 Task: Search one way flight ticket for 4 adults, 2 children, 2 infants in seat and 1 infant on lap in premium economy from Aguadilla: Rafael Hernndez Airport to Greenville: Pitt-greenville Airport on 5-2-2023. Choice of flights is Westjet. Number of bags: 2 carry on bags. Outbound departure time preference is 19:45.
Action: Mouse moved to (268, 410)
Screenshot: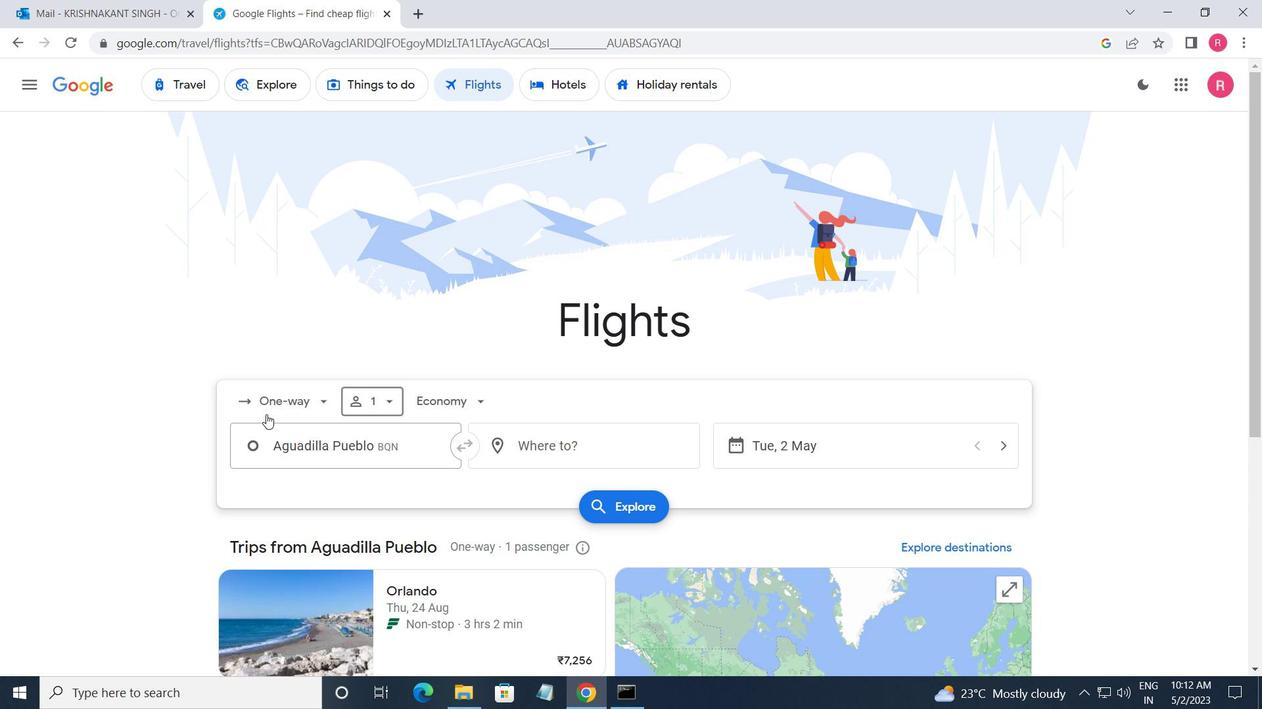 
Action: Mouse pressed left at (268, 410)
Screenshot: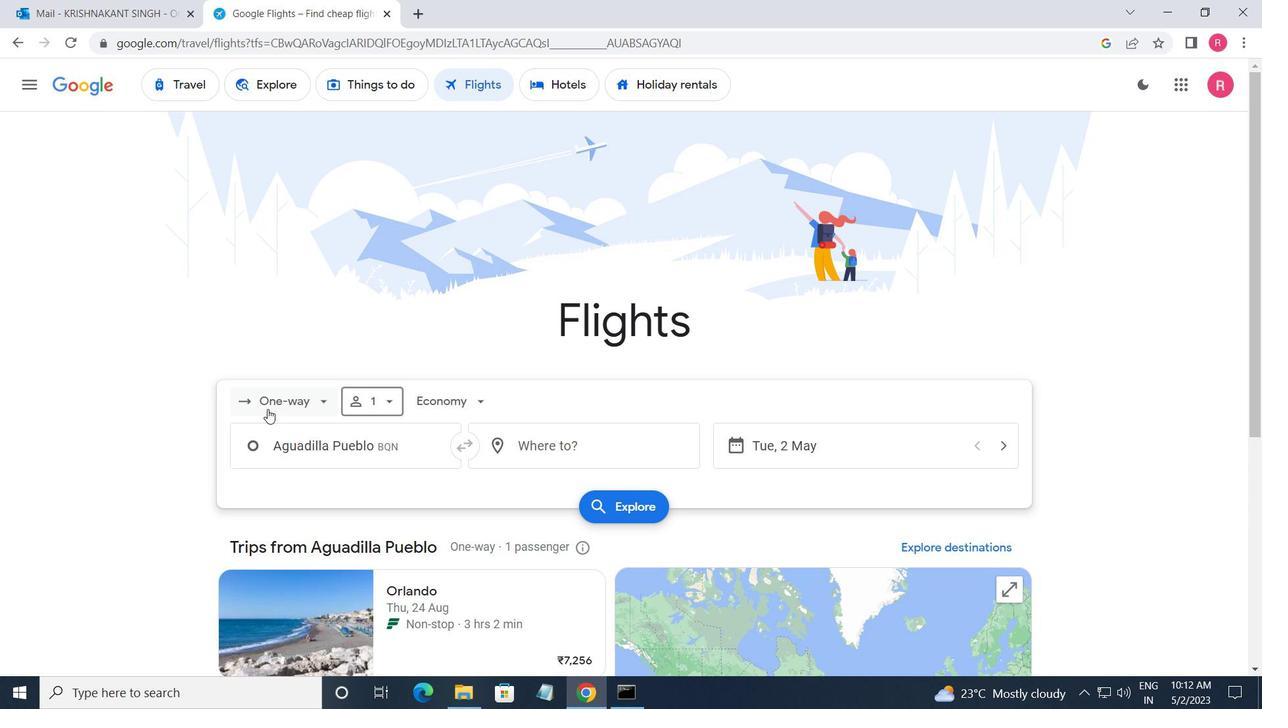 
Action: Mouse moved to (283, 474)
Screenshot: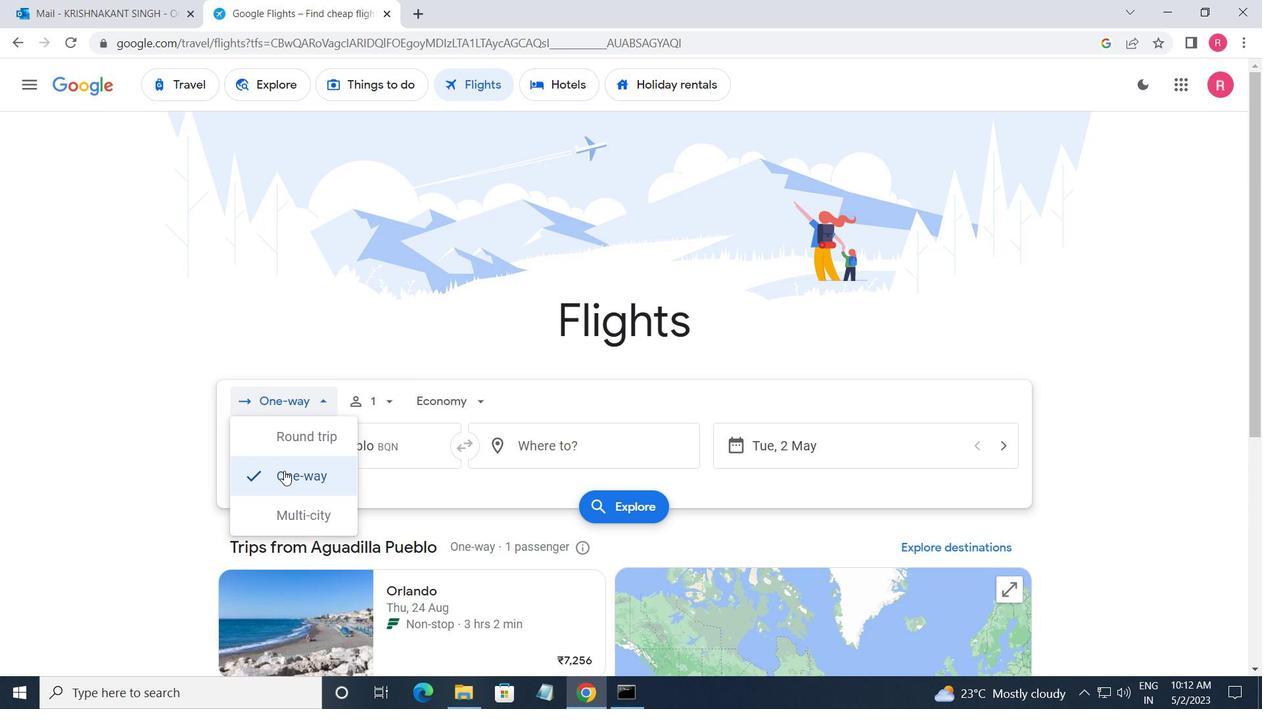
Action: Mouse pressed left at (283, 474)
Screenshot: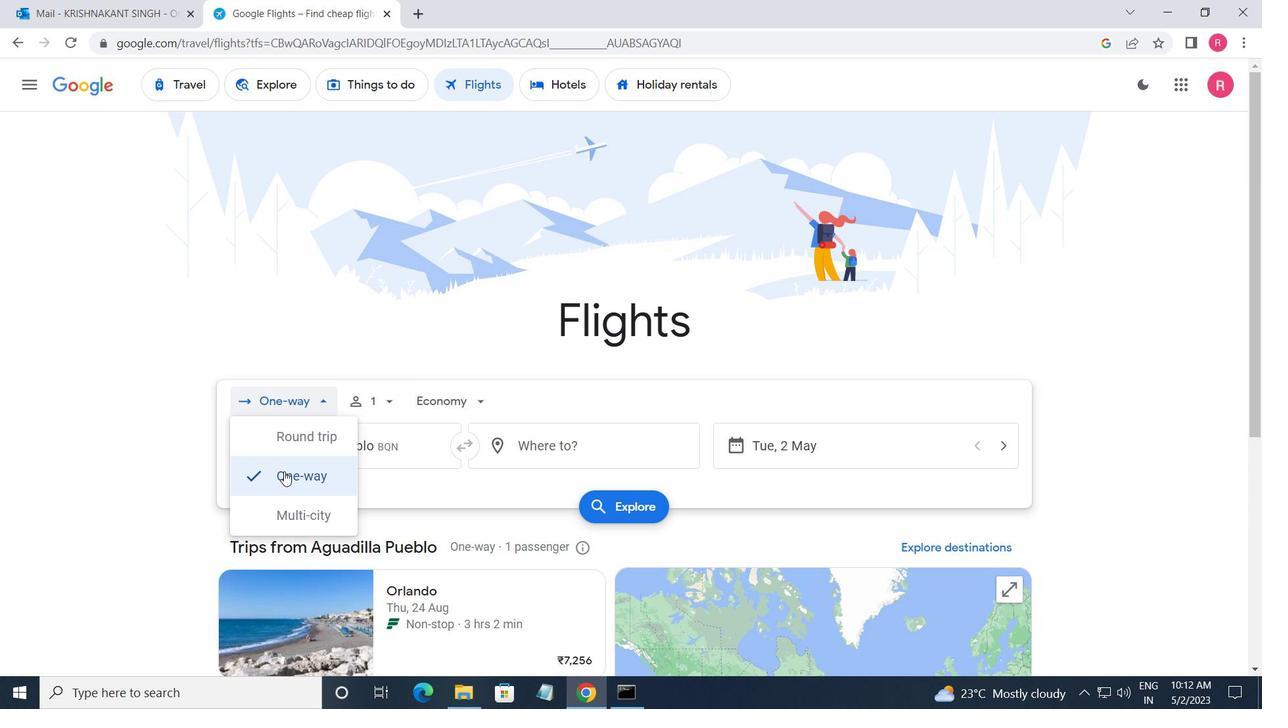 
Action: Mouse moved to (367, 406)
Screenshot: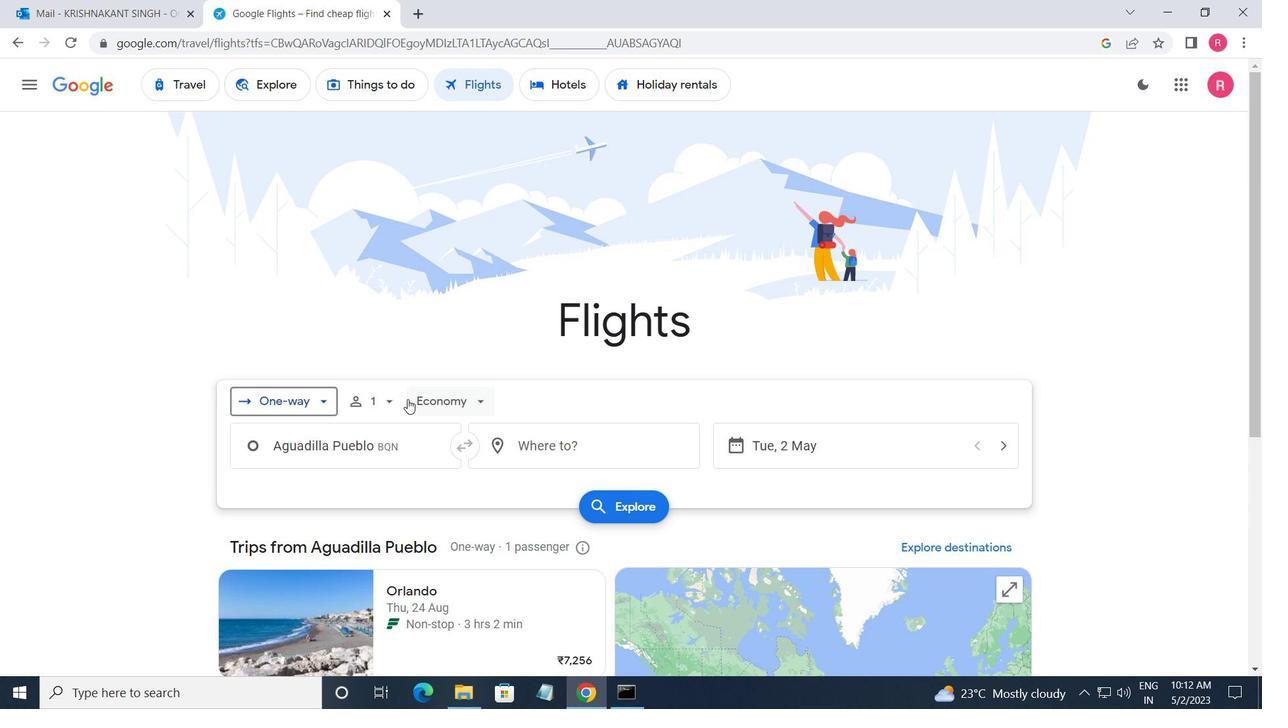 
Action: Mouse pressed left at (367, 406)
Screenshot: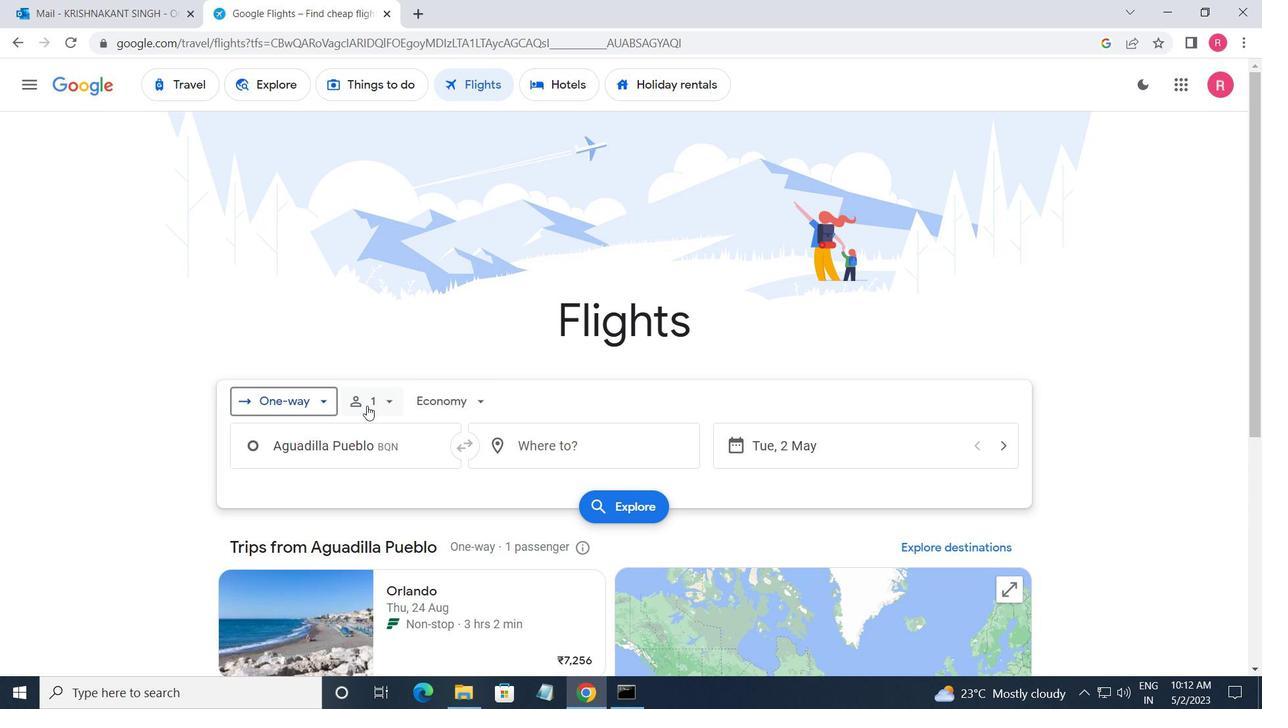 
Action: Mouse moved to (501, 451)
Screenshot: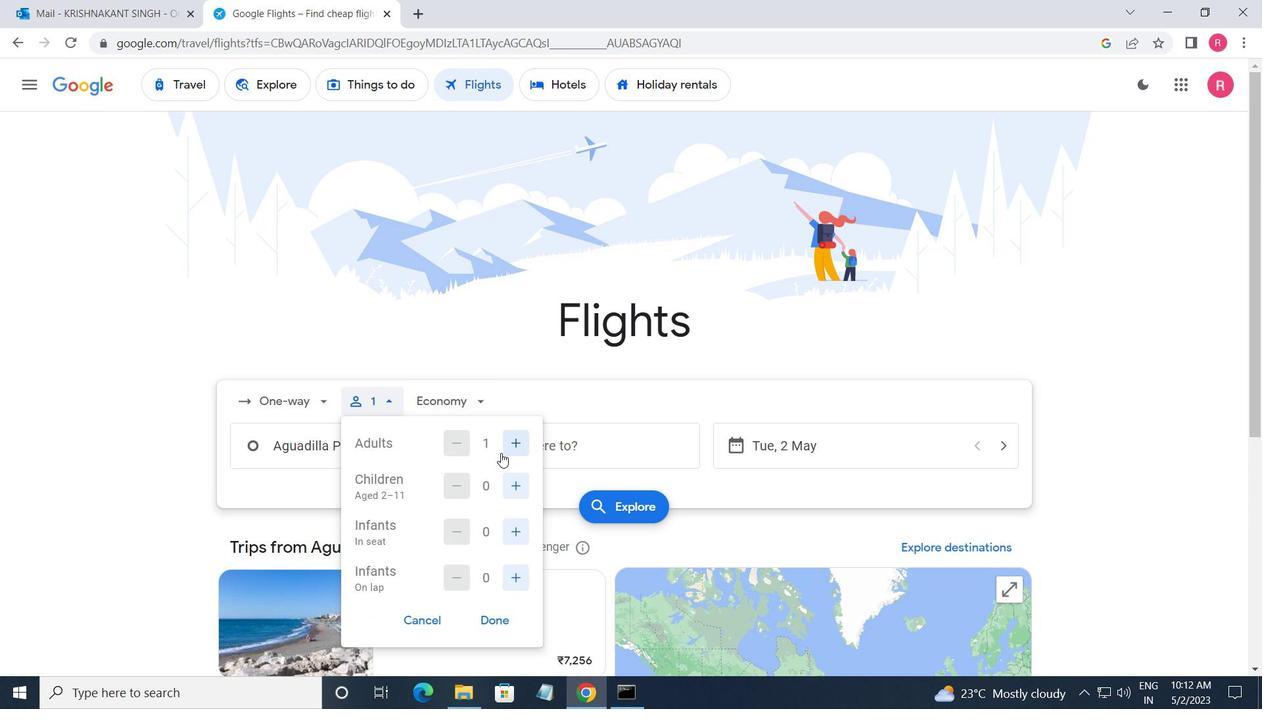 
Action: Mouse pressed left at (501, 451)
Screenshot: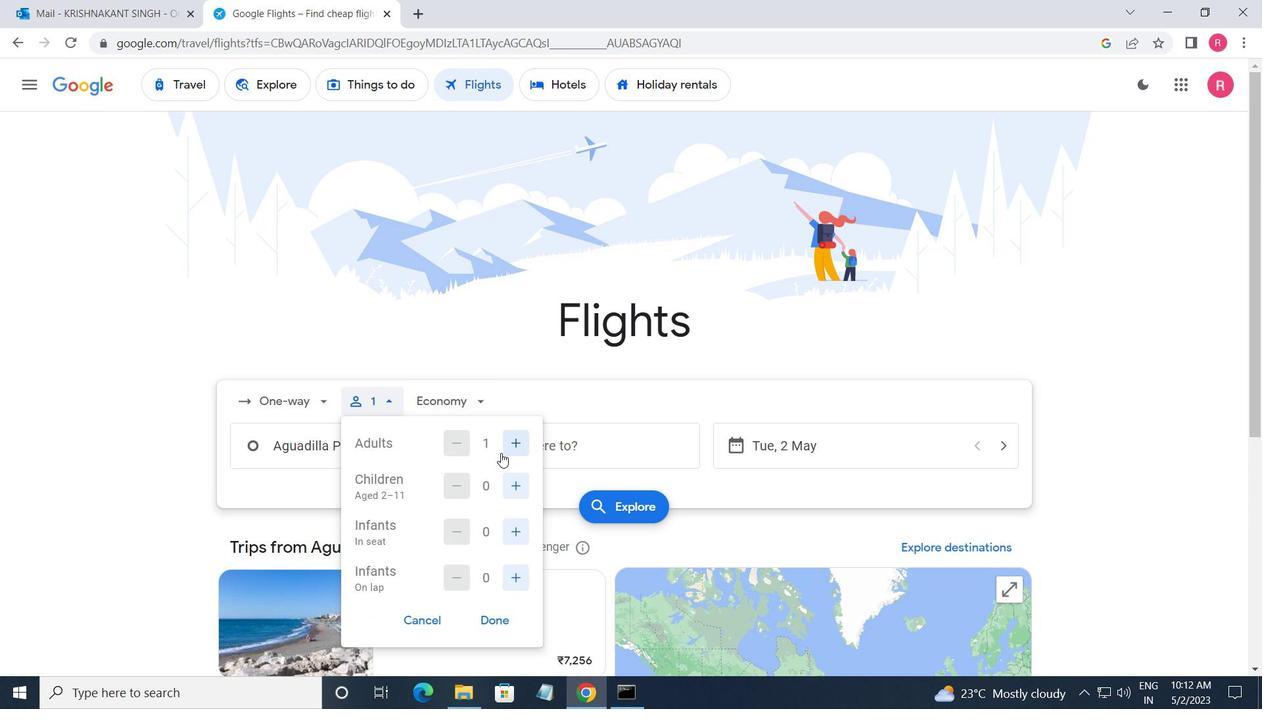 
Action: Mouse moved to (504, 447)
Screenshot: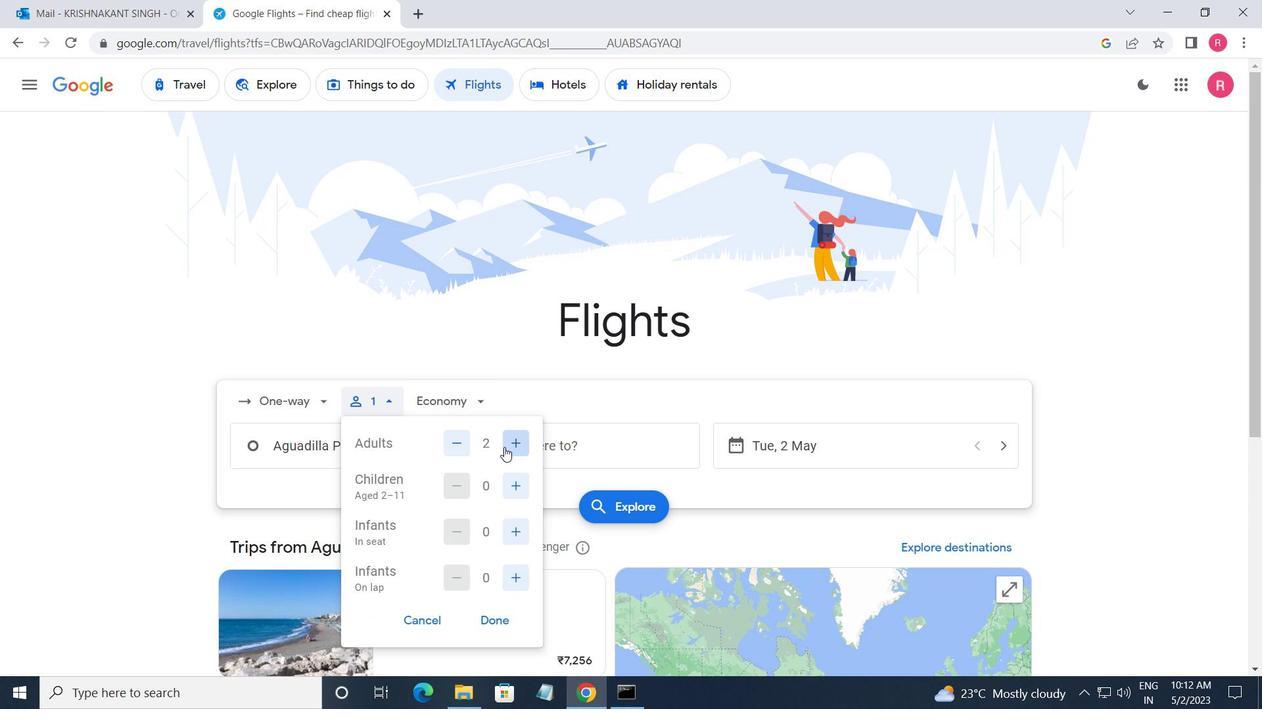 
Action: Mouse pressed left at (504, 447)
Screenshot: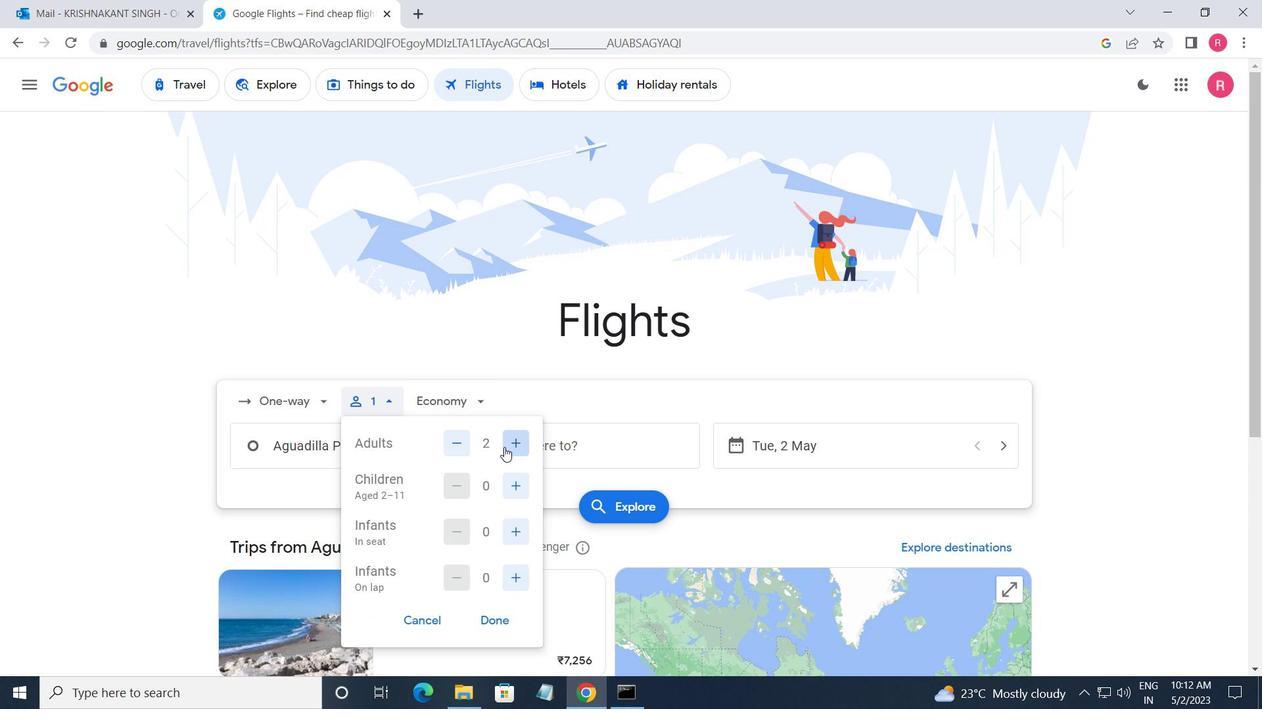
Action: Mouse pressed left at (504, 447)
Screenshot: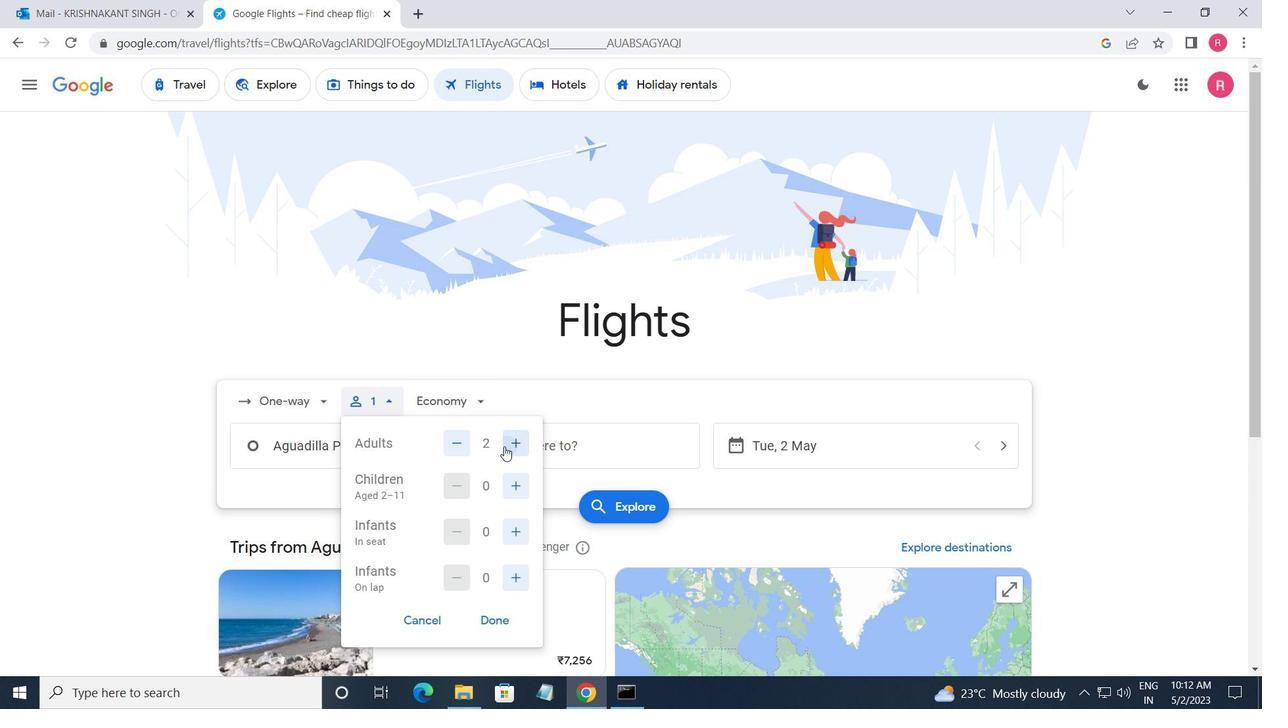 
Action: Mouse moved to (514, 492)
Screenshot: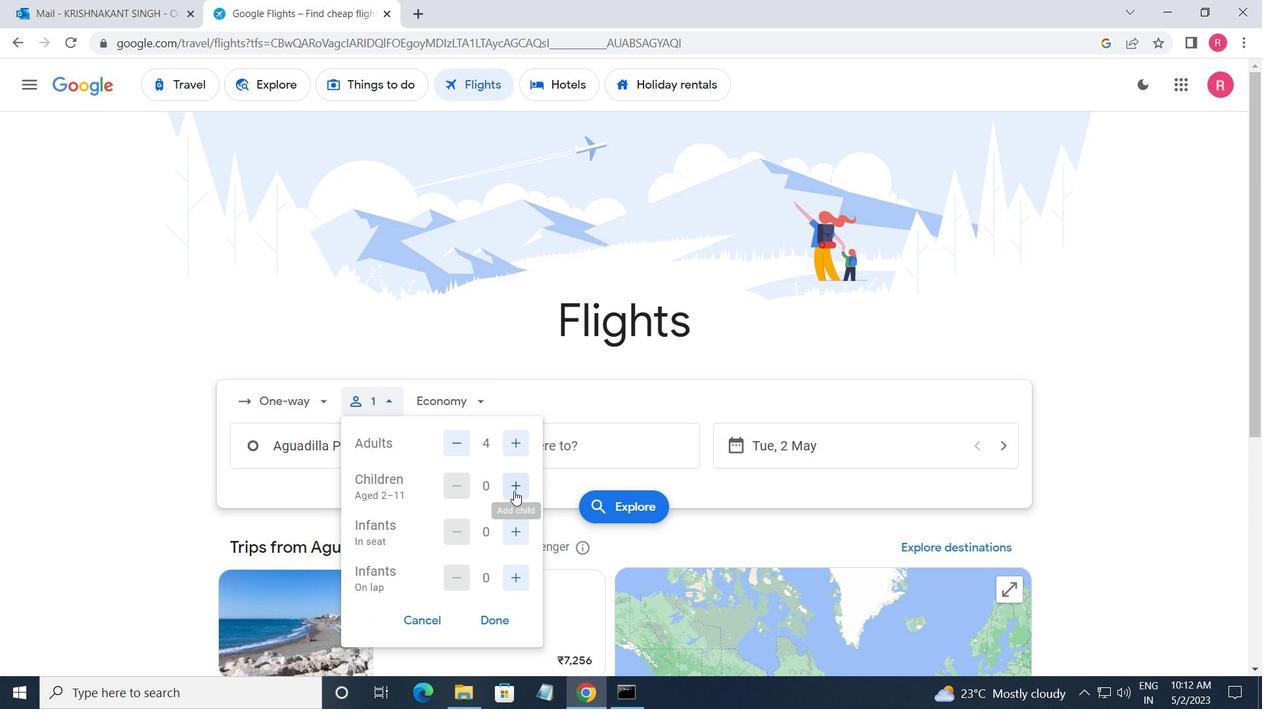
Action: Mouse pressed left at (514, 492)
Screenshot: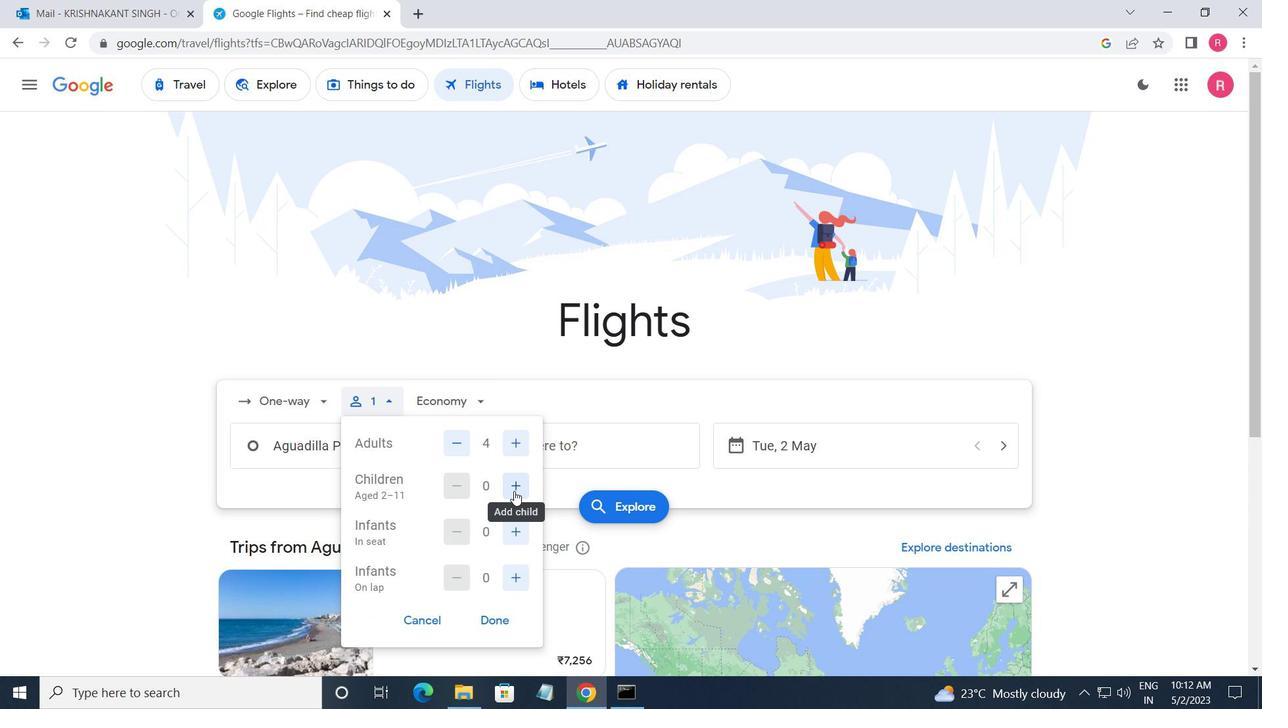 
Action: Mouse pressed left at (514, 492)
Screenshot: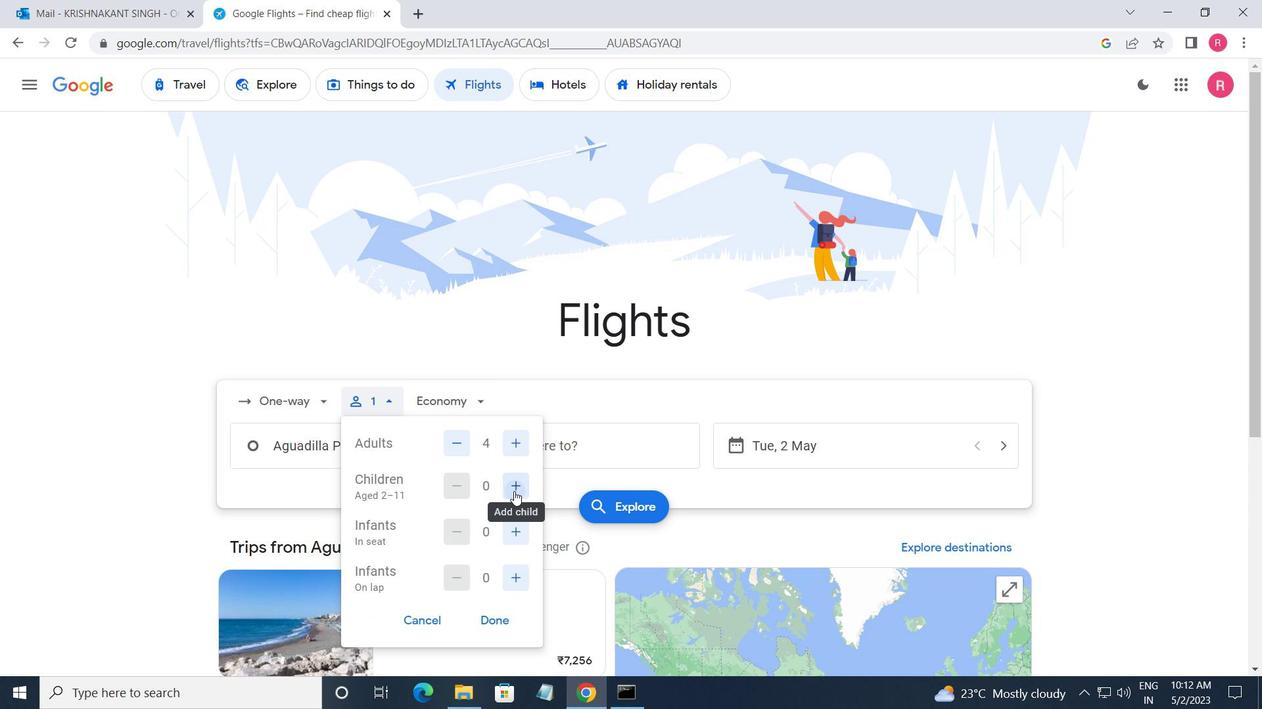 
Action: Mouse moved to (517, 535)
Screenshot: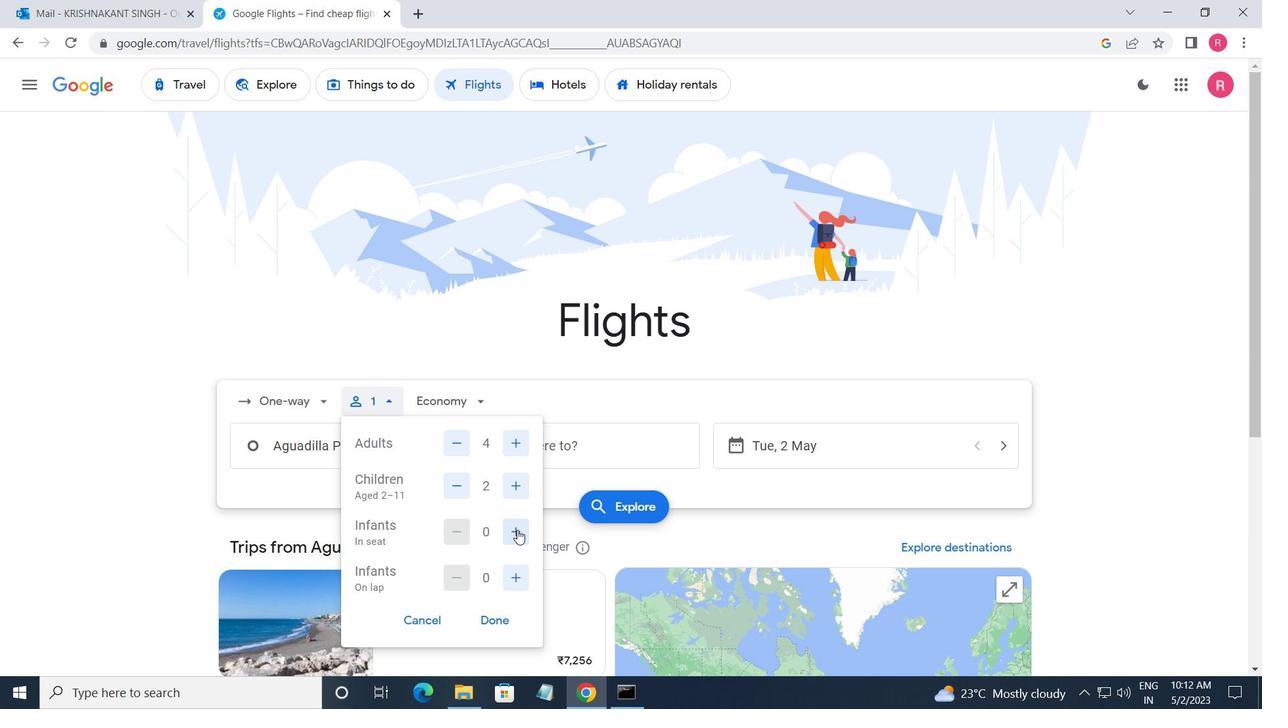 
Action: Mouse pressed left at (517, 535)
Screenshot: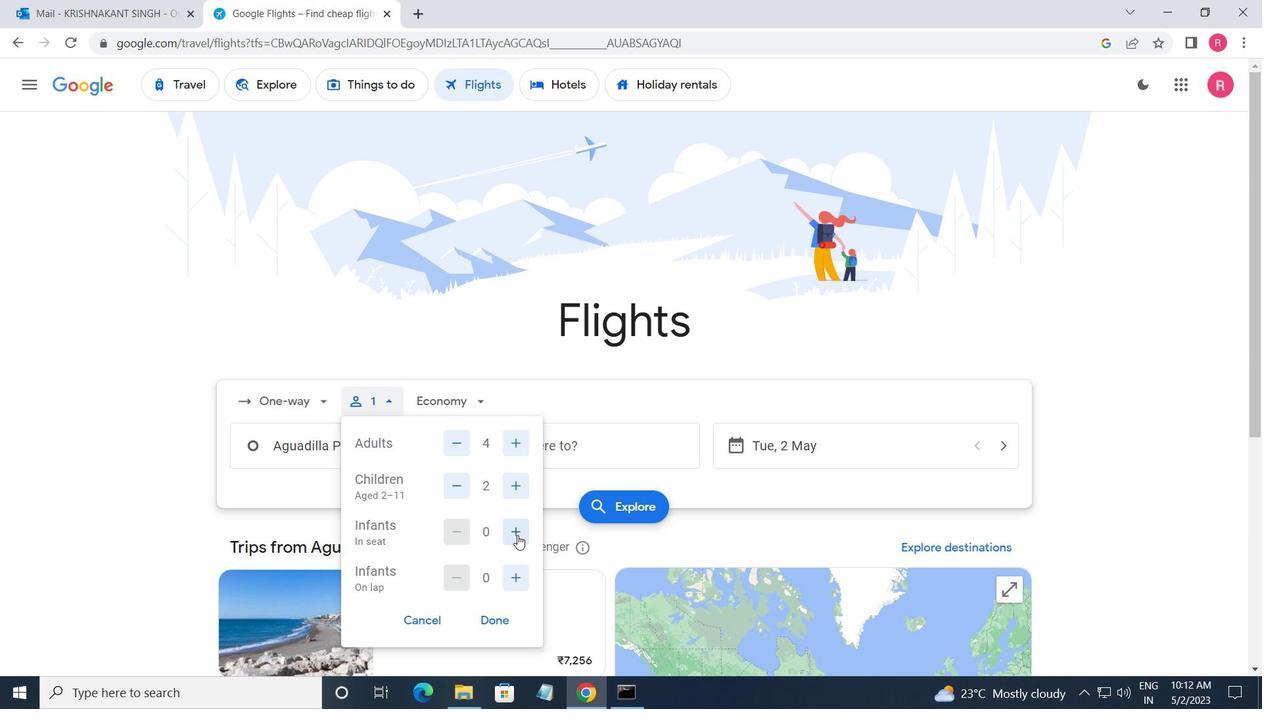 
Action: Mouse pressed left at (517, 535)
Screenshot: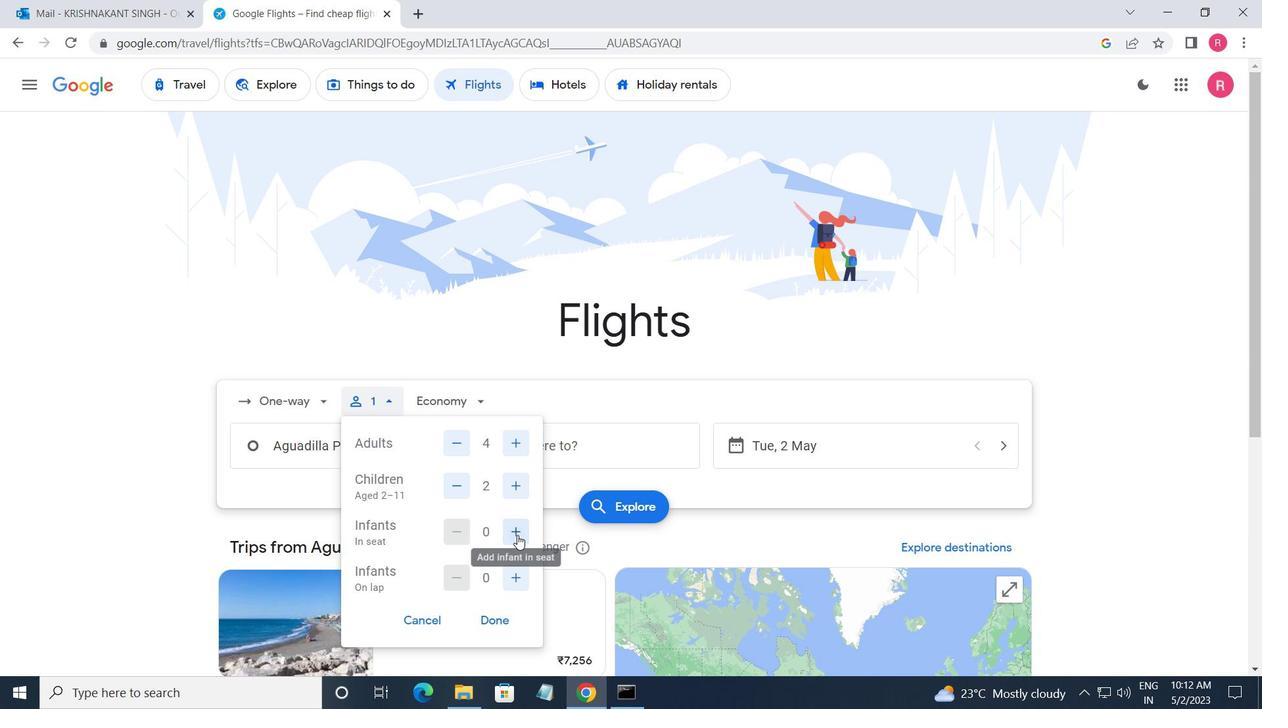 
Action: Mouse moved to (517, 587)
Screenshot: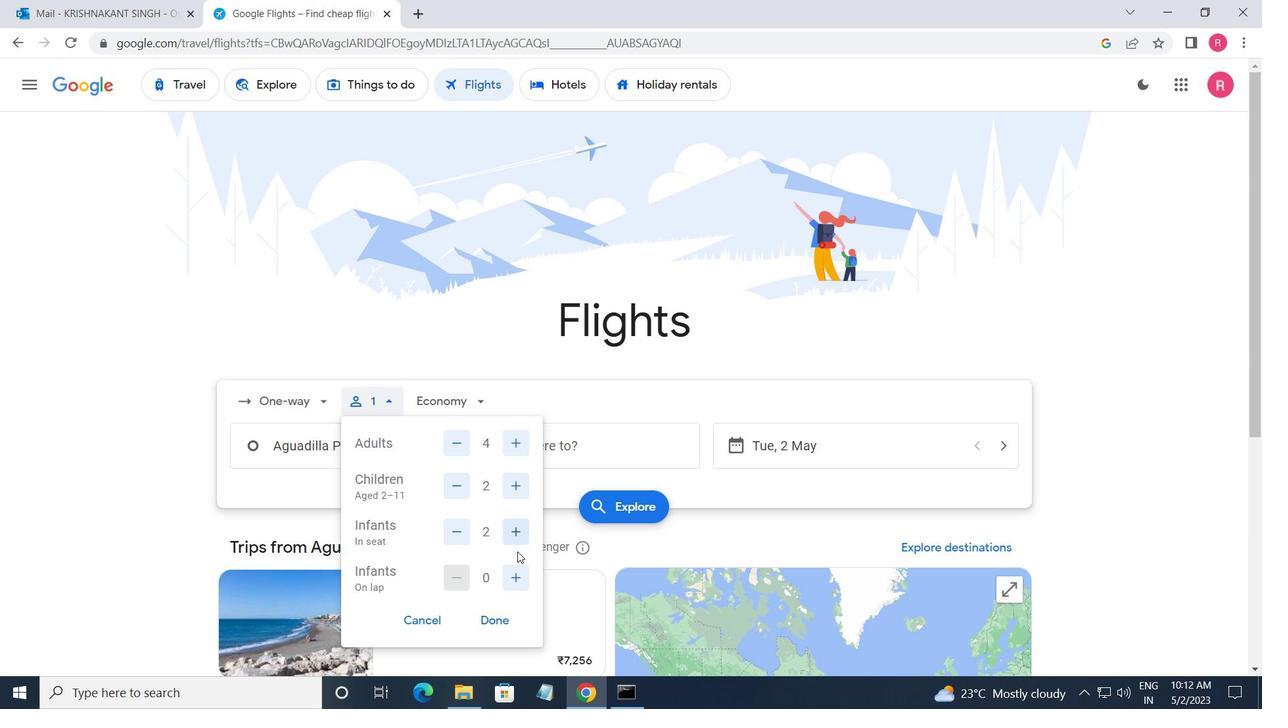 
Action: Mouse pressed left at (517, 587)
Screenshot: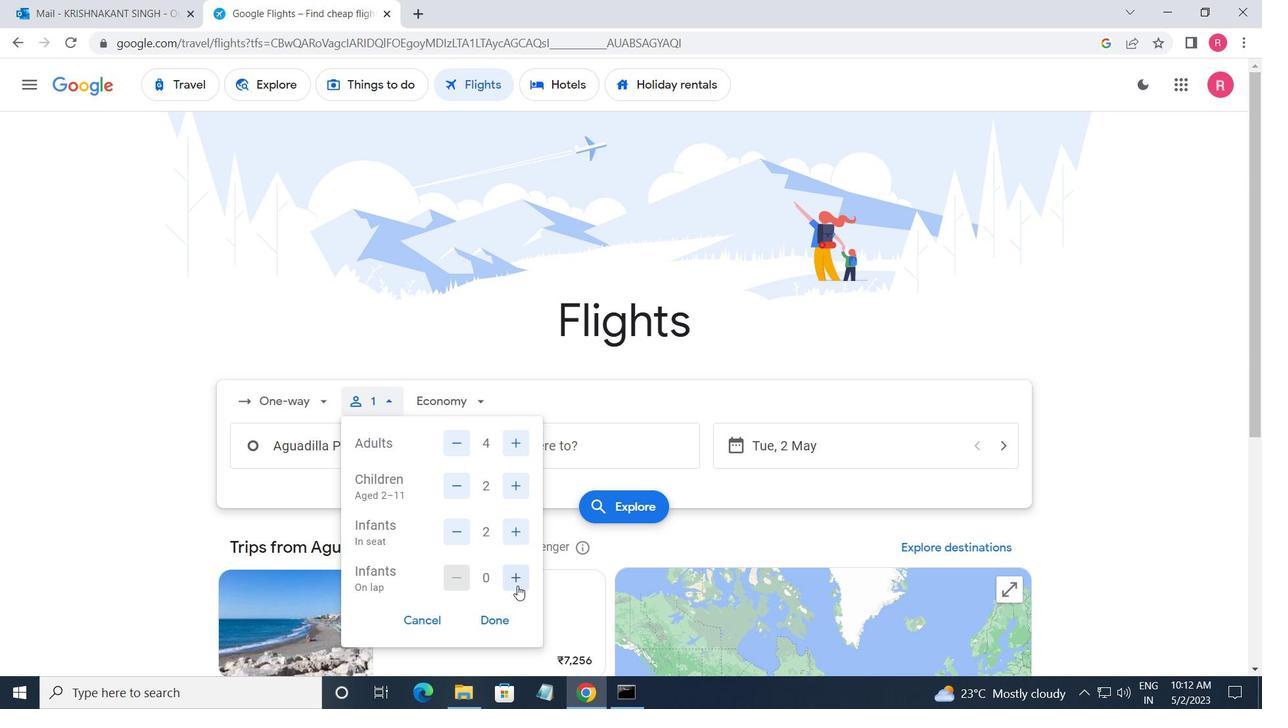 
Action: Mouse moved to (504, 614)
Screenshot: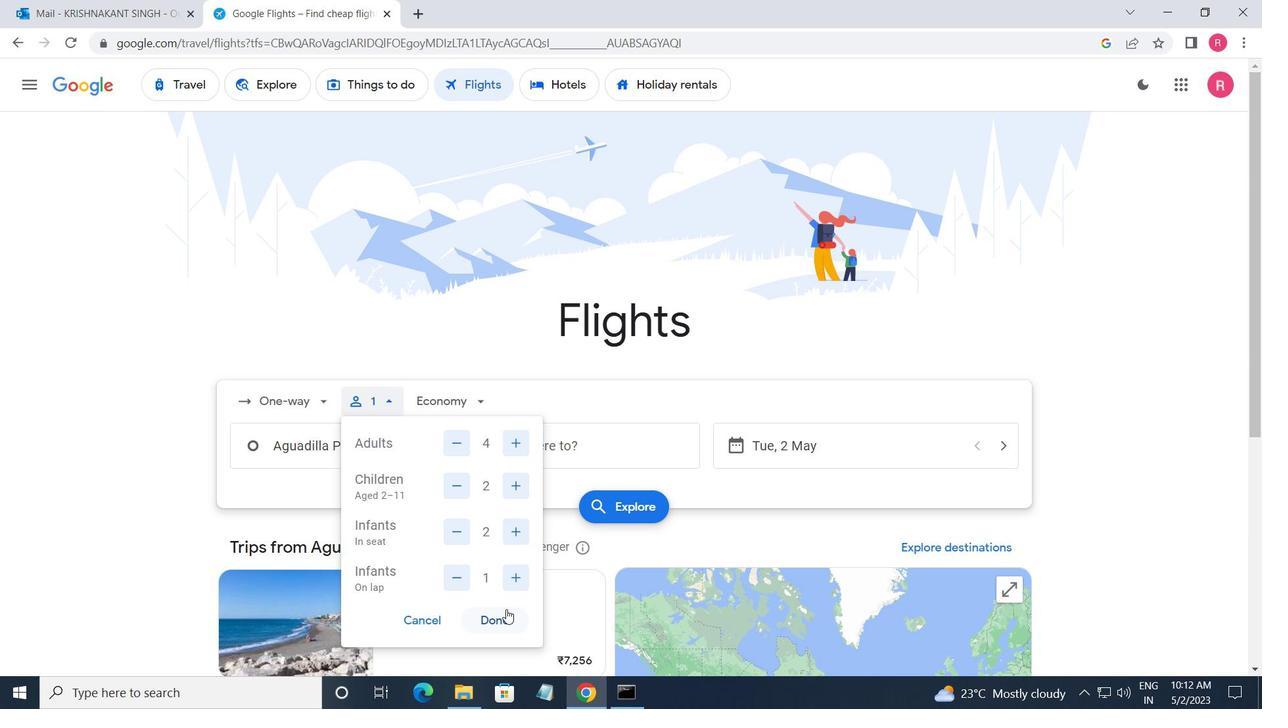 
Action: Mouse pressed left at (504, 614)
Screenshot: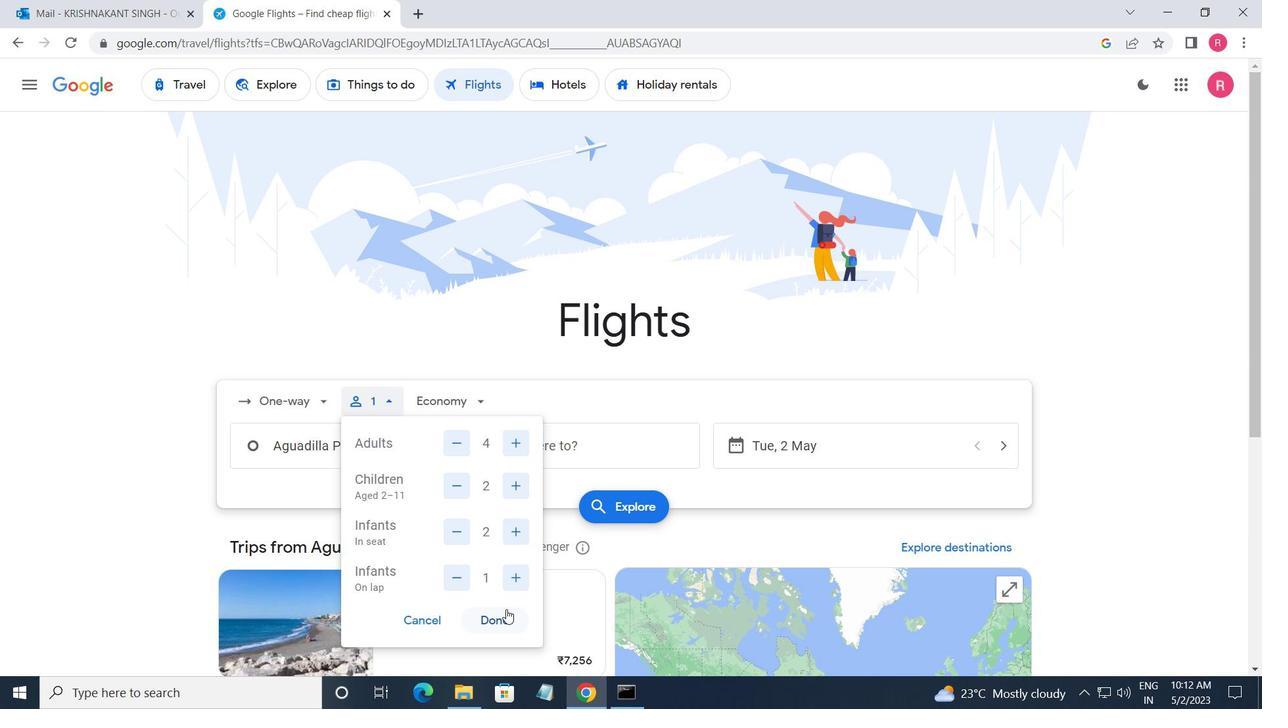 
Action: Mouse moved to (471, 418)
Screenshot: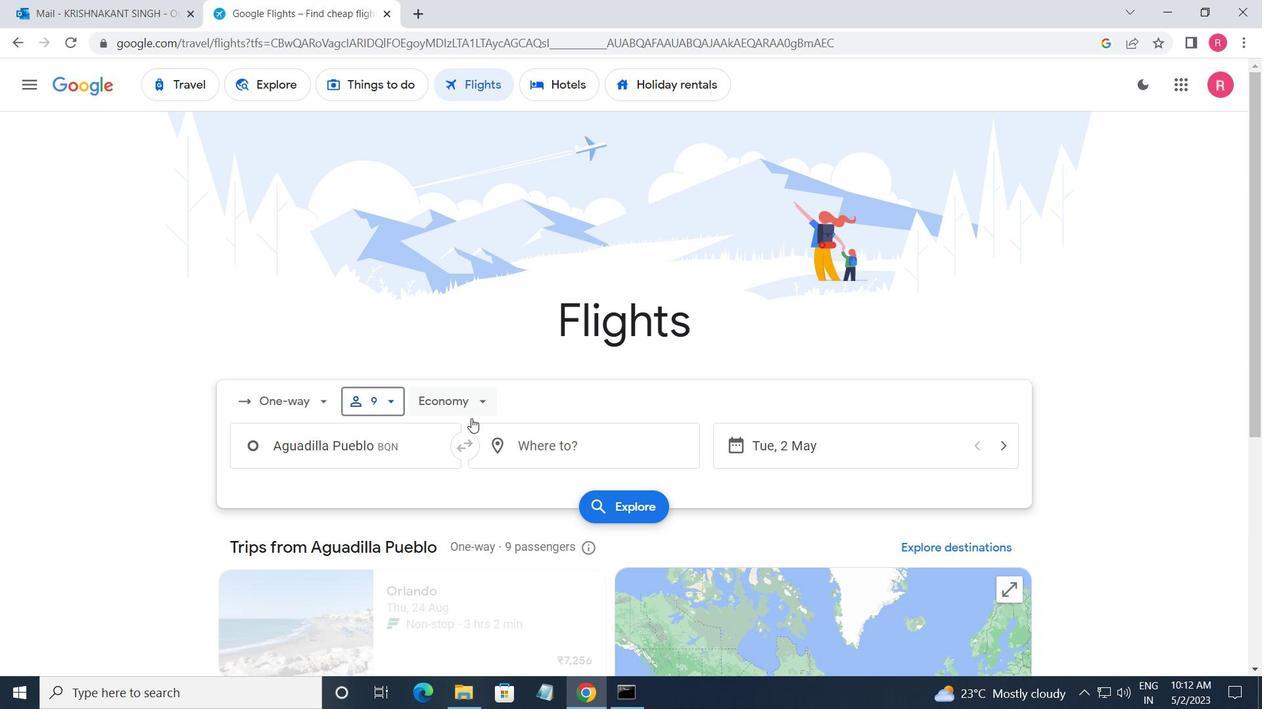 
Action: Mouse pressed left at (471, 418)
Screenshot: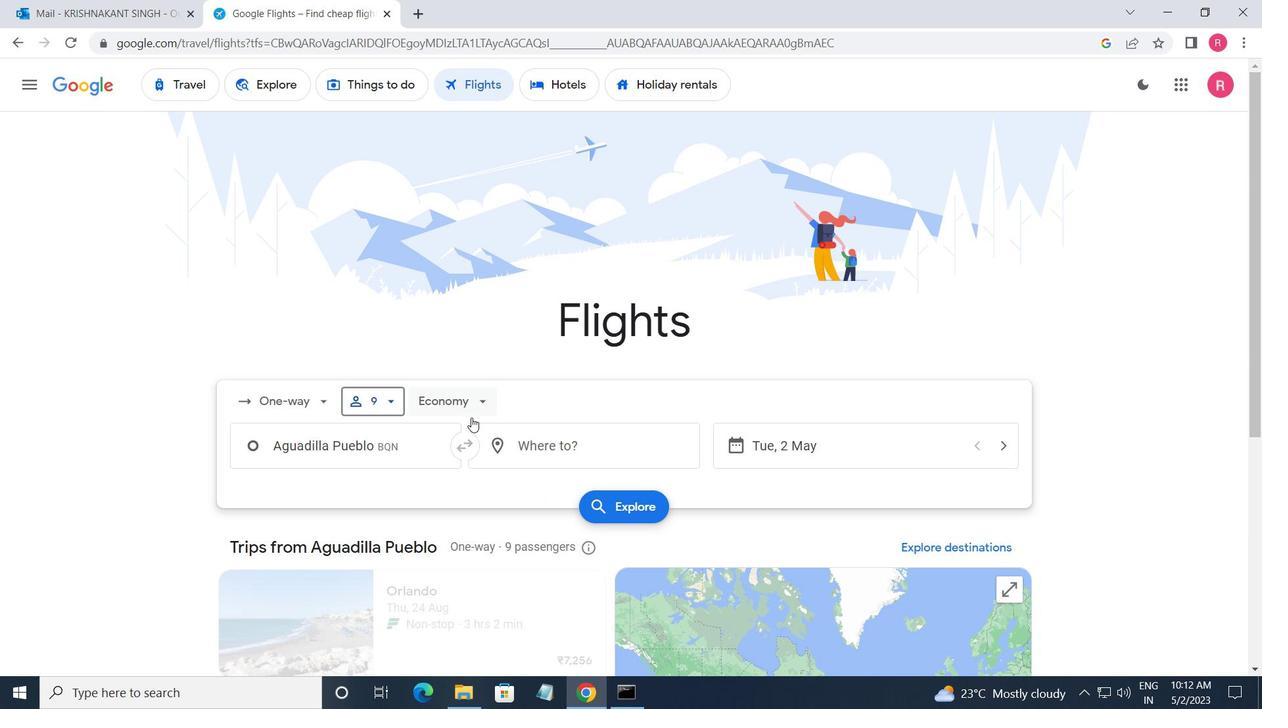 
Action: Mouse moved to (466, 474)
Screenshot: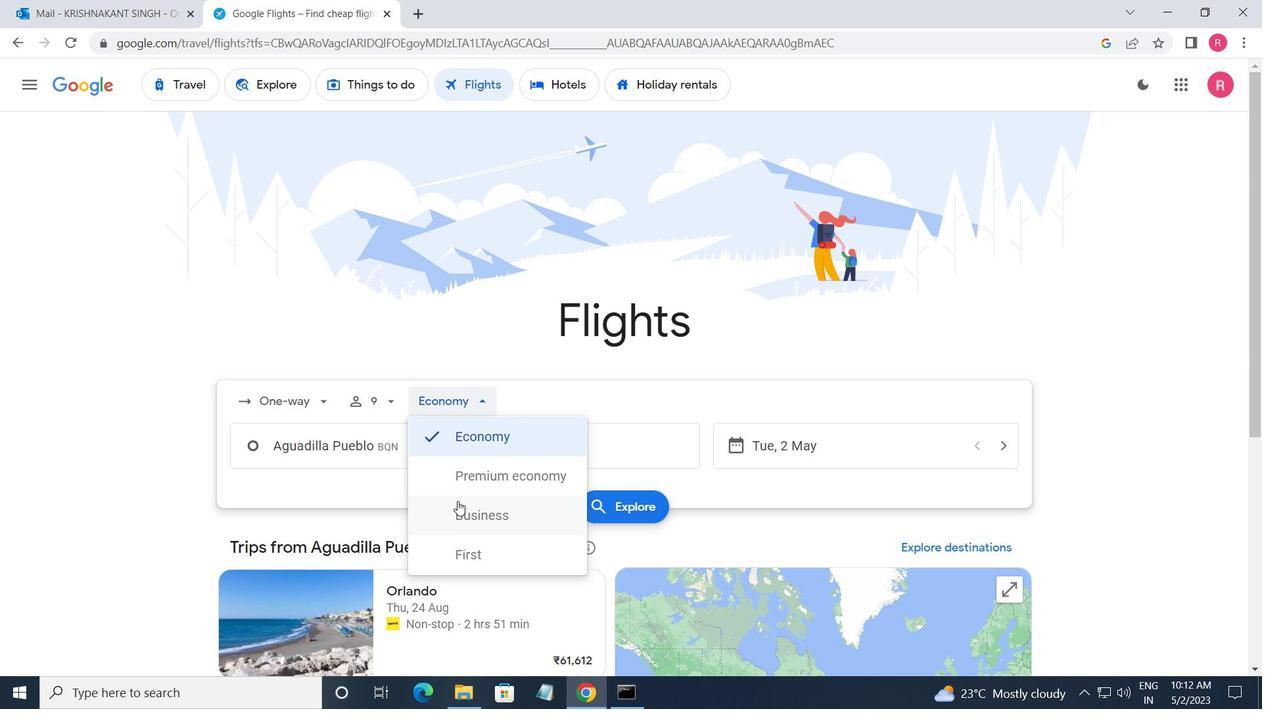 
Action: Mouse pressed left at (466, 474)
Screenshot: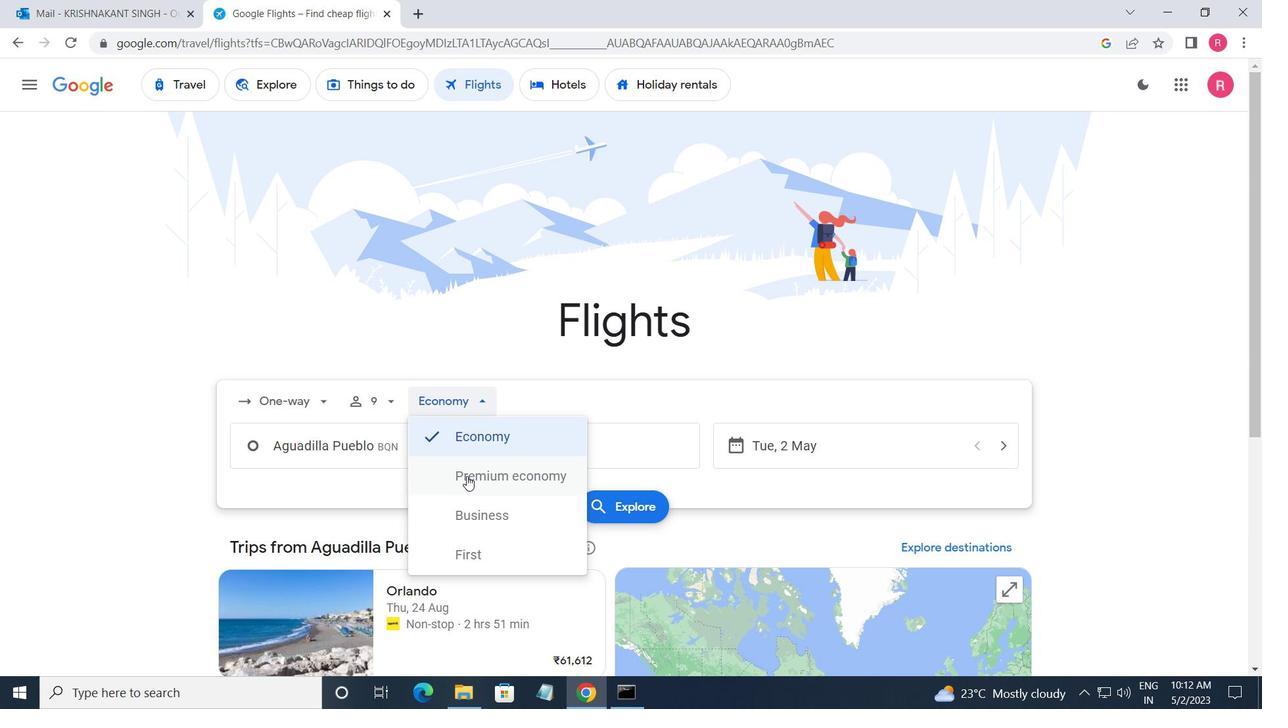 
Action: Mouse moved to (421, 453)
Screenshot: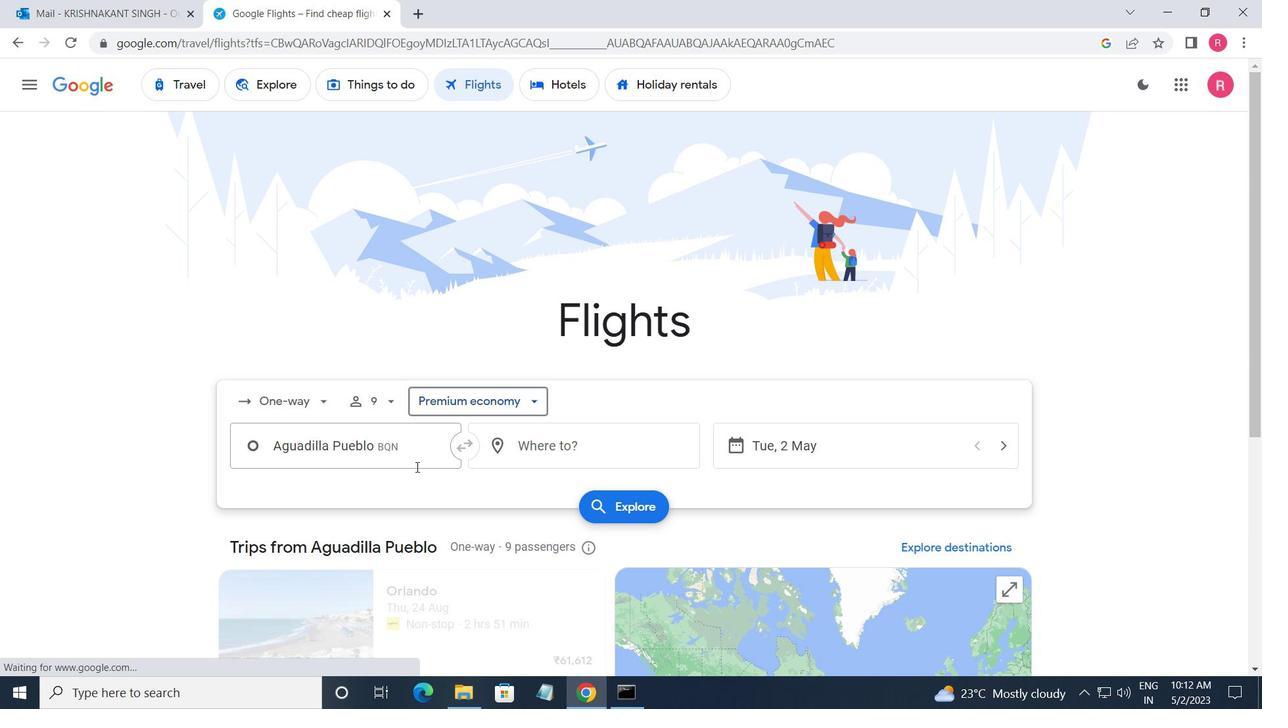 
Action: Mouse pressed left at (421, 453)
Screenshot: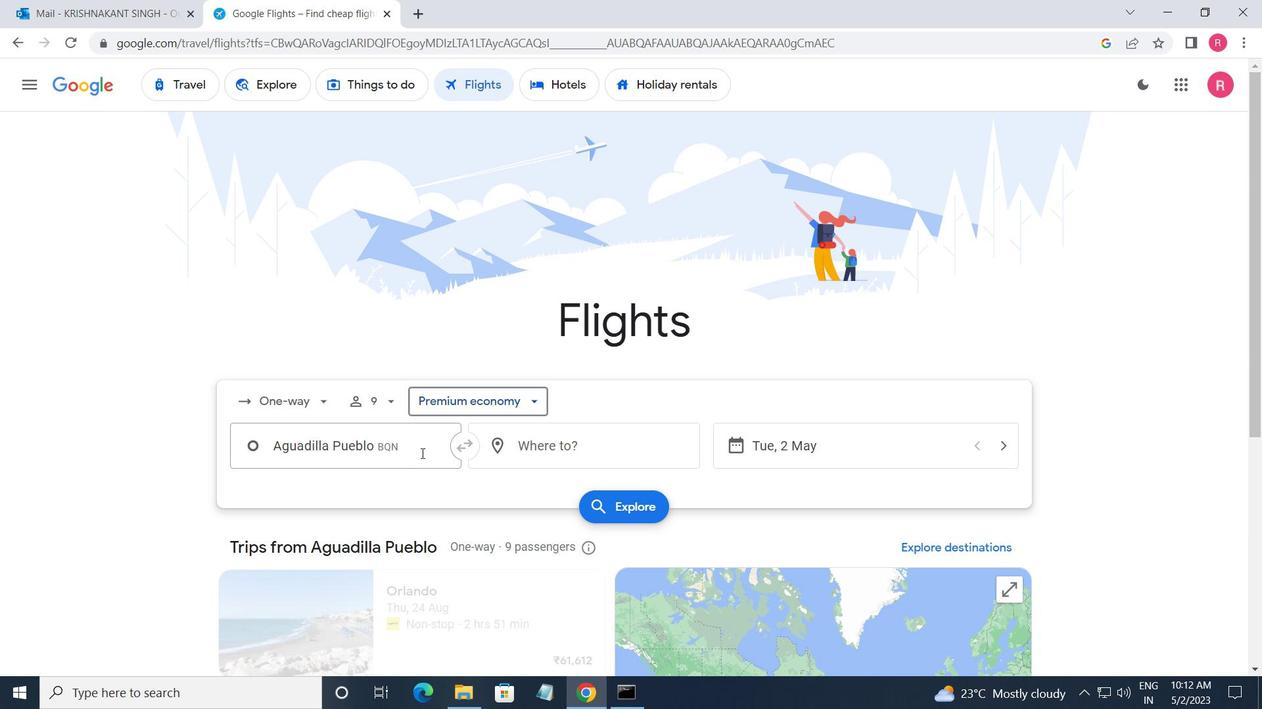 
Action: Mouse moved to (414, 519)
Screenshot: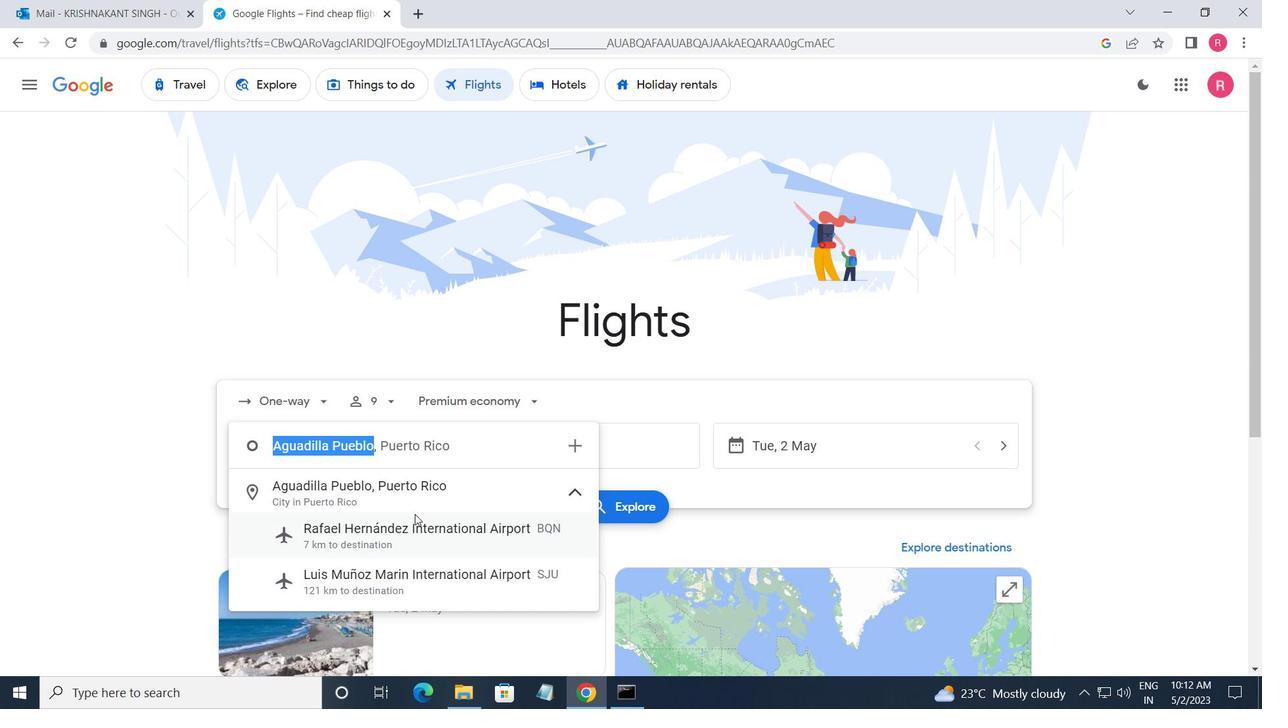 
Action: Mouse pressed left at (414, 519)
Screenshot: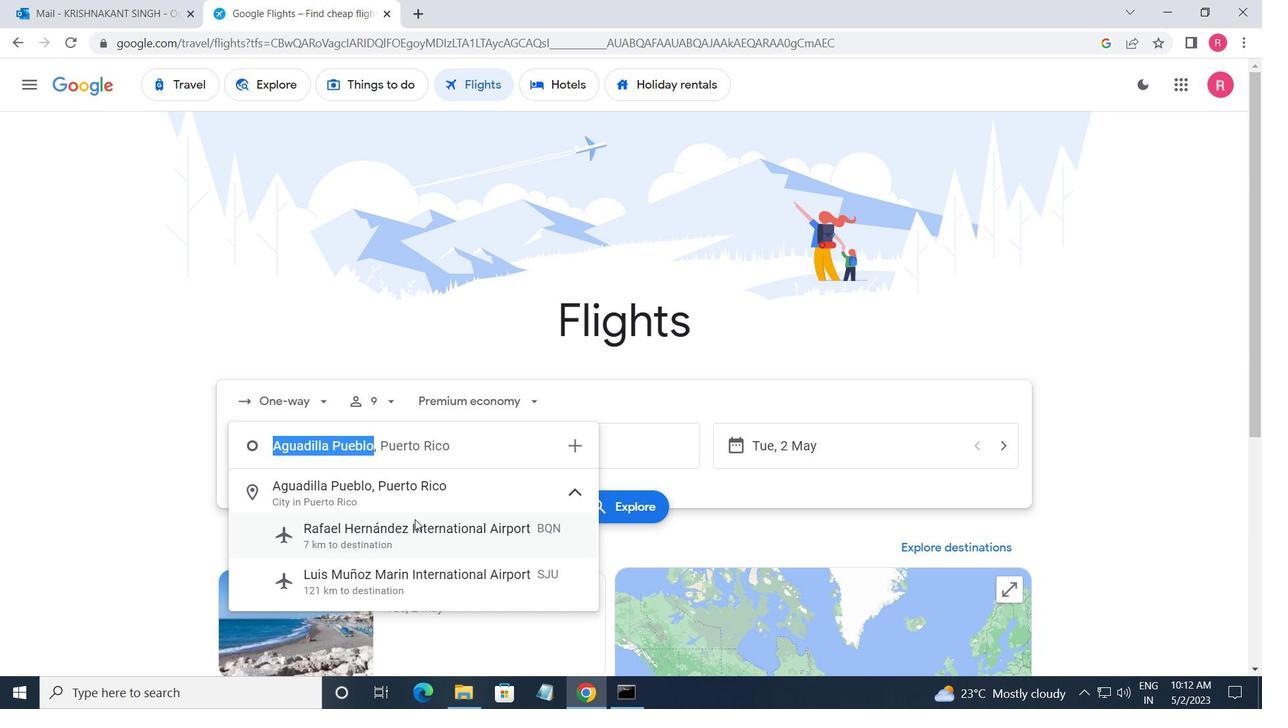 
Action: Mouse moved to (548, 433)
Screenshot: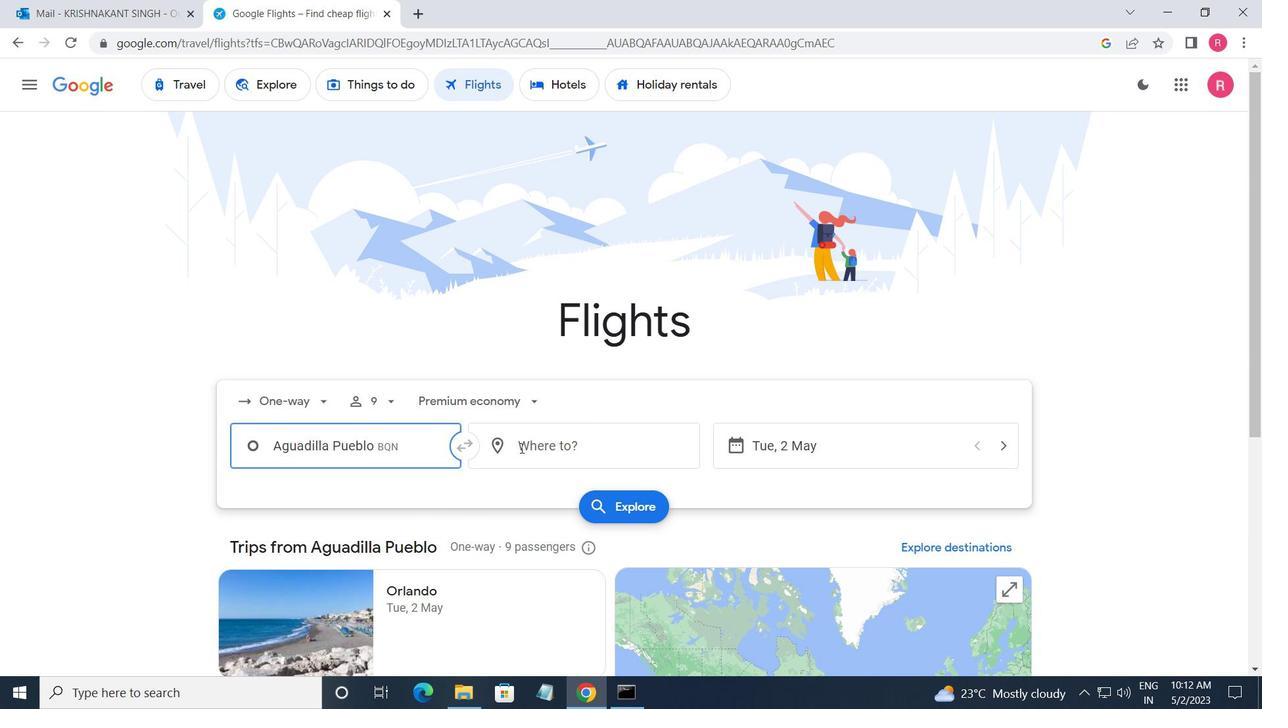 
Action: Mouse pressed left at (548, 433)
Screenshot: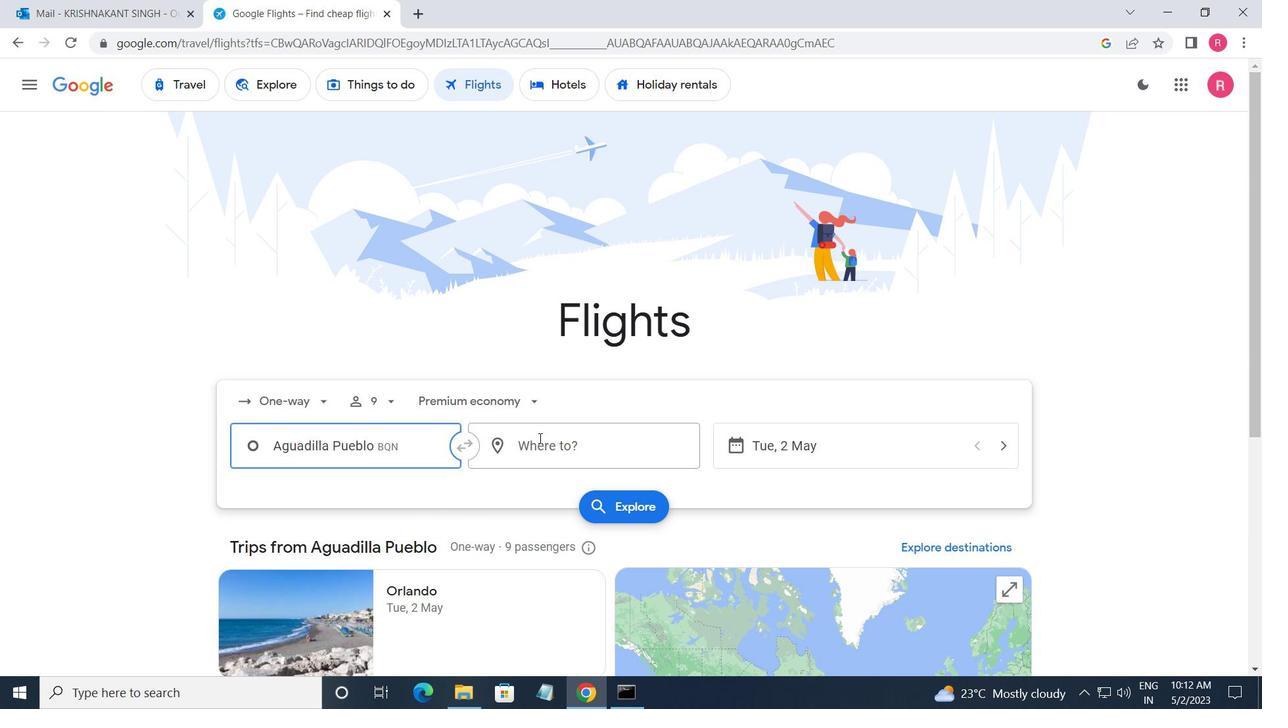 
Action: Mouse moved to (562, 573)
Screenshot: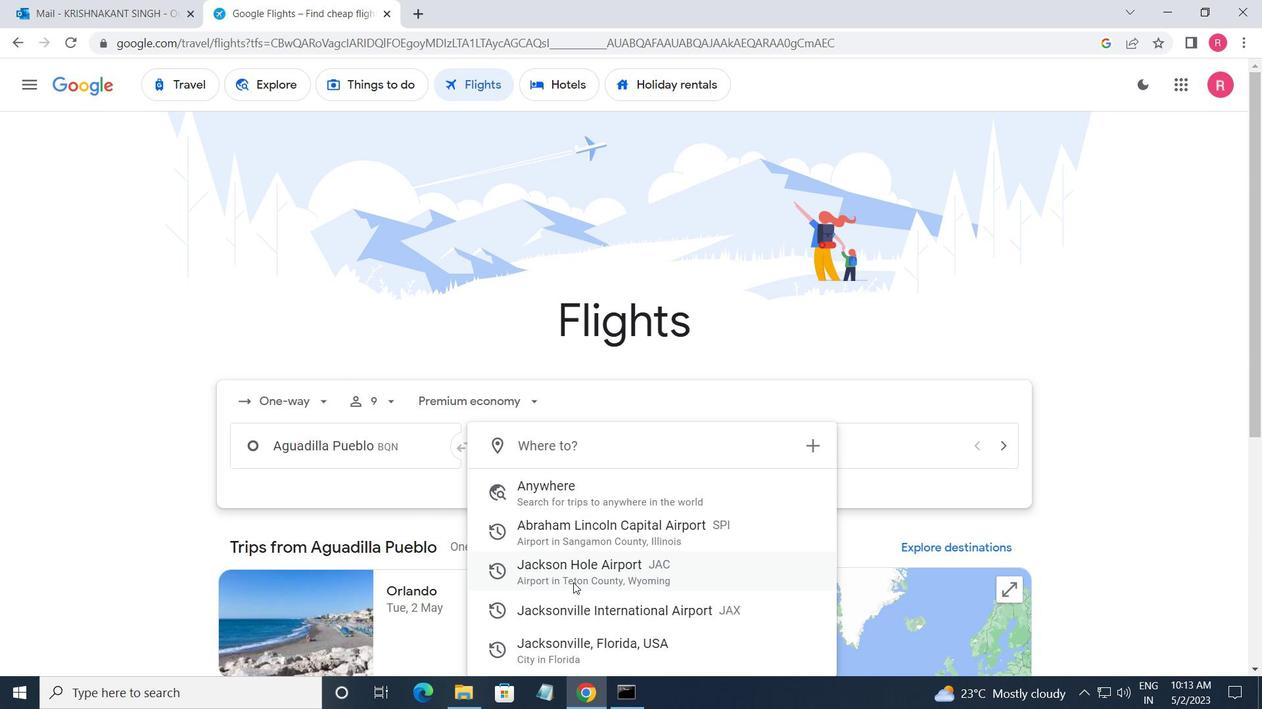 
Action: Mouse scrolled (562, 573) with delta (0, 0)
Screenshot: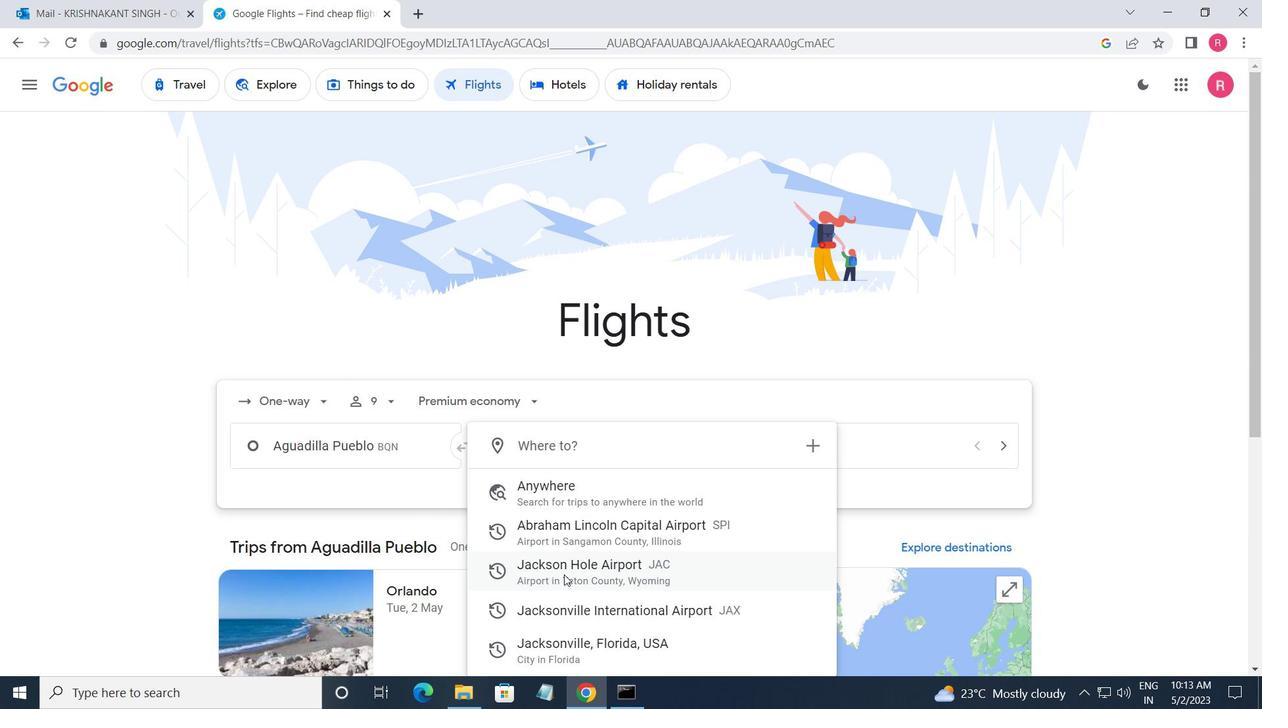 
Action: Mouse moved to (554, 567)
Screenshot: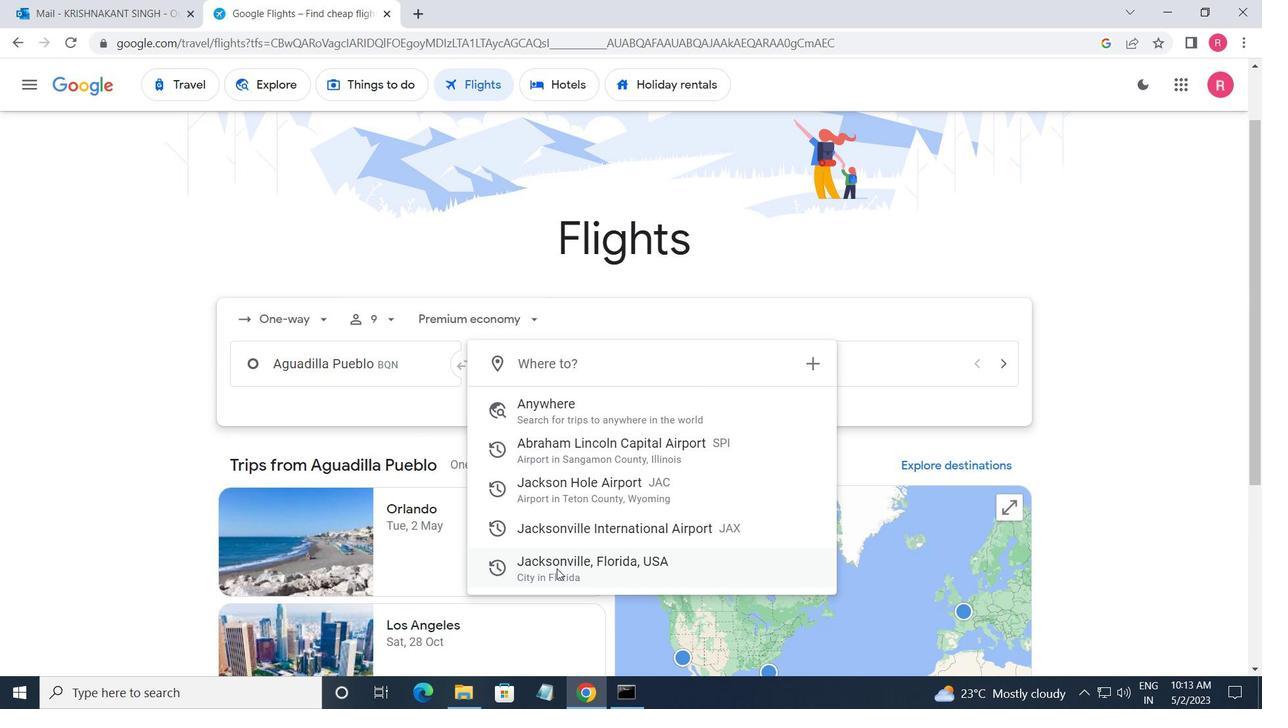 
Action: Key pressed <Key.shift_r>Pitt-
Screenshot: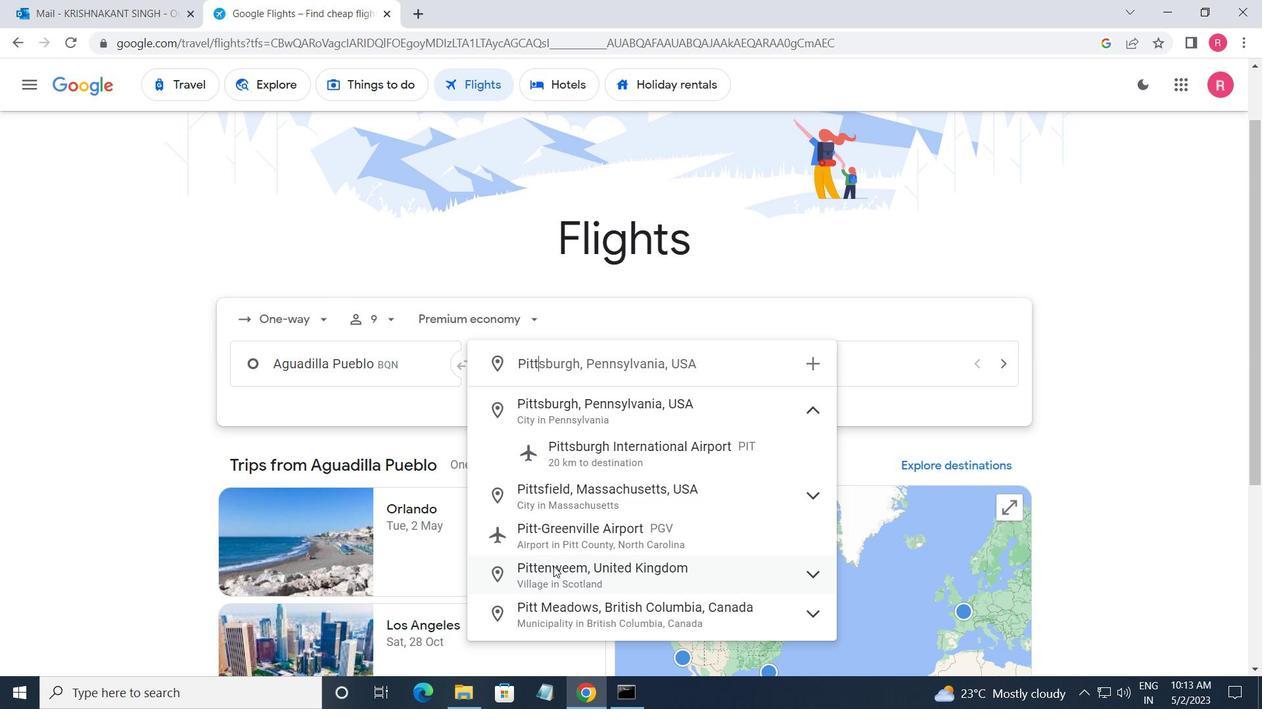 
Action: Mouse moved to (587, 406)
Screenshot: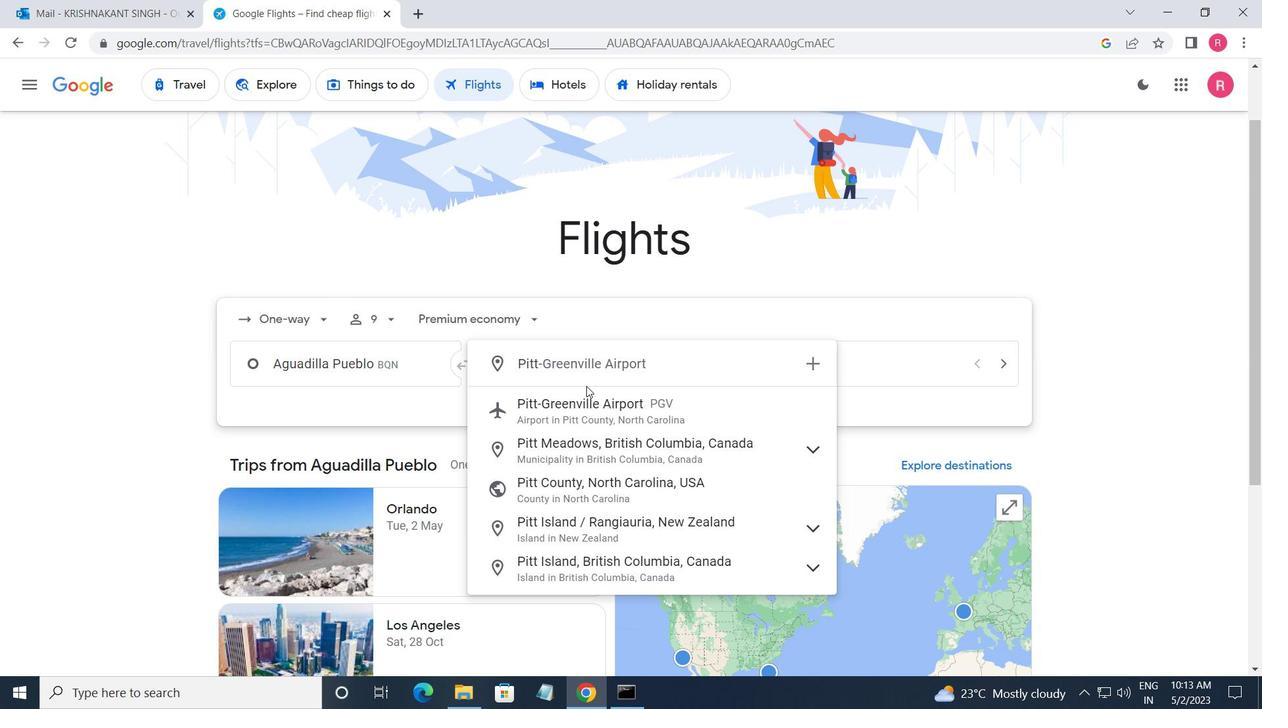 
Action: Mouse pressed left at (587, 406)
Screenshot: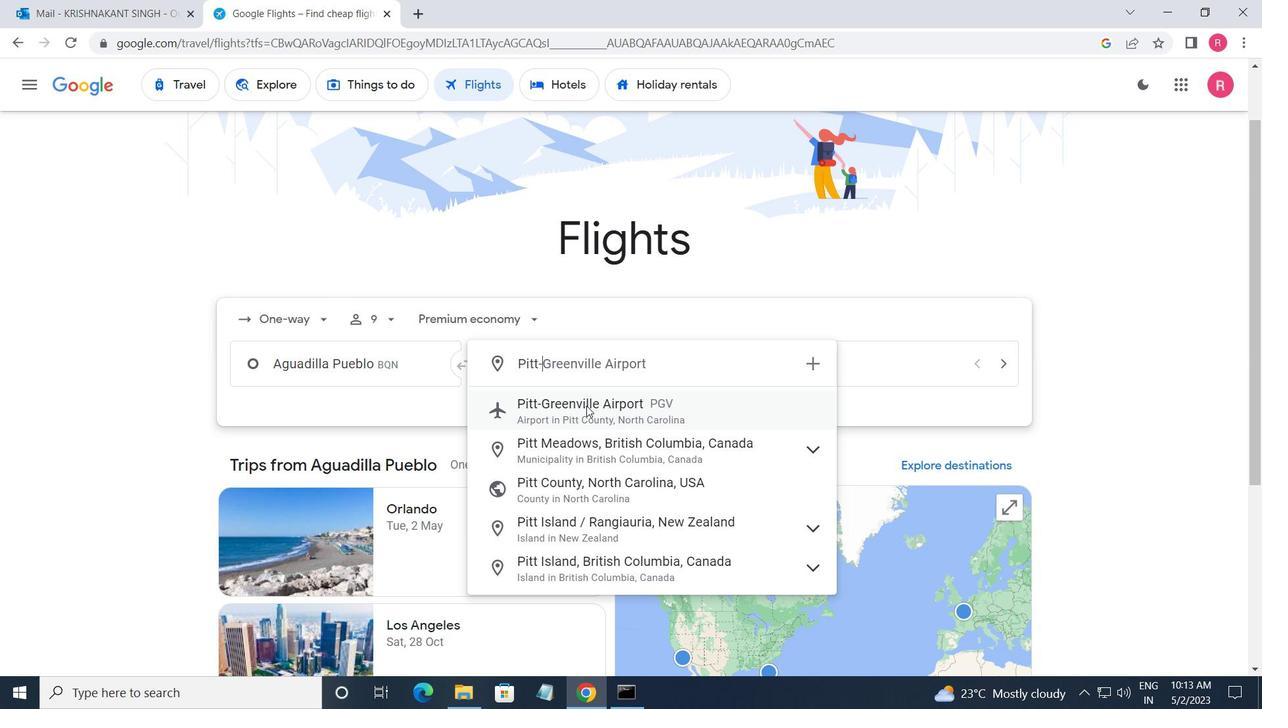 
Action: Mouse moved to (846, 372)
Screenshot: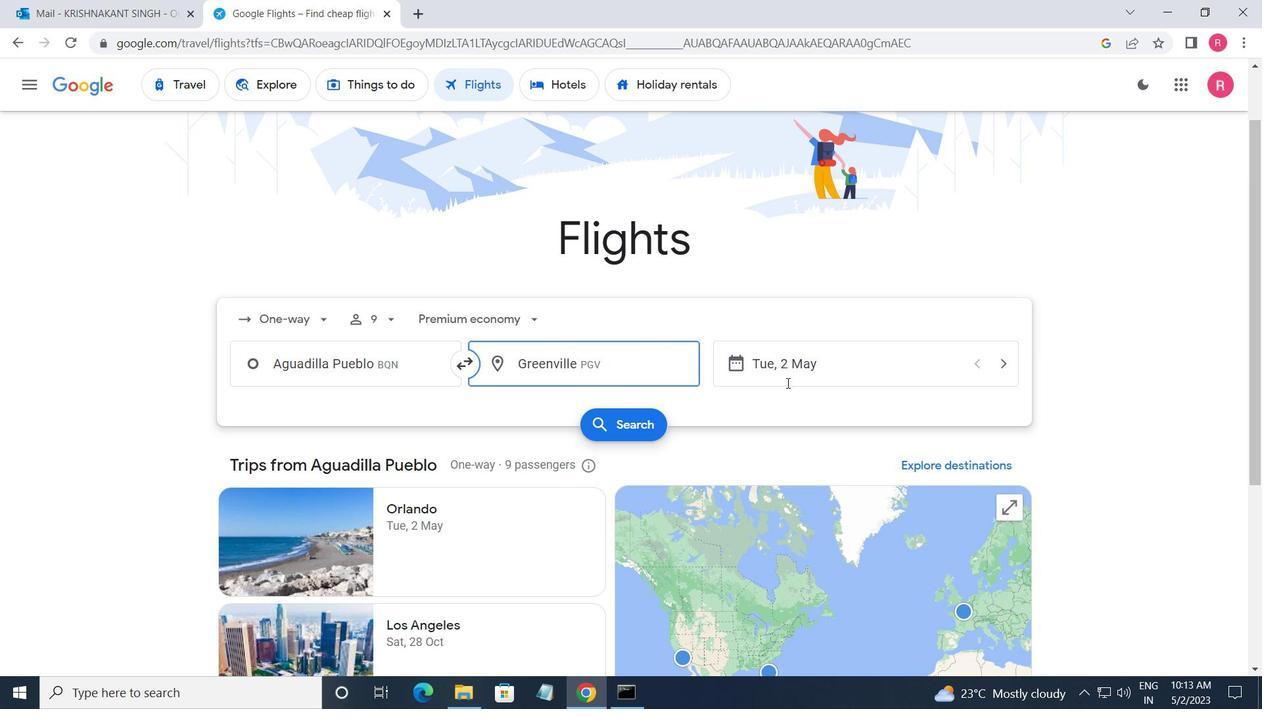 
Action: Mouse pressed left at (846, 372)
Screenshot: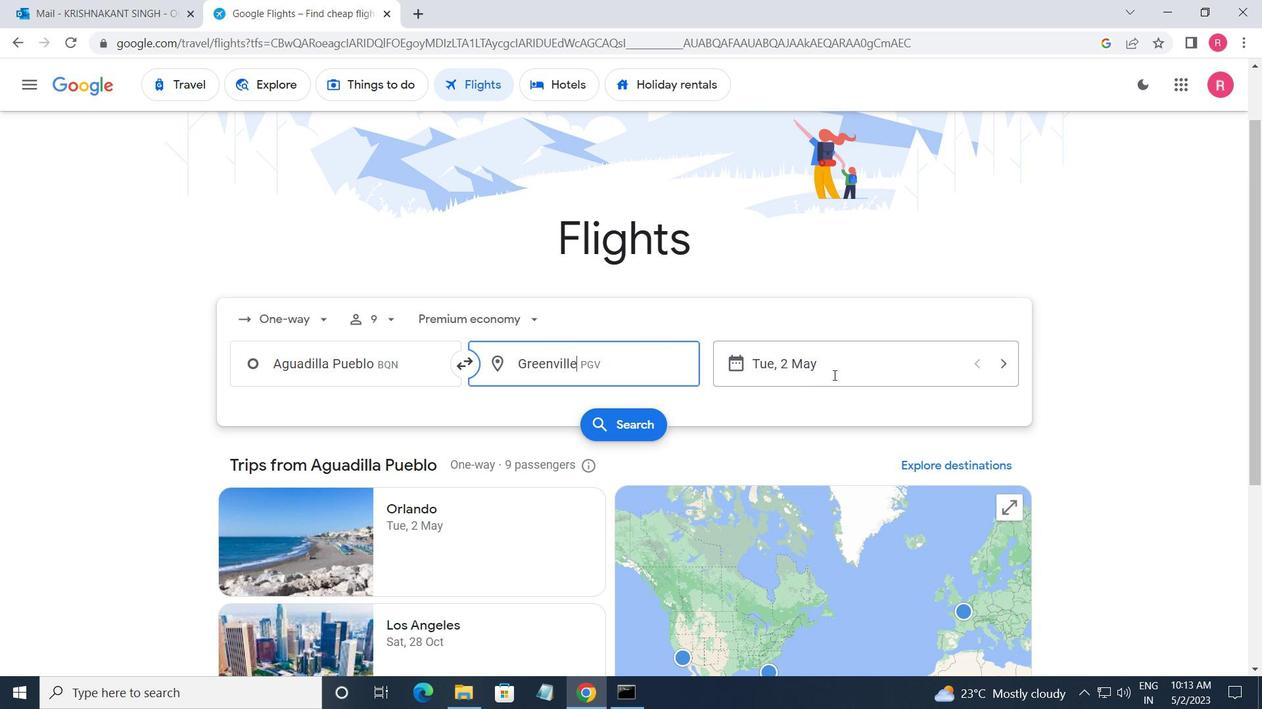 
Action: Mouse moved to (518, 373)
Screenshot: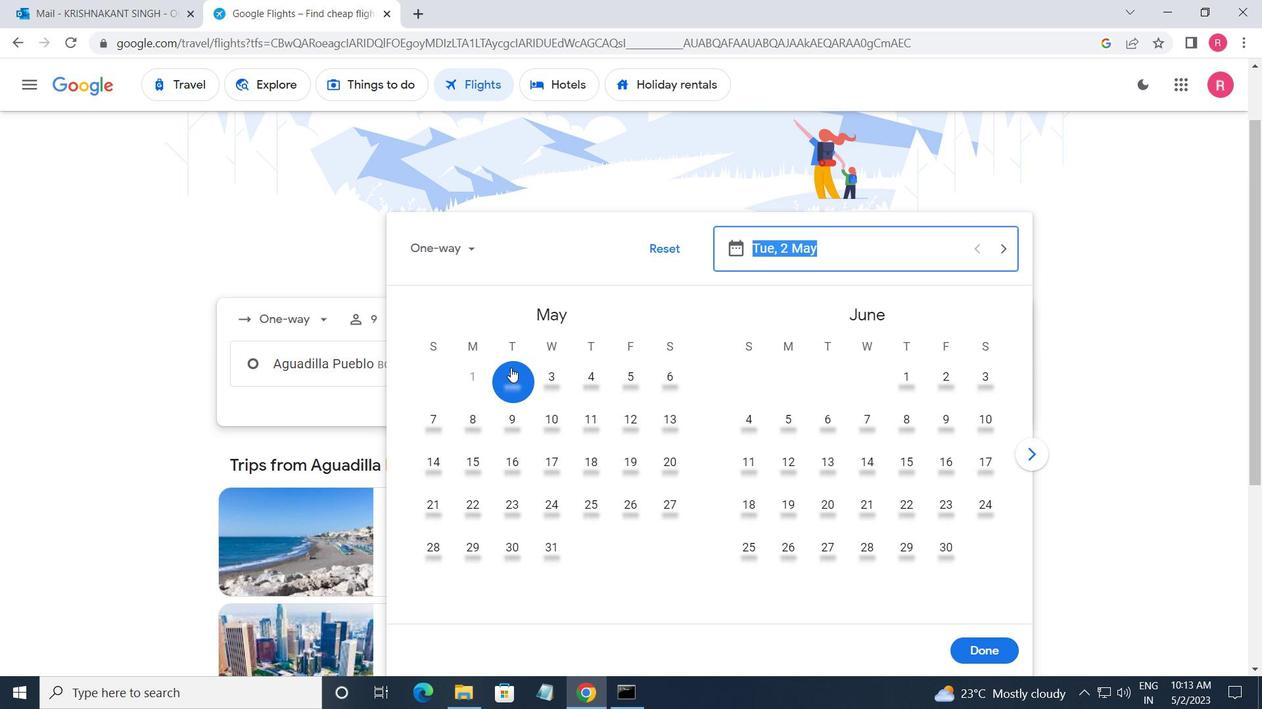 
Action: Mouse pressed left at (518, 373)
Screenshot: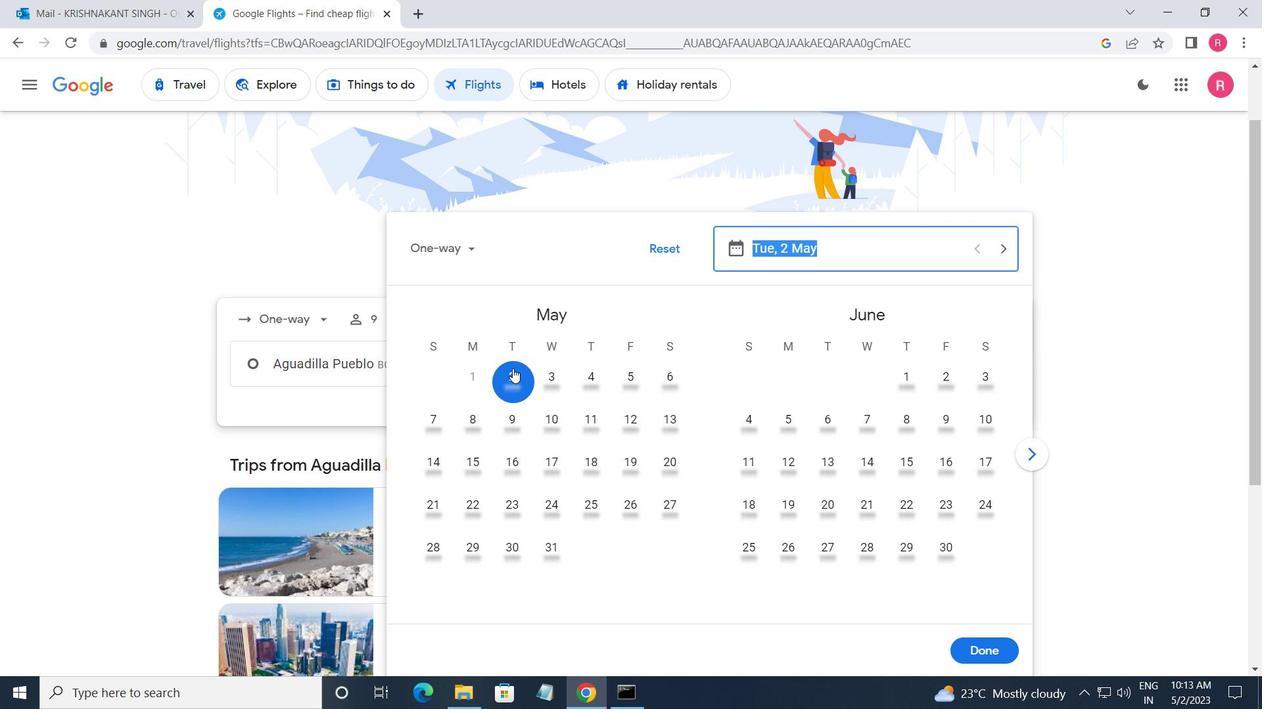 
Action: Mouse moved to (988, 652)
Screenshot: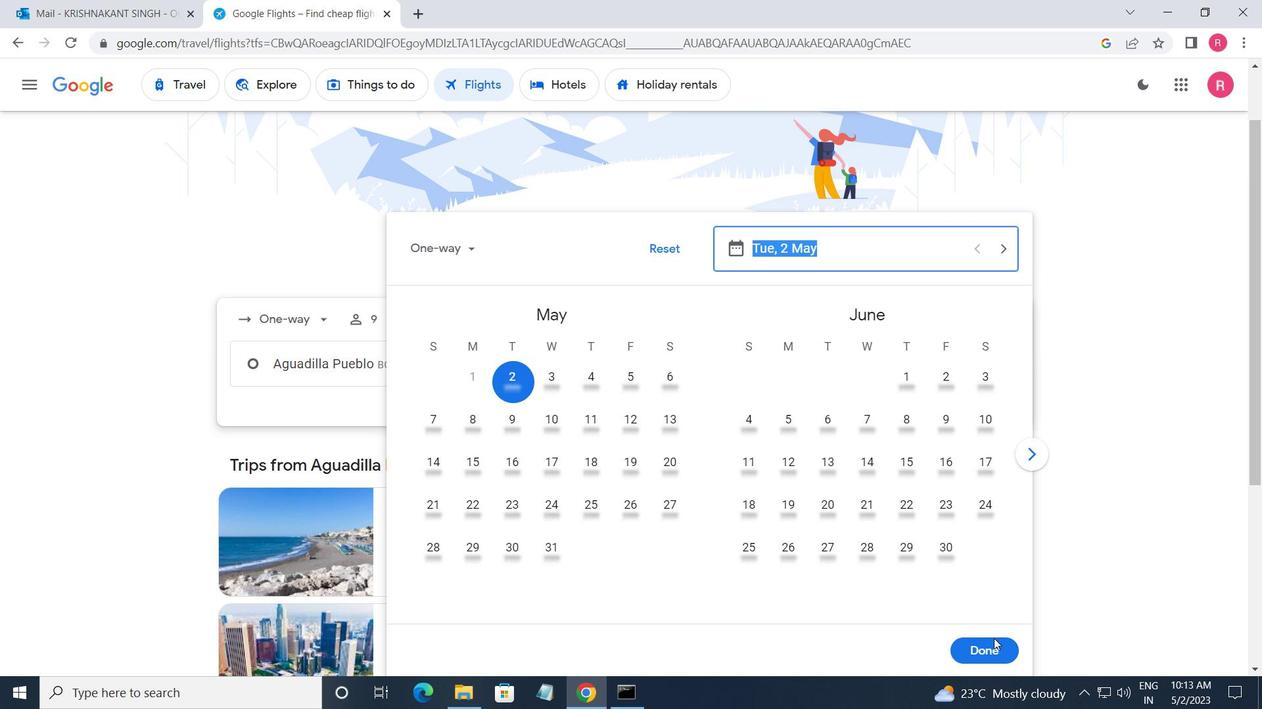 
Action: Mouse pressed left at (988, 652)
Screenshot: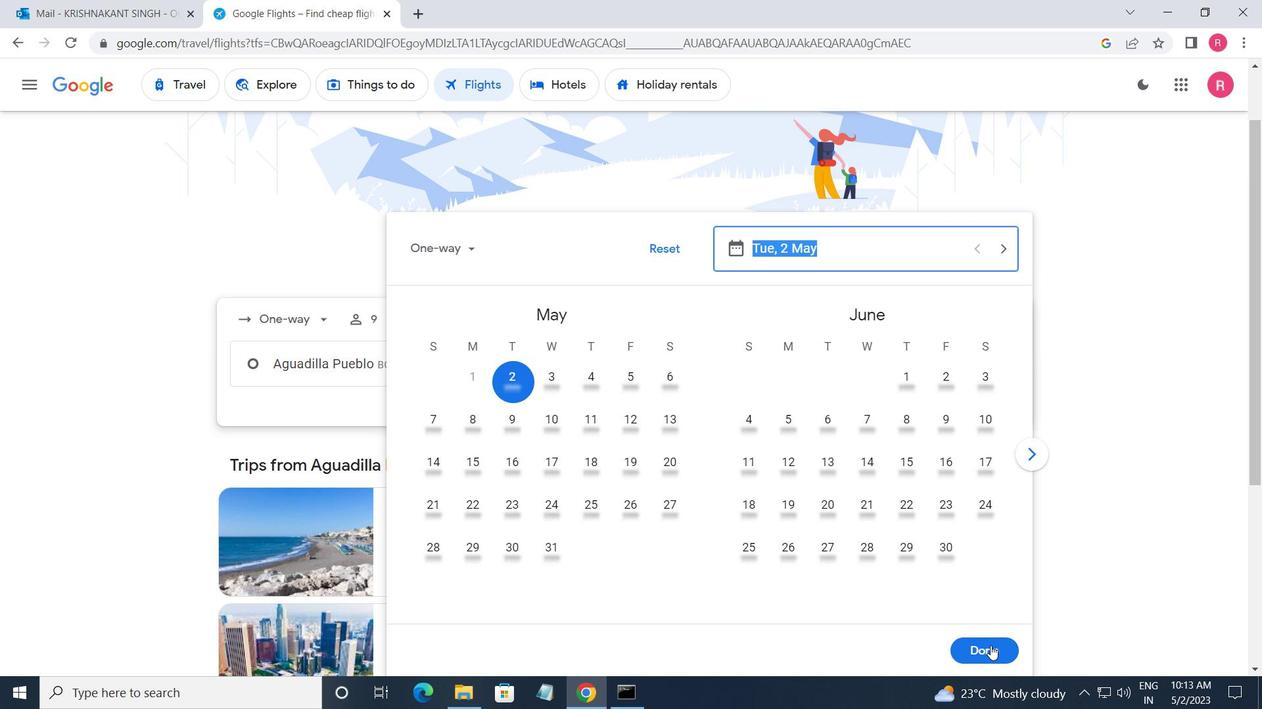 
Action: Mouse moved to (629, 437)
Screenshot: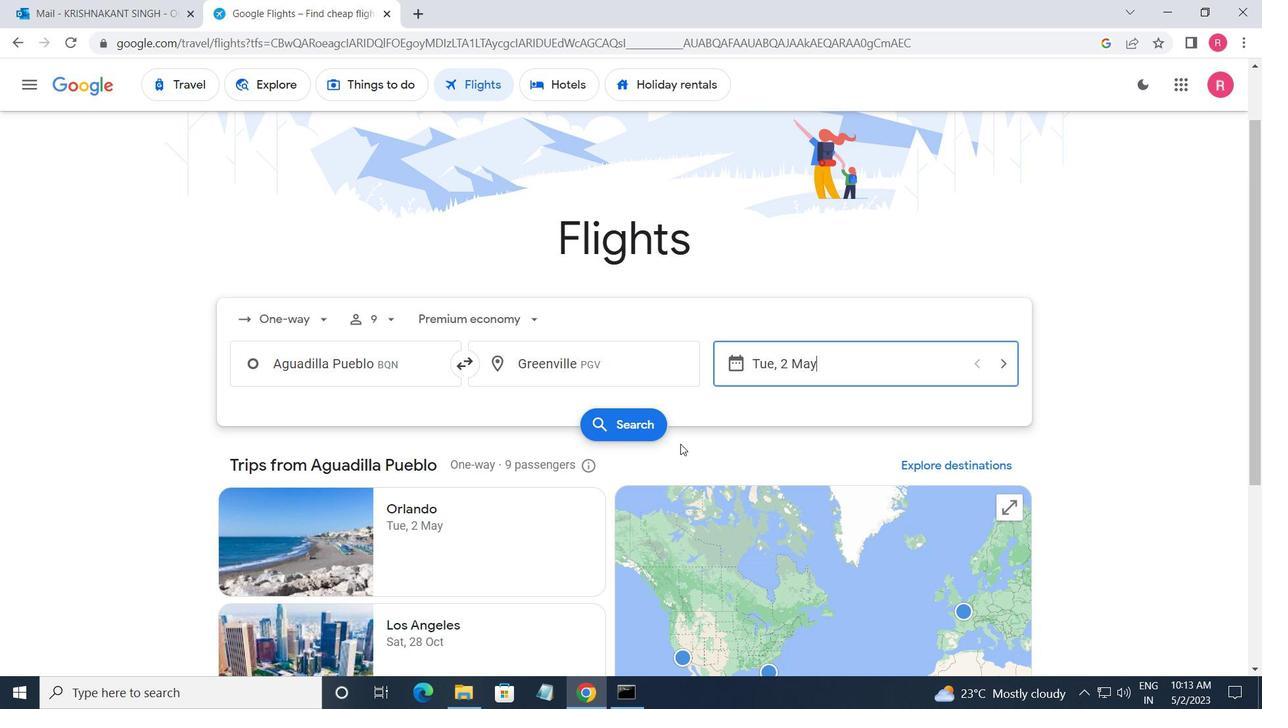 
Action: Mouse pressed left at (629, 437)
Screenshot: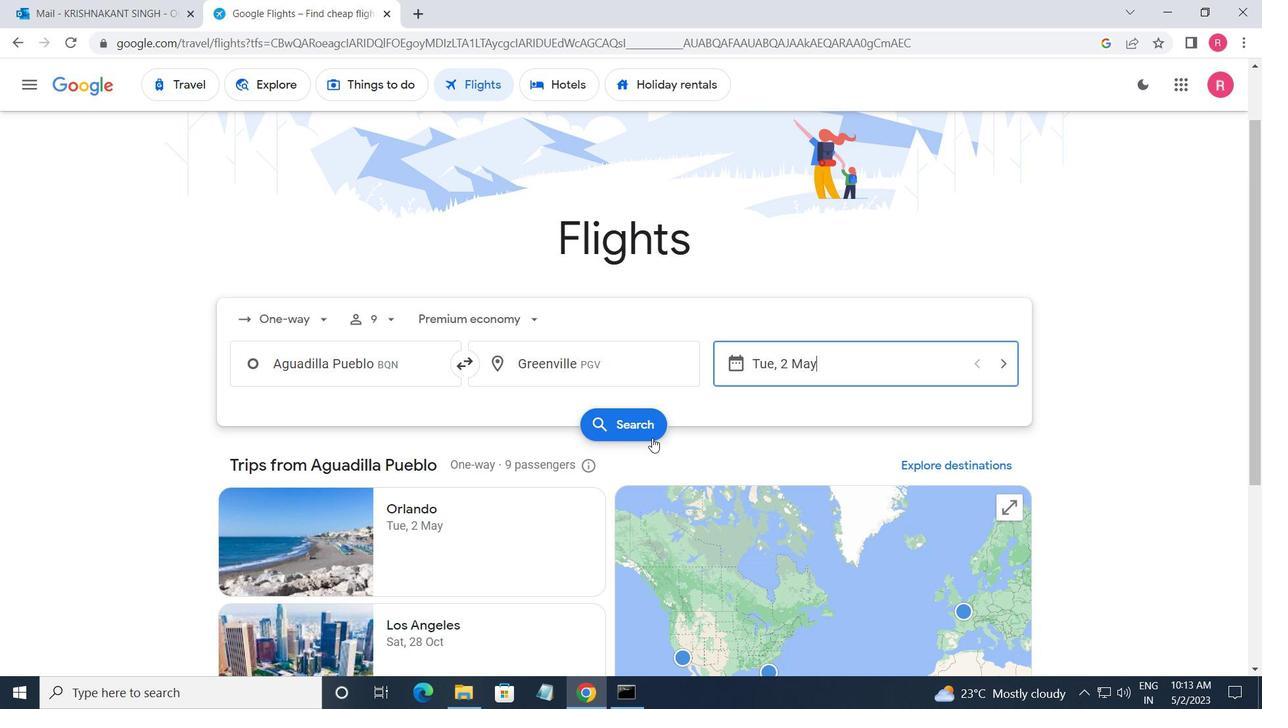 
Action: Mouse moved to (231, 228)
Screenshot: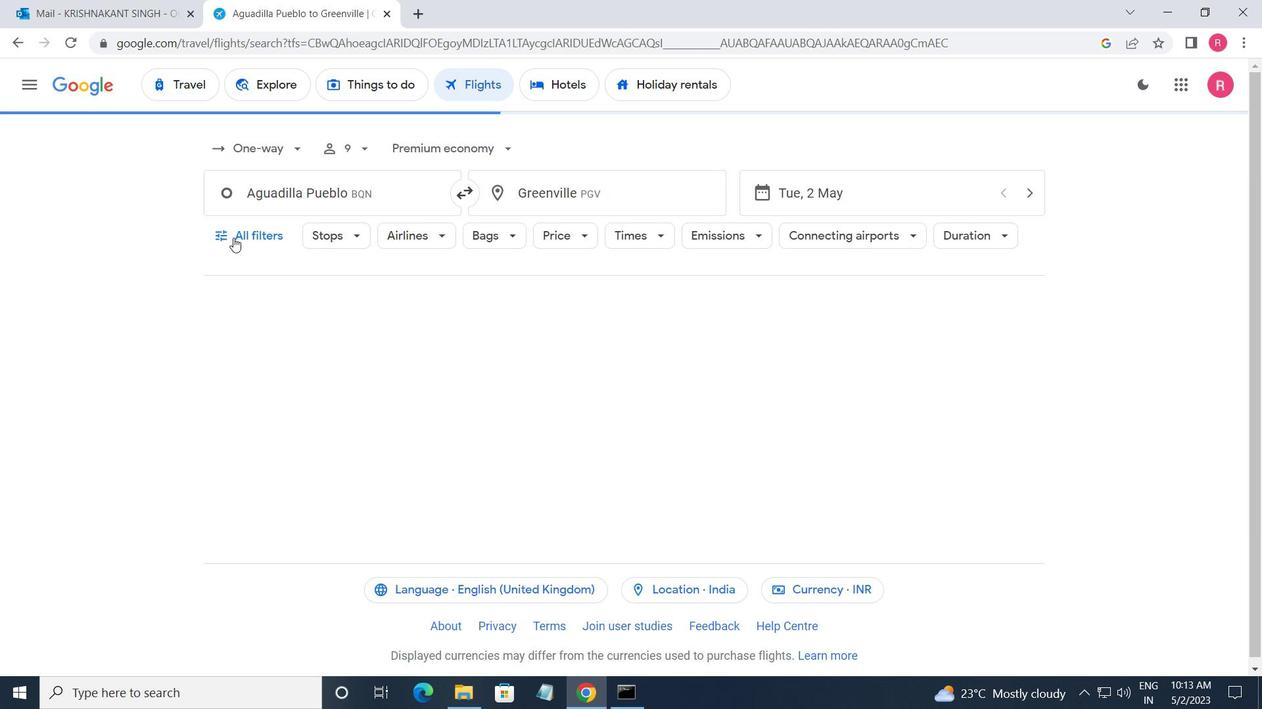 
Action: Mouse pressed left at (231, 228)
Screenshot: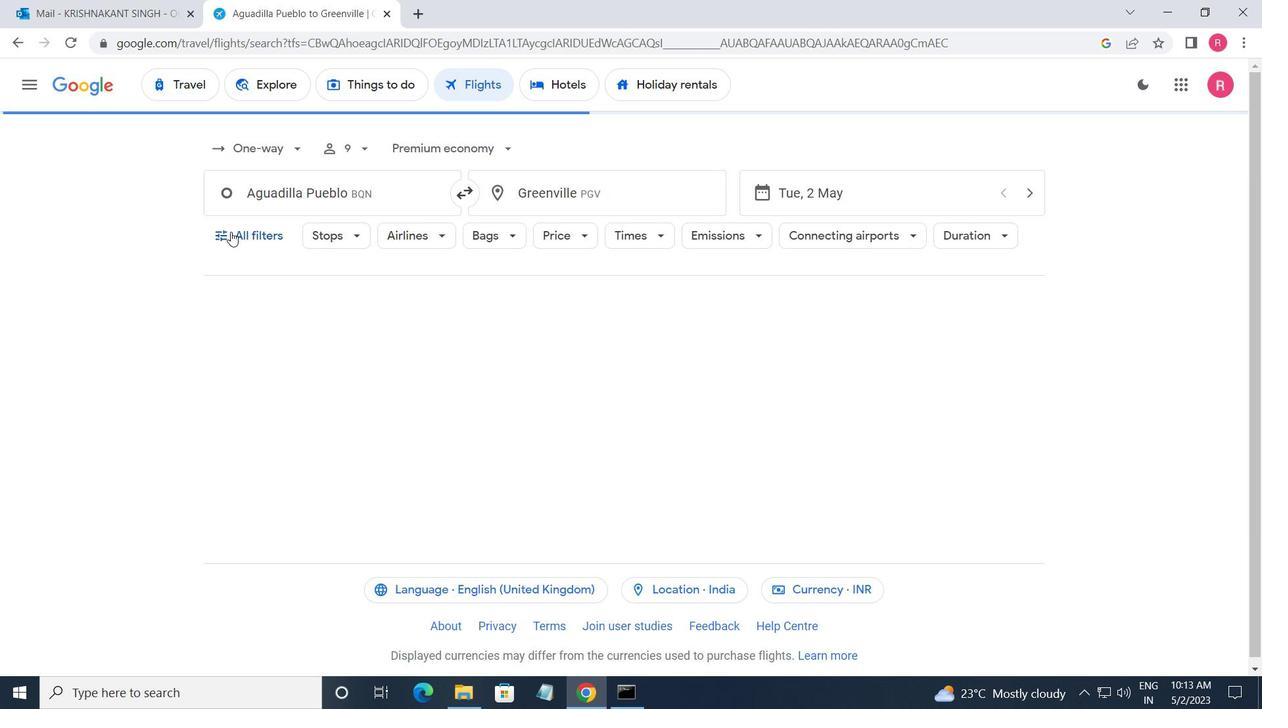 
Action: Mouse moved to (273, 427)
Screenshot: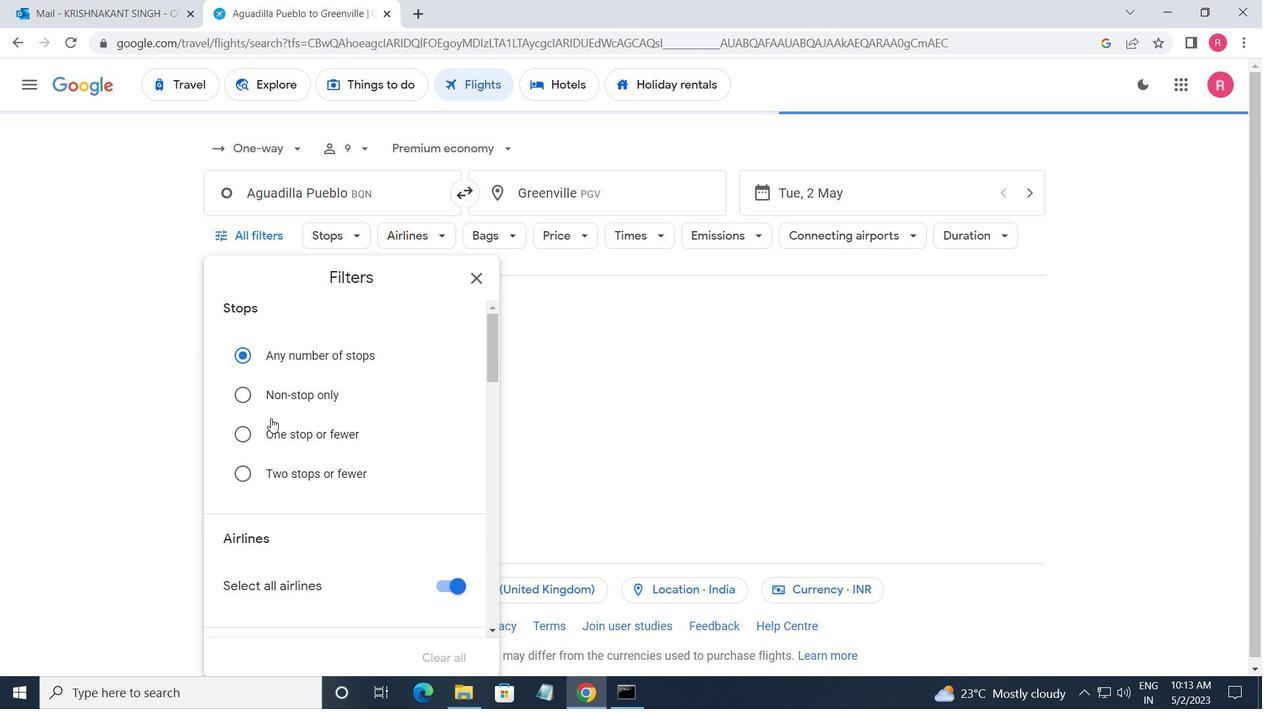 
Action: Mouse scrolled (273, 426) with delta (0, 0)
Screenshot: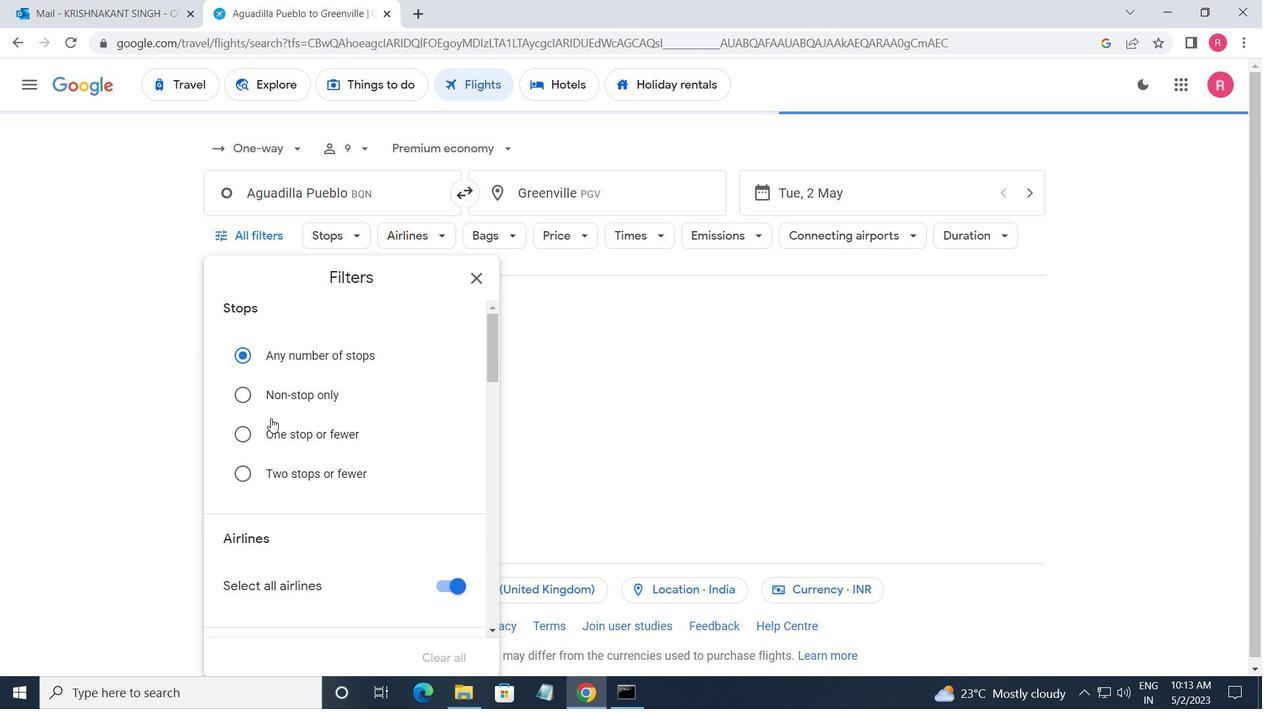 
Action: Mouse scrolled (273, 426) with delta (0, 0)
Screenshot: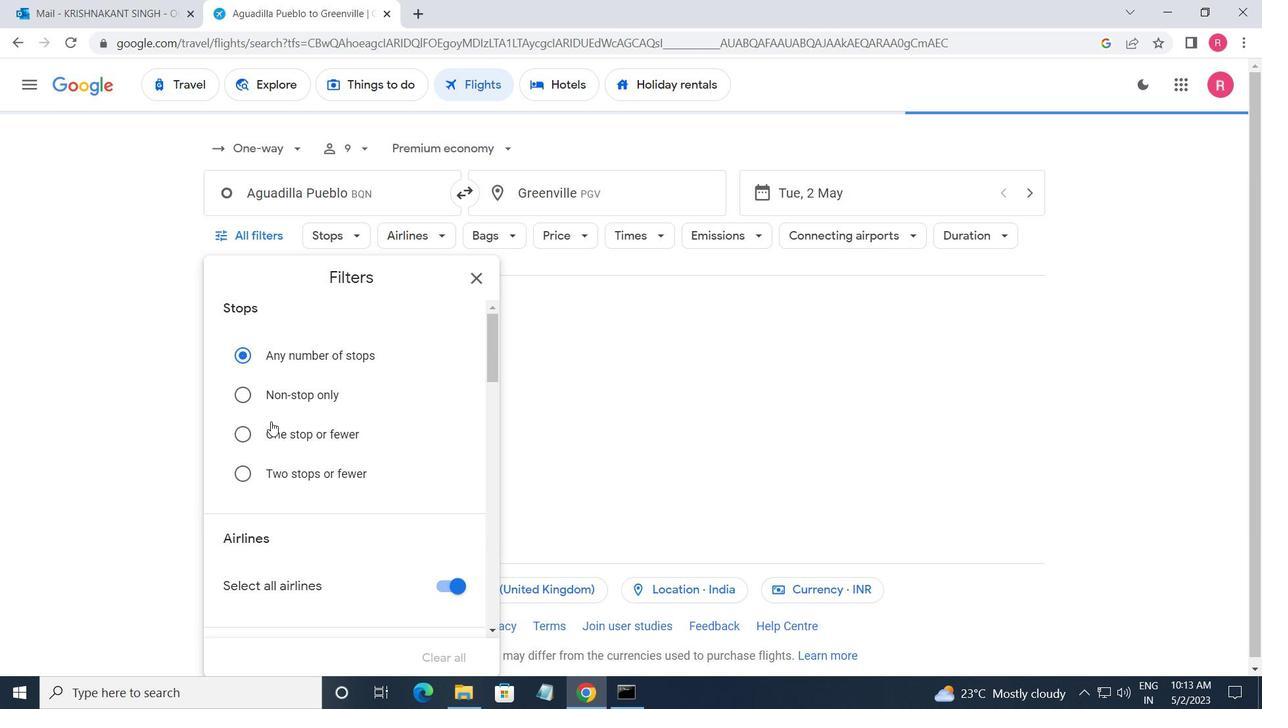 
Action: Mouse scrolled (273, 426) with delta (0, 0)
Screenshot: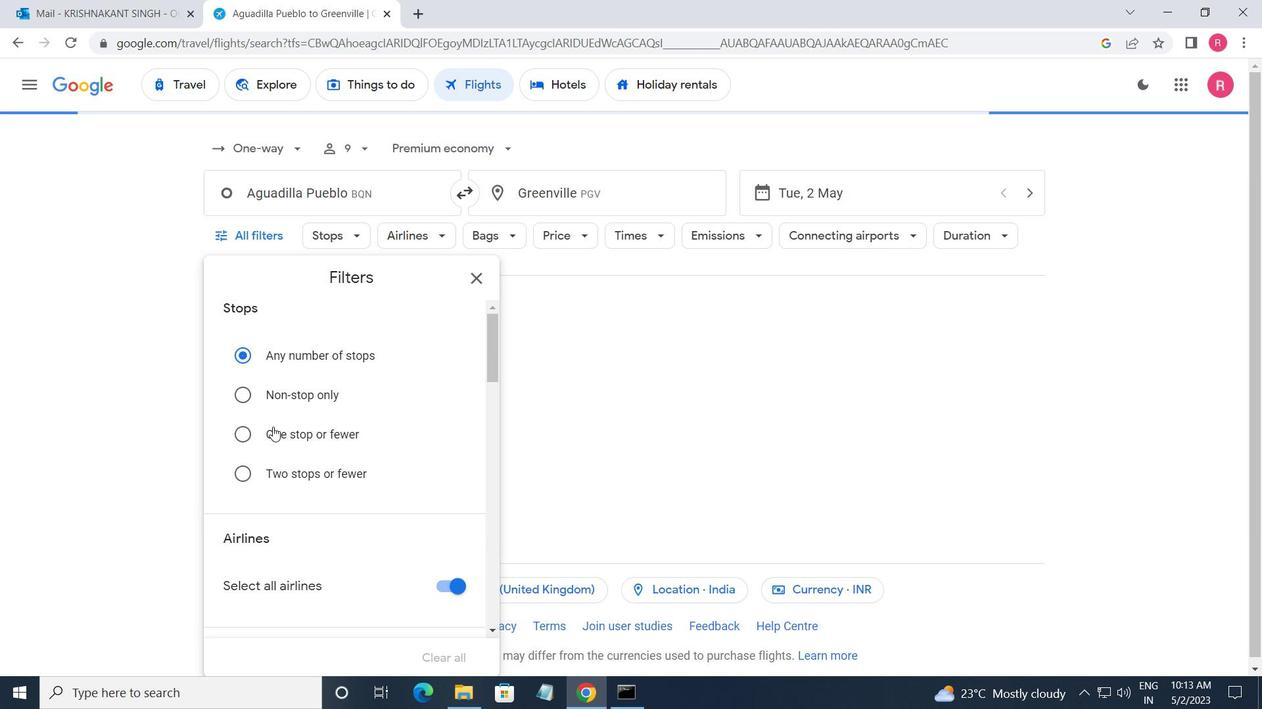 
Action: Mouse scrolled (273, 426) with delta (0, 0)
Screenshot: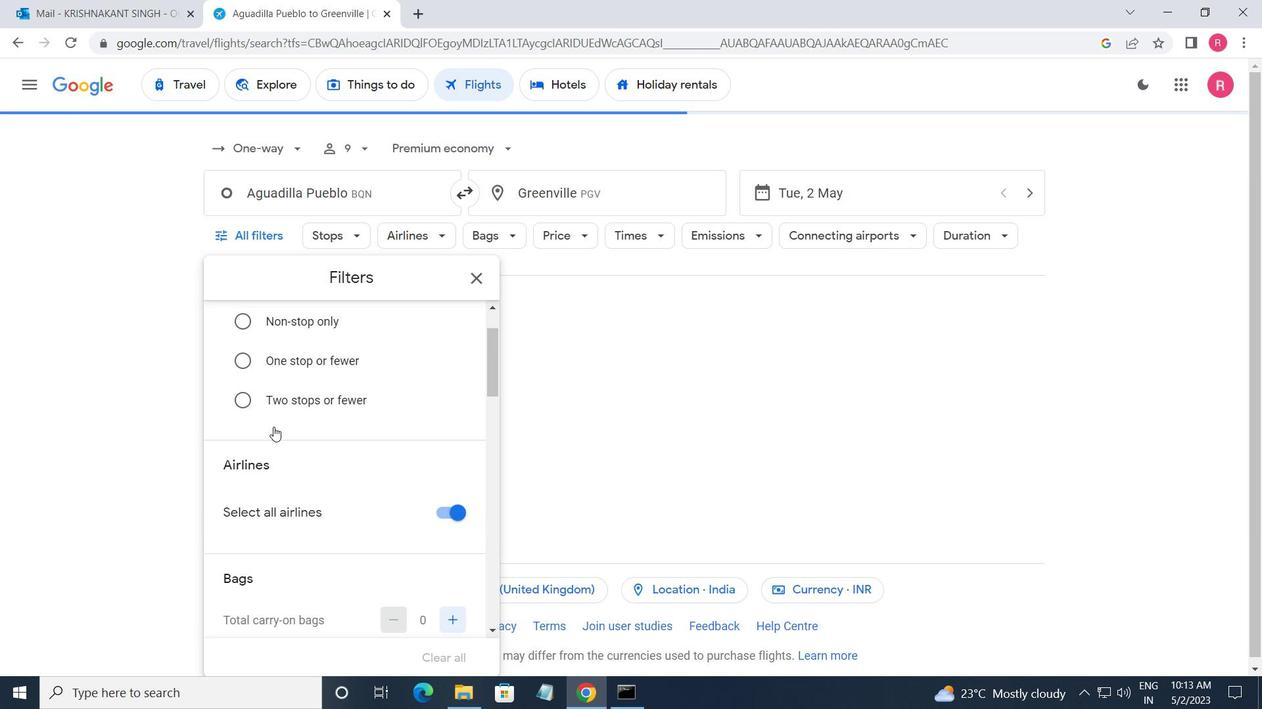 
Action: Mouse scrolled (273, 426) with delta (0, 0)
Screenshot: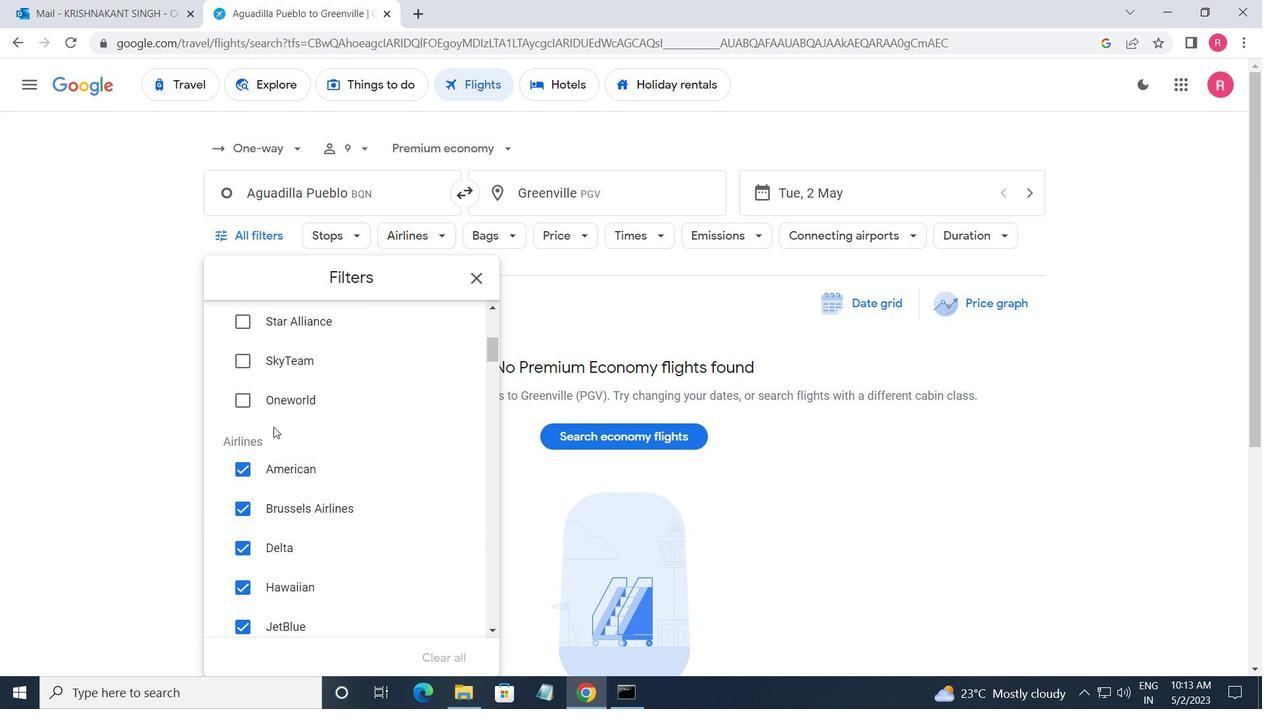 
Action: Mouse scrolled (273, 426) with delta (0, 0)
Screenshot: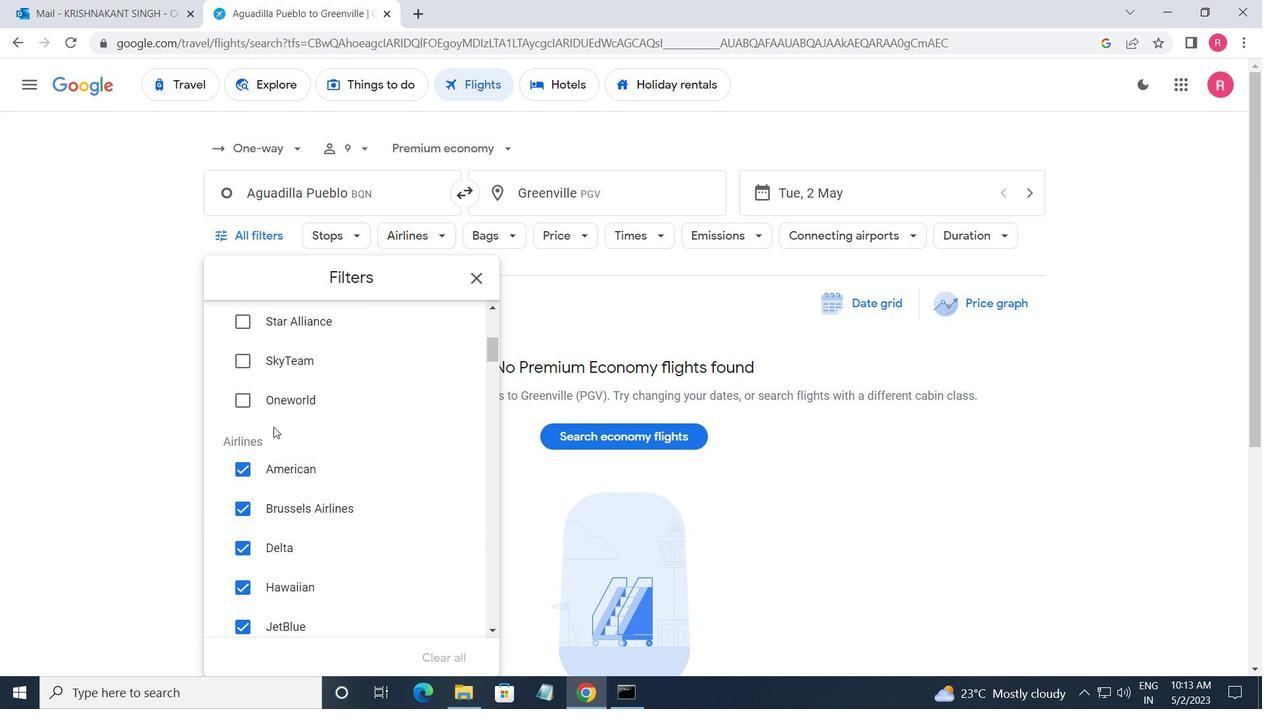
Action: Mouse scrolled (273, 426) with delta (0, 0)
Screenshot: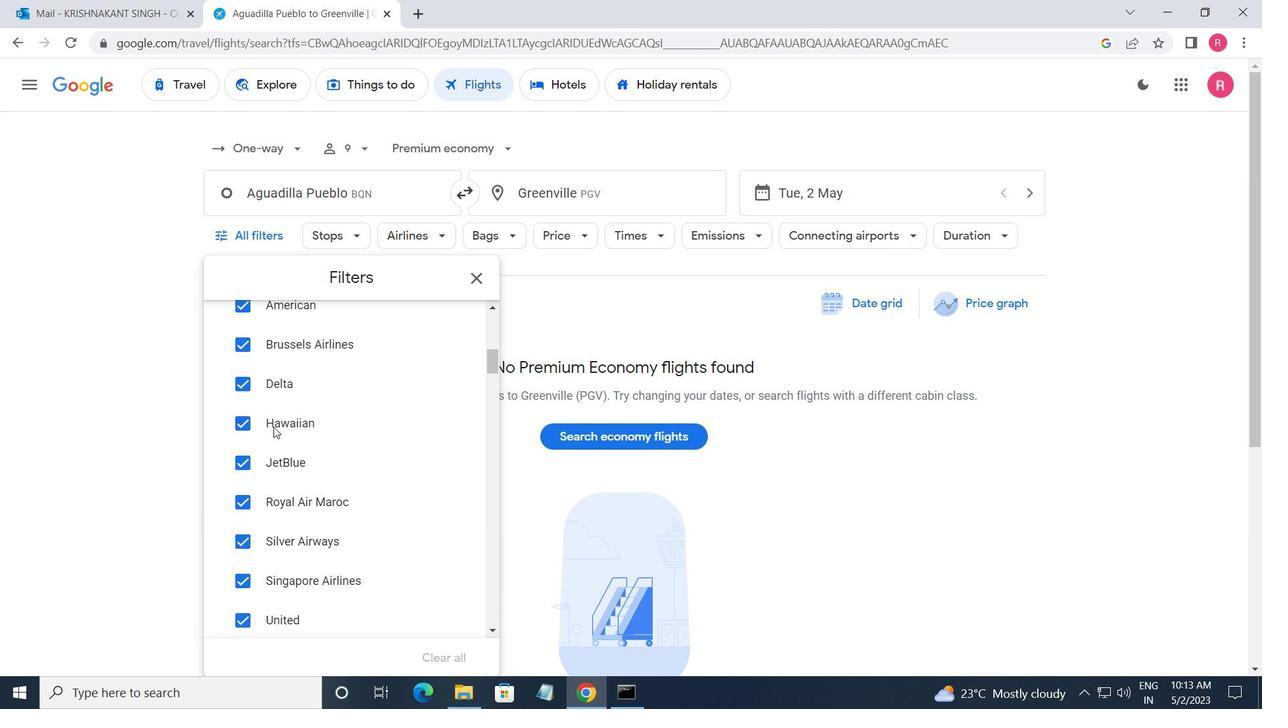 
Action: Mouse scrolled (273, 426) with delta (0, 0)
Screenshot: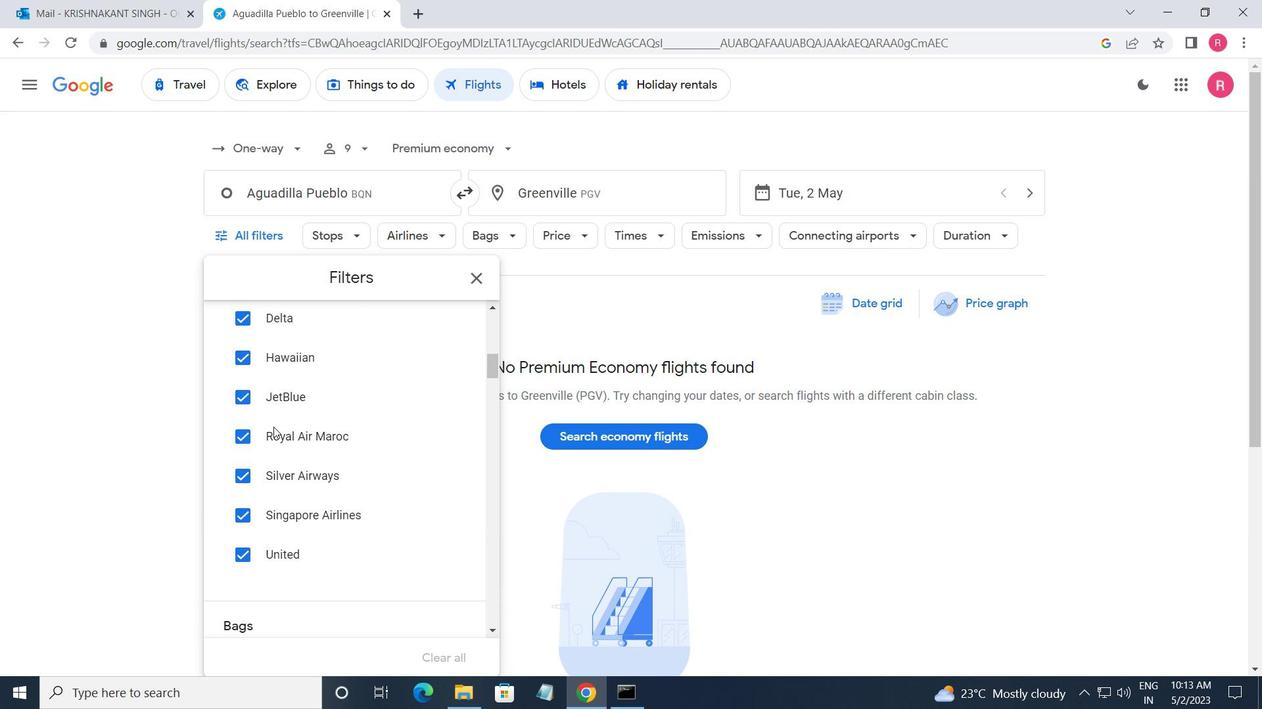 
Action: Mouse scrolled (273, 427) with delta (0, 0)
Screenshot: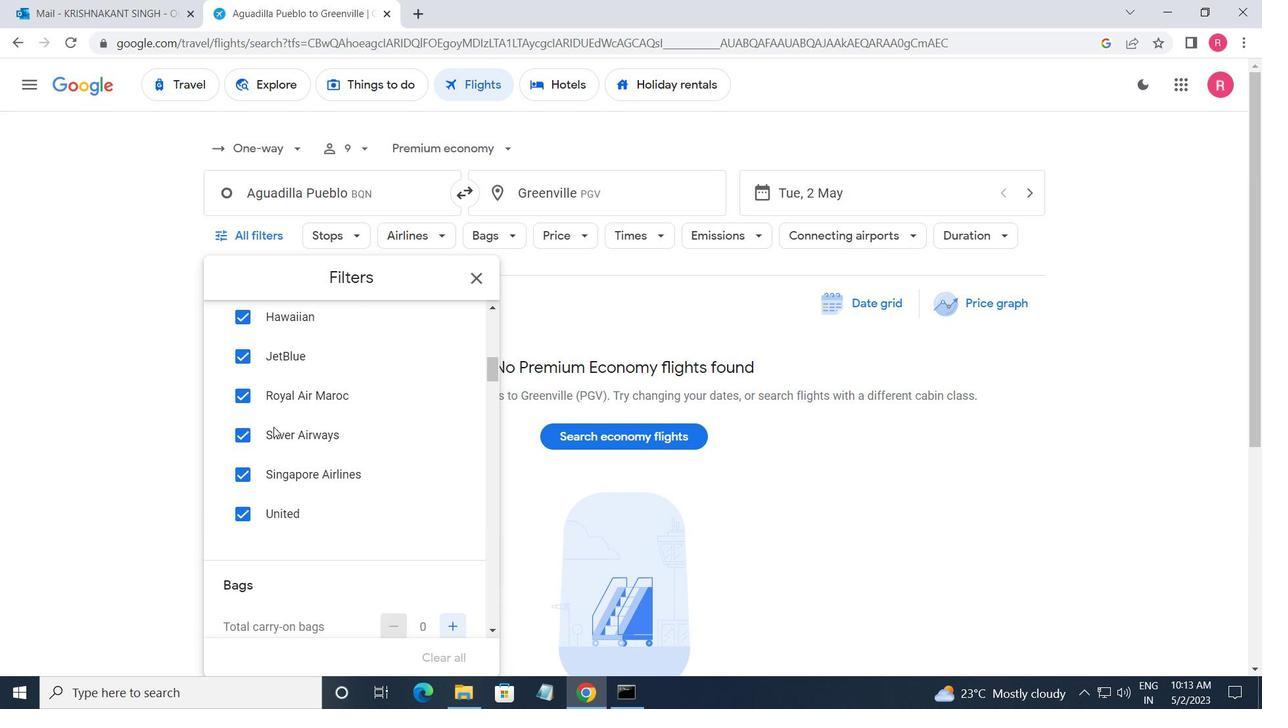
Action: Mouse scrolled (273, 427) with delta (0, 0)
Screenshot: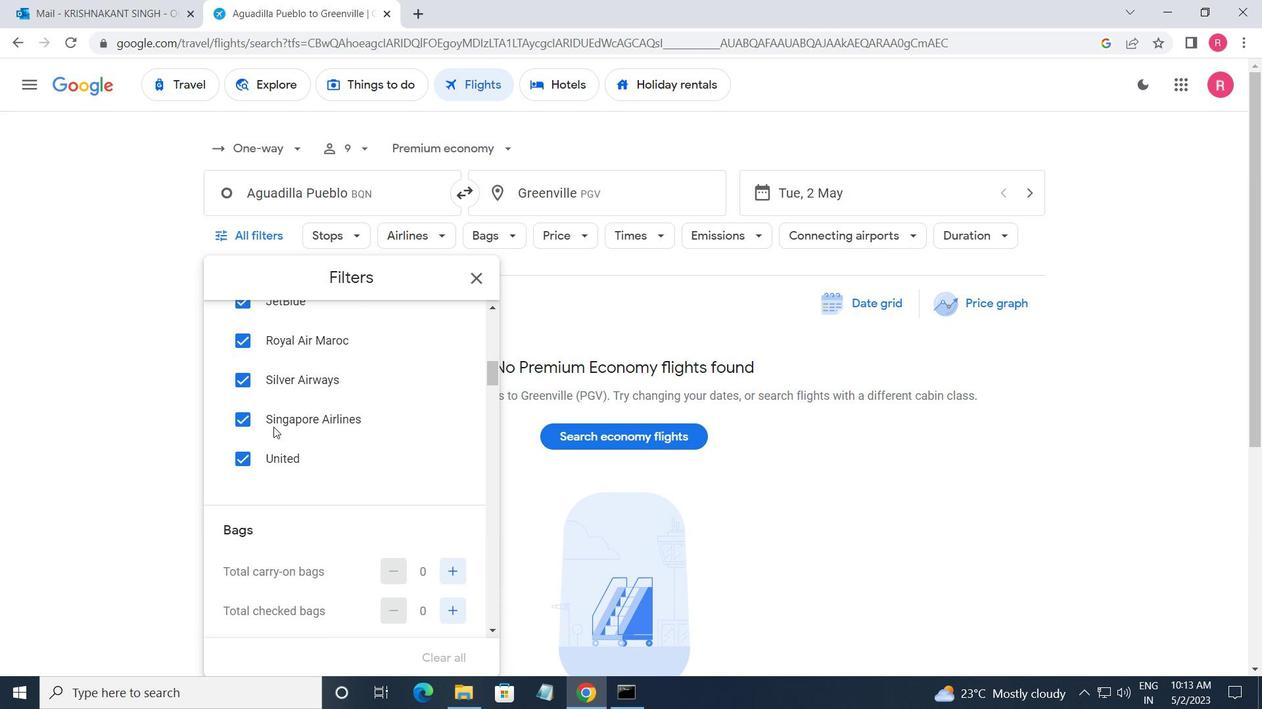 
Action: Mouse scrolled (273, 427) with delta (0, 0)
Screenshot: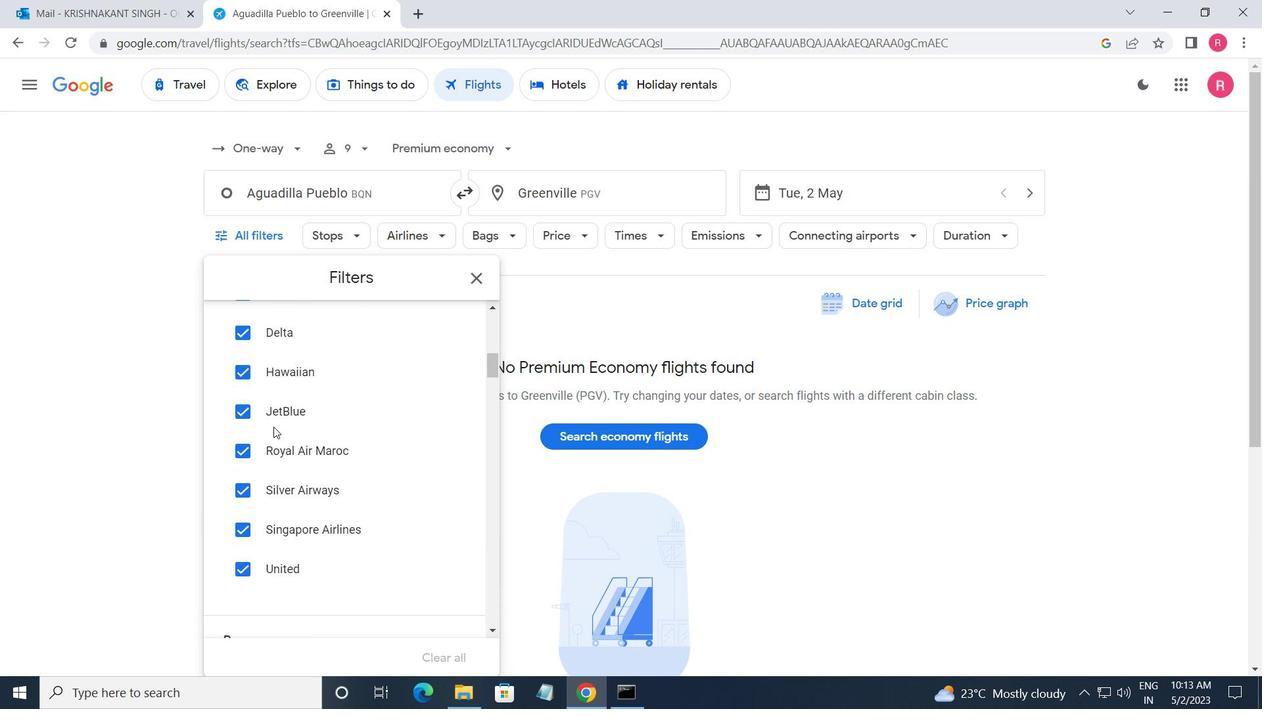
Action: Mouse scrolled (273, 427) with delta (0, 0)
Screenshot: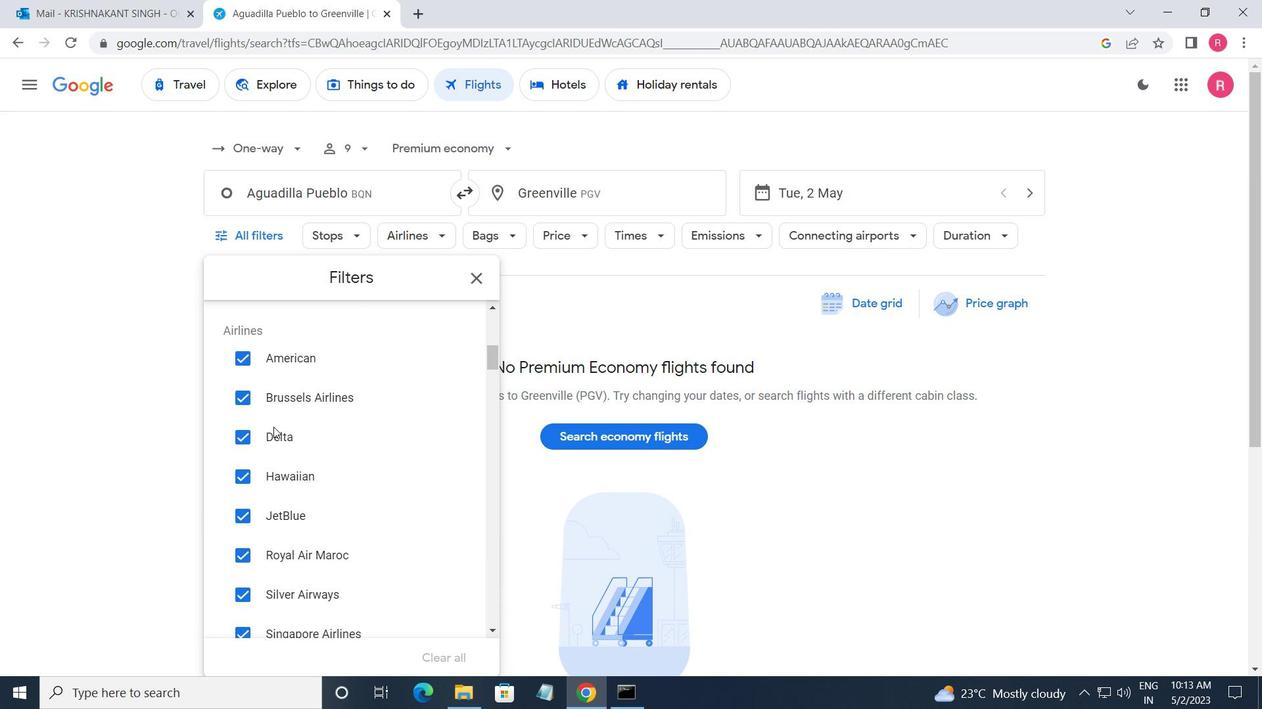 
Action: Mouse moved to (454, 391)
Screenshot: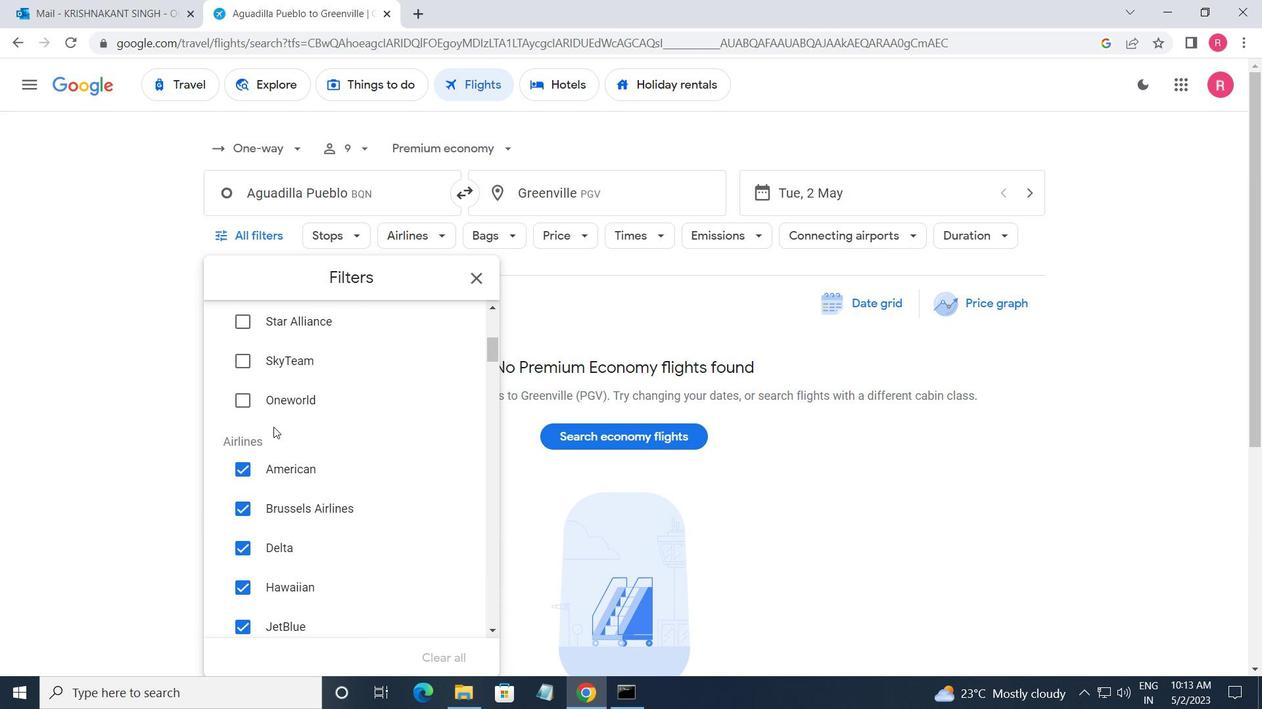 
Action: Mouse scrolled (454, 391) with delta (0, 0)
Screenshot: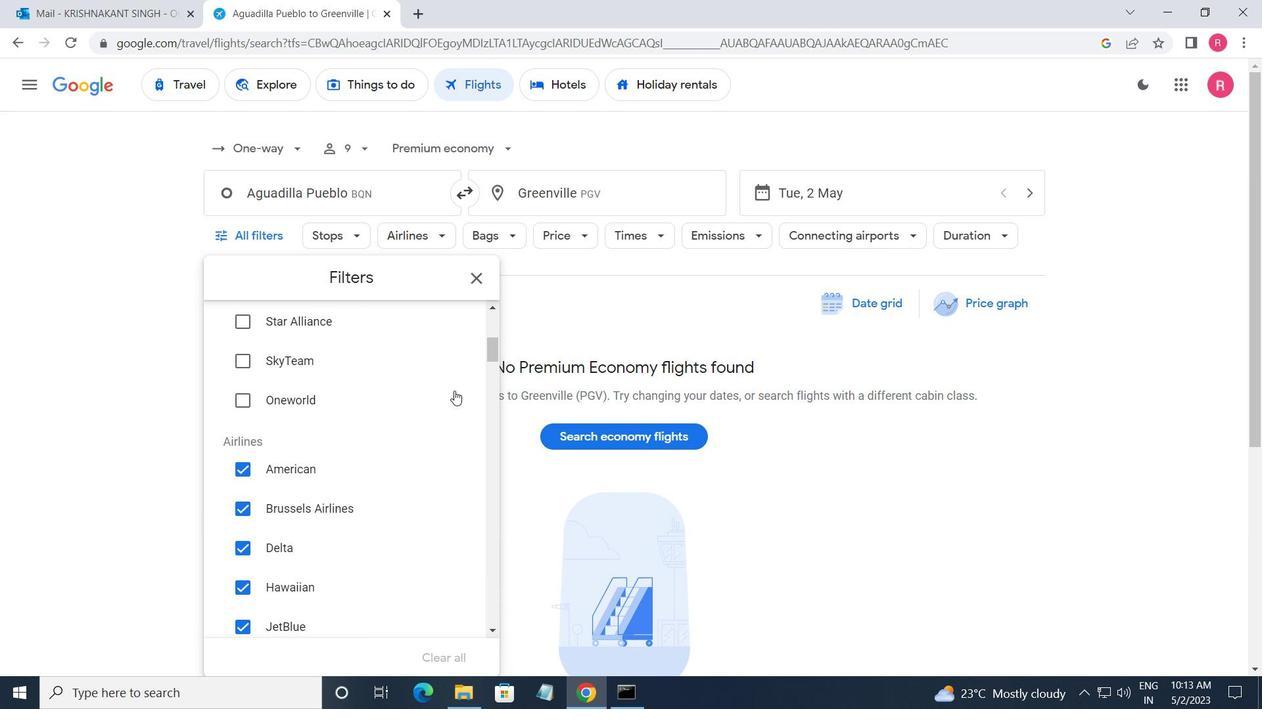 
Action: Mouse moved to (454, 351)
Screenshot: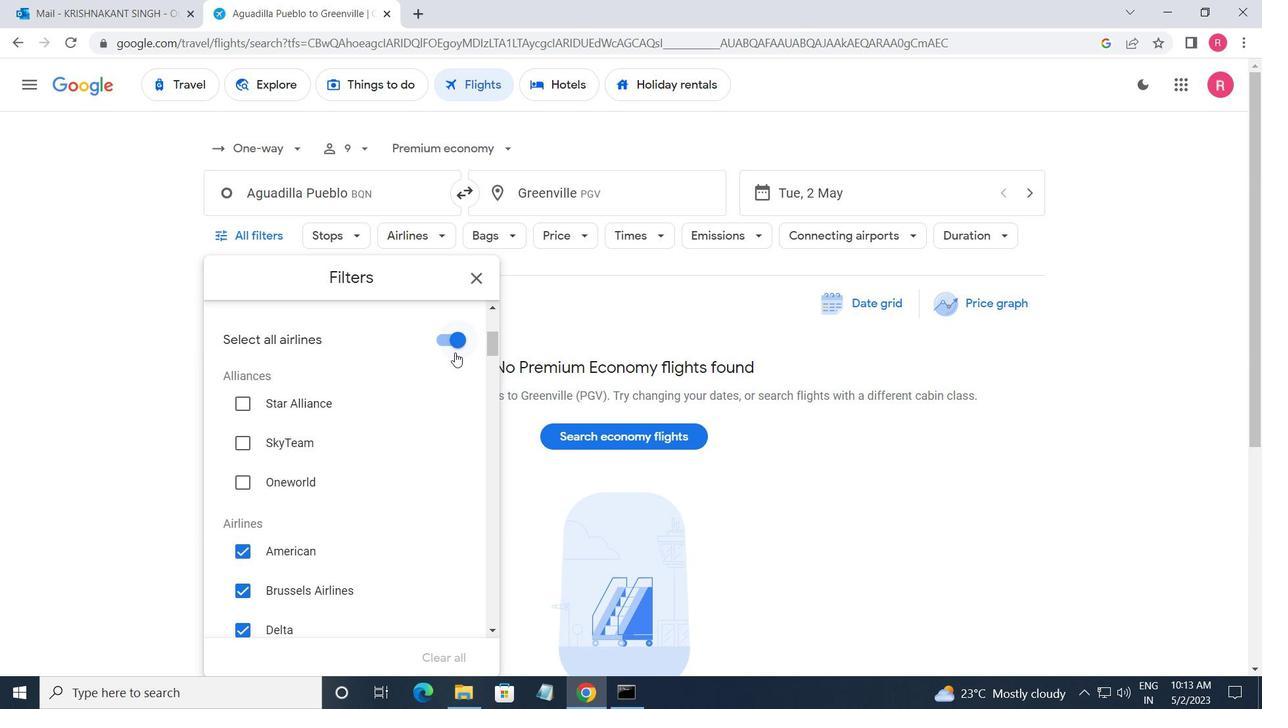 
Action: Mouse pressed left at (454, 351)
Screenshot: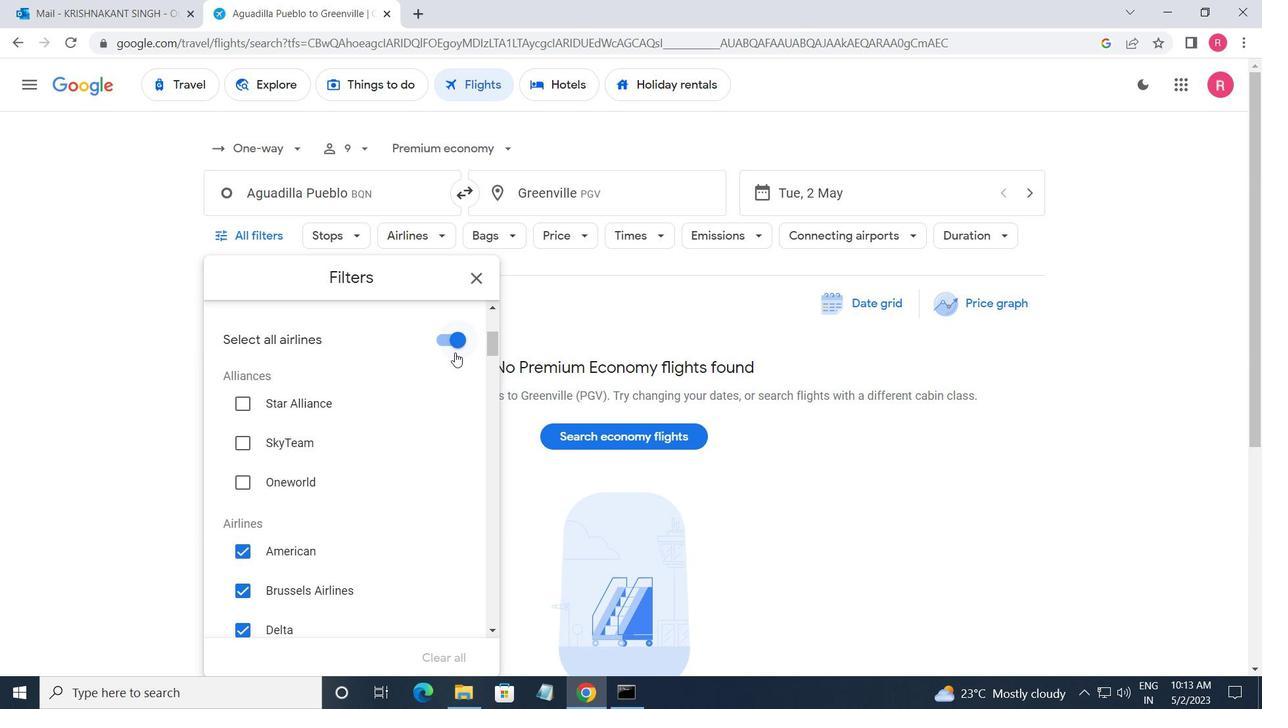 
Action: Mouse moved to (423, 439)
Screenshot: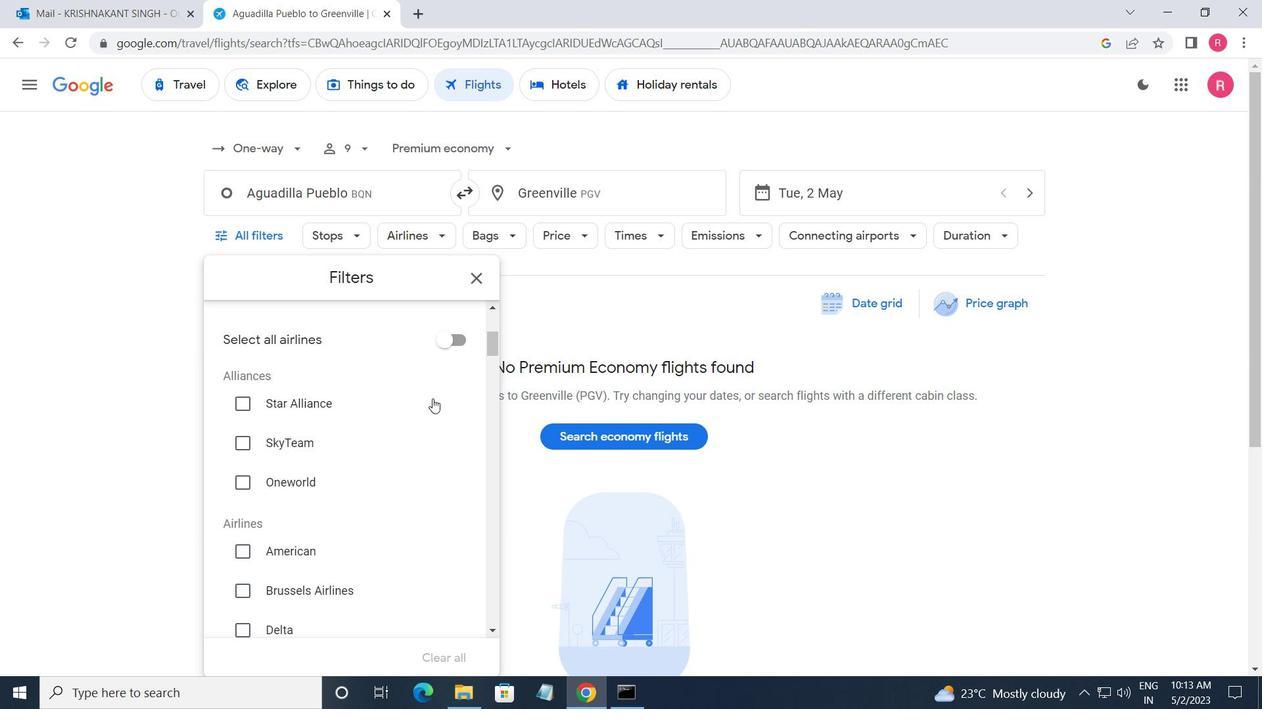 
Action: Mouse scrolled (423, 438) with delta (0, 0)
Screenshot: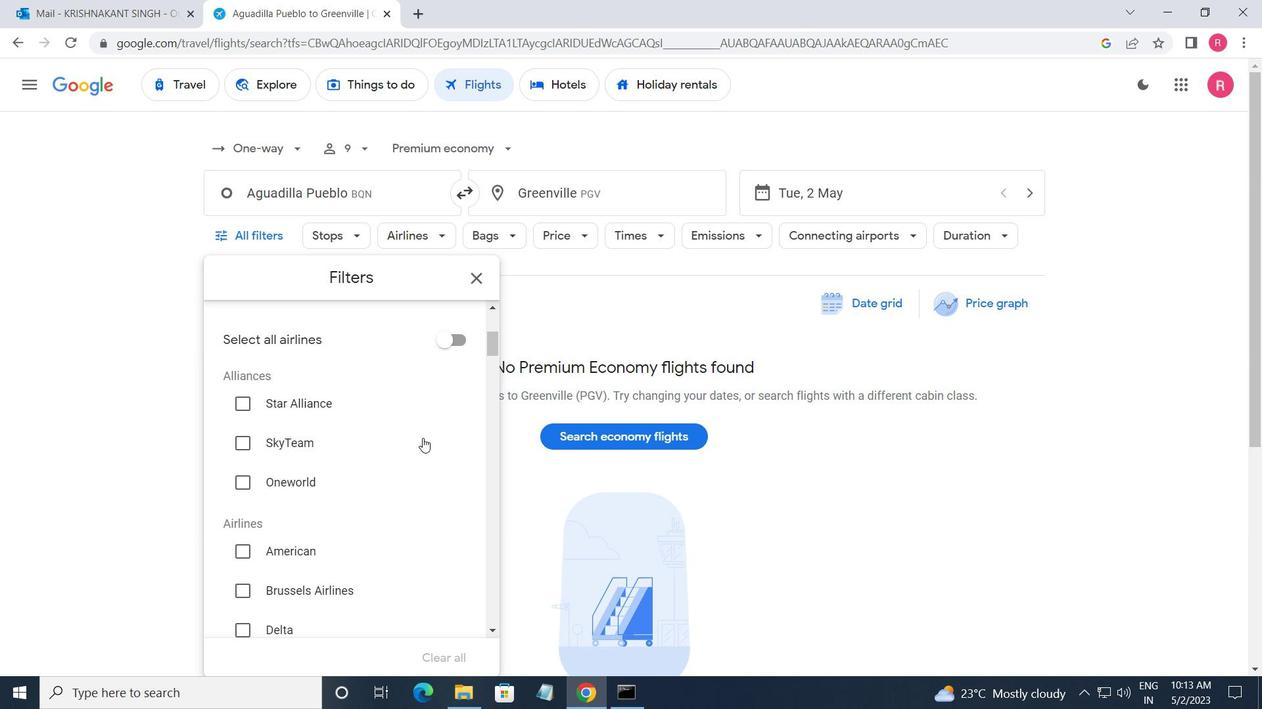 
Action: Mouse scrolled (423, 438) with delta (0, 0)
Screenshot: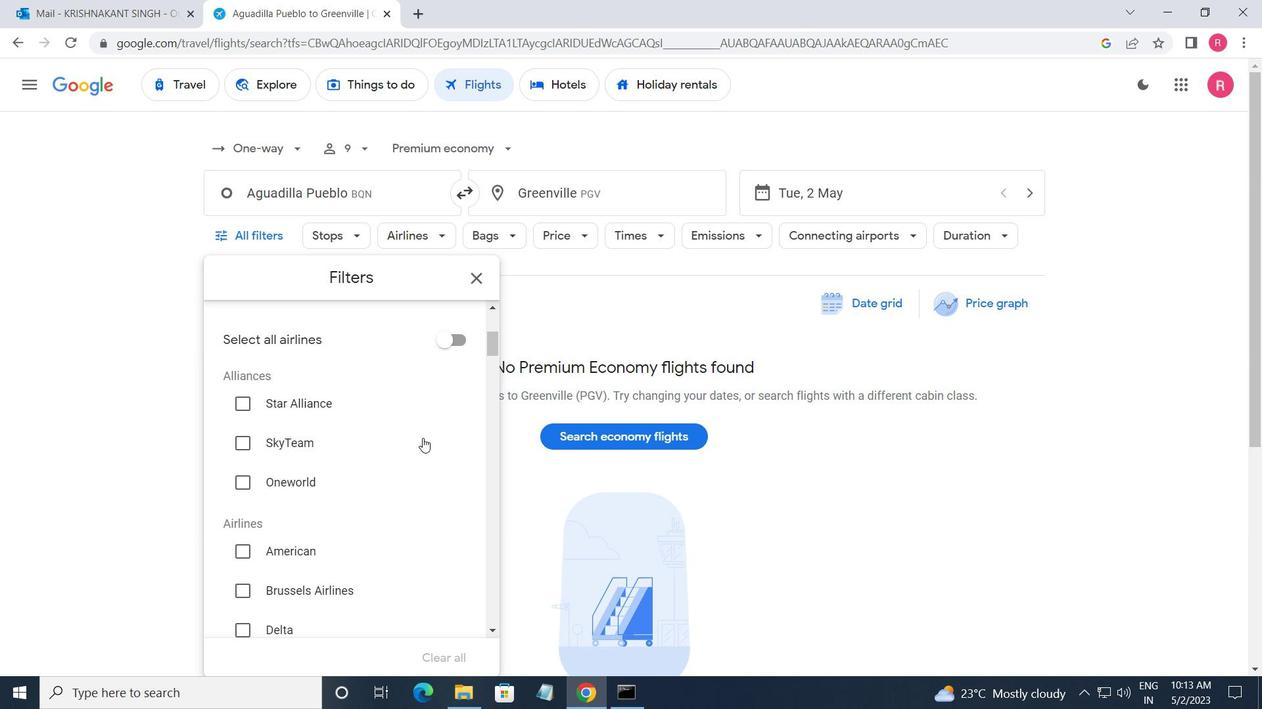 
Action: Mouse scrolled (423, 438) with delta (0, 0)
Screenshot: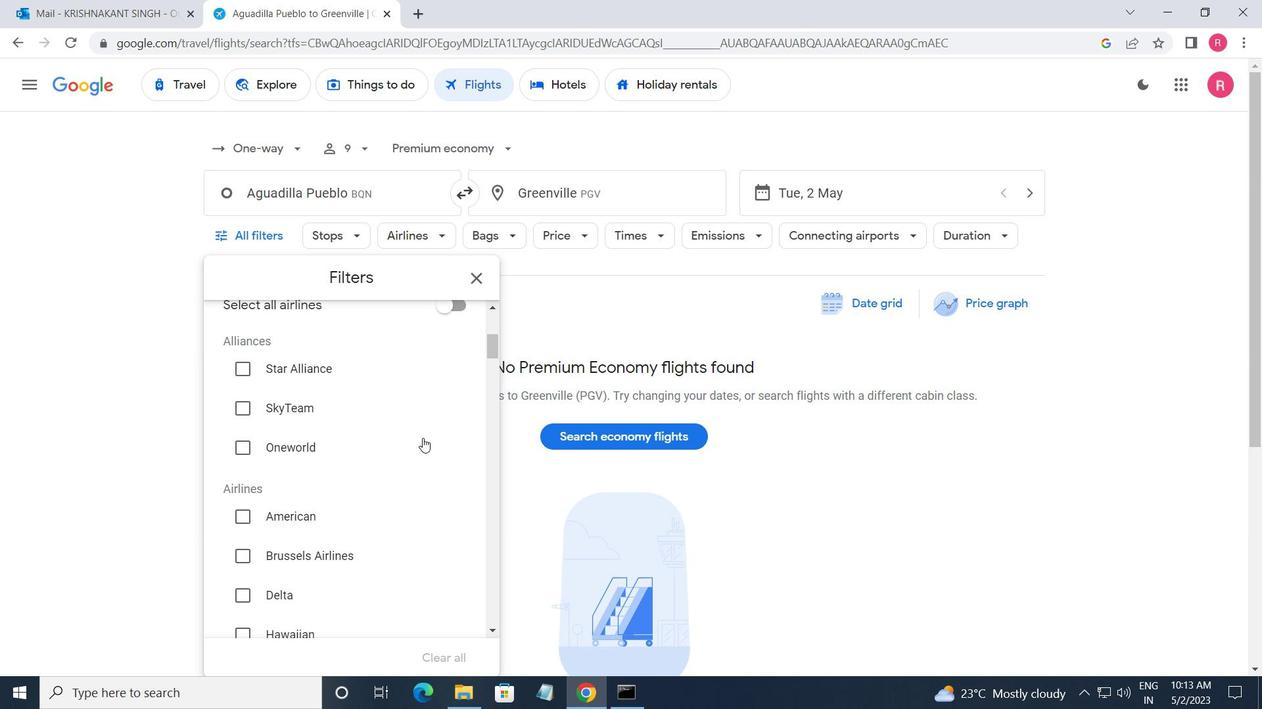 
Action: Mouse scrolled (423, 438) with delta (0, 0)
Screenshot: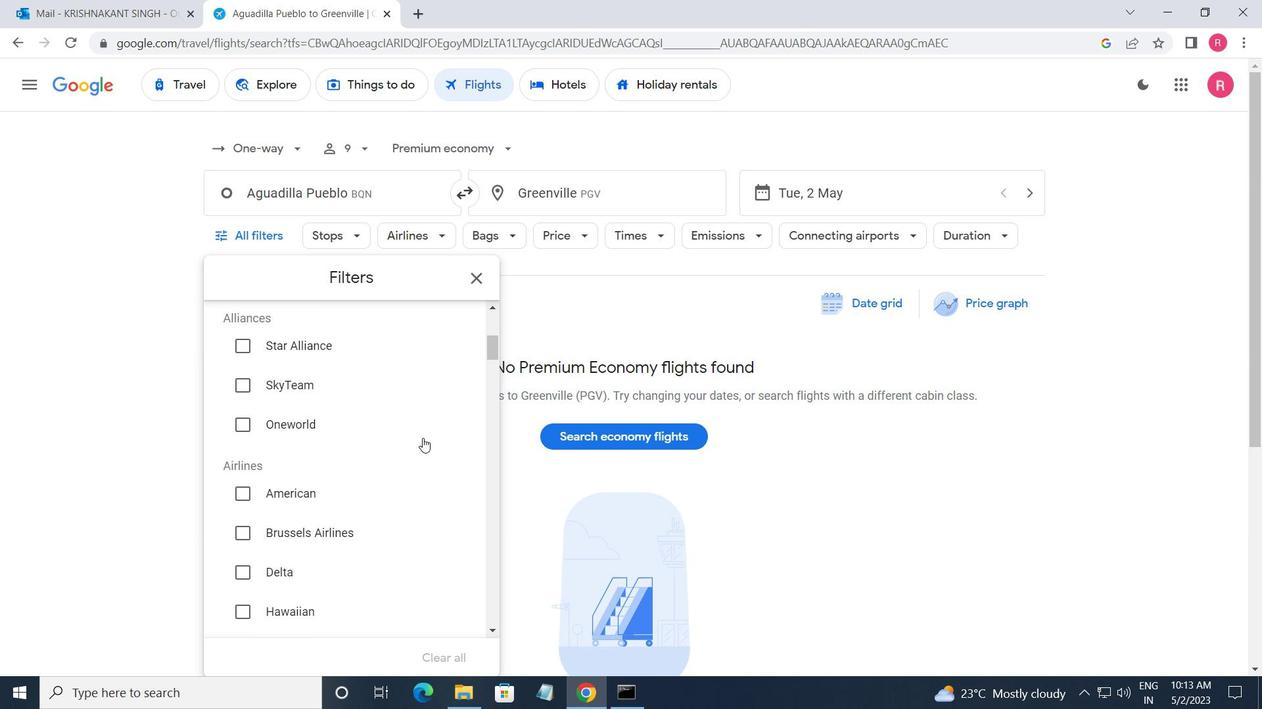 
Action: Mouse scrolled (423, 438) with delta (0, 0)
Screenshot: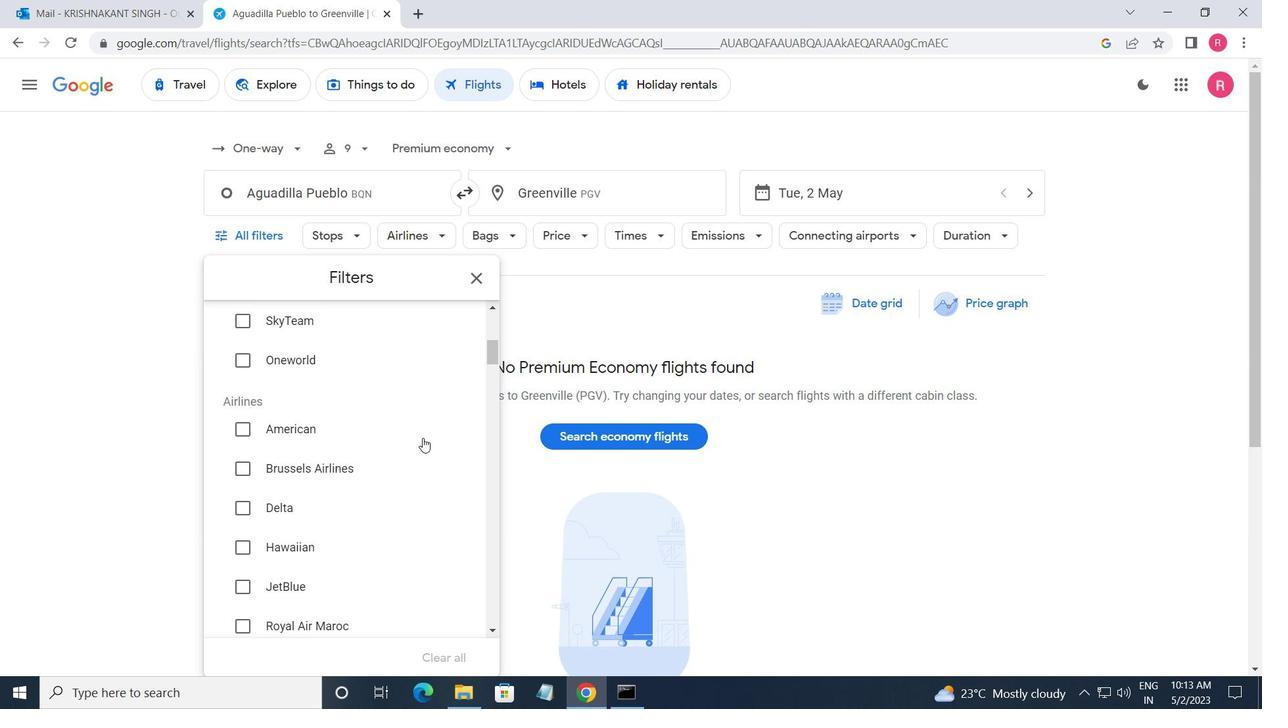 
Action: Mouse scrolled (423, 438) with delta (0, 0)
Screenshot: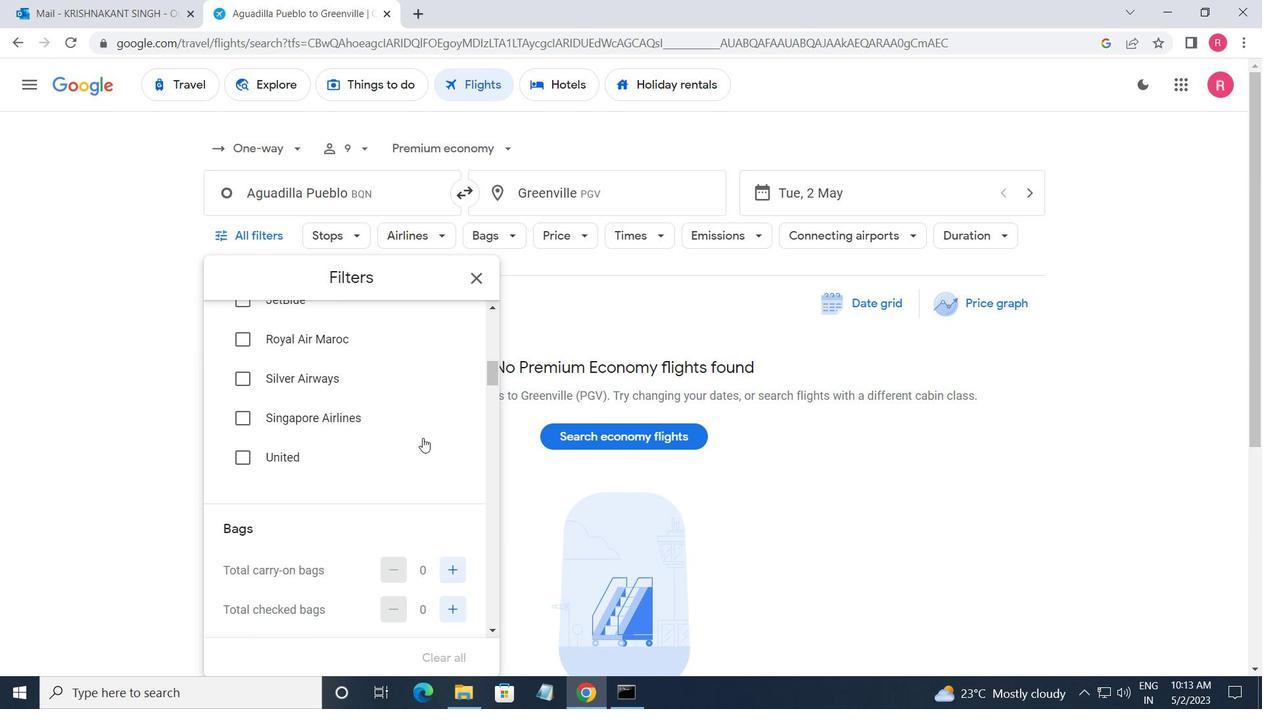 
Action: Mouse scrolled (423, 438) with delta (0, 0)
Screenshot: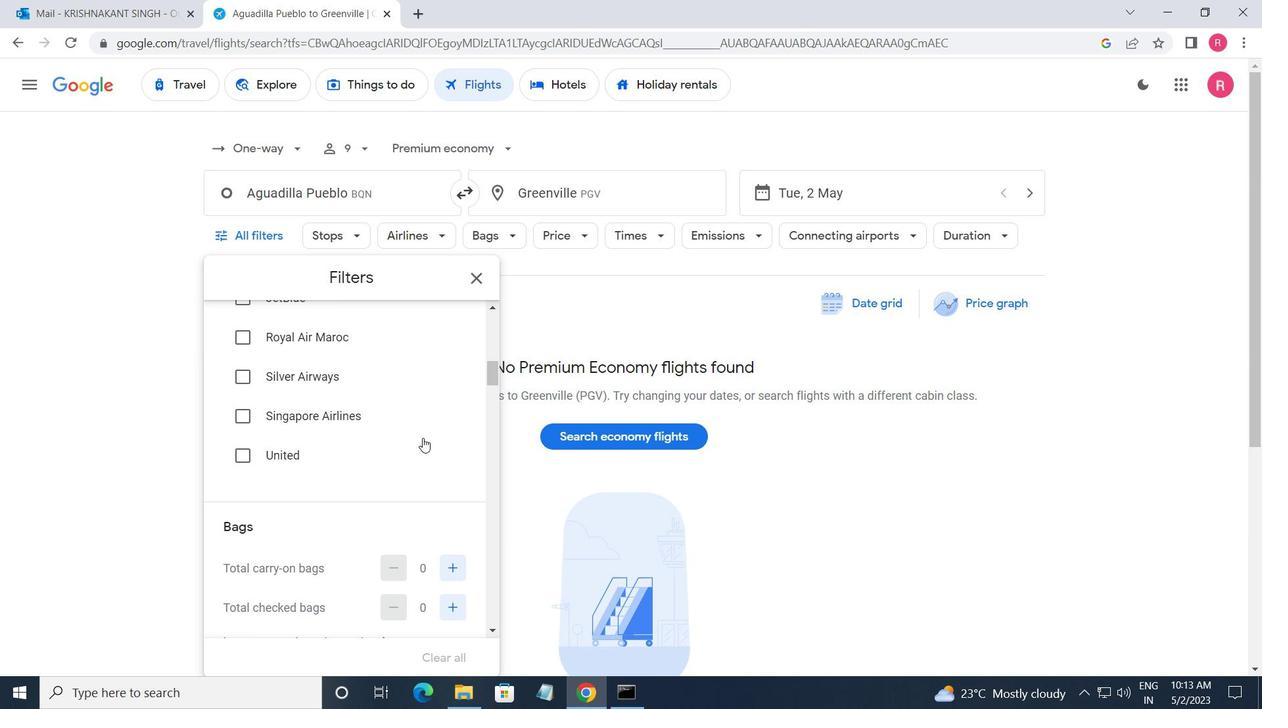 
Action: Mouse moved to (448, 410)
Screenshot: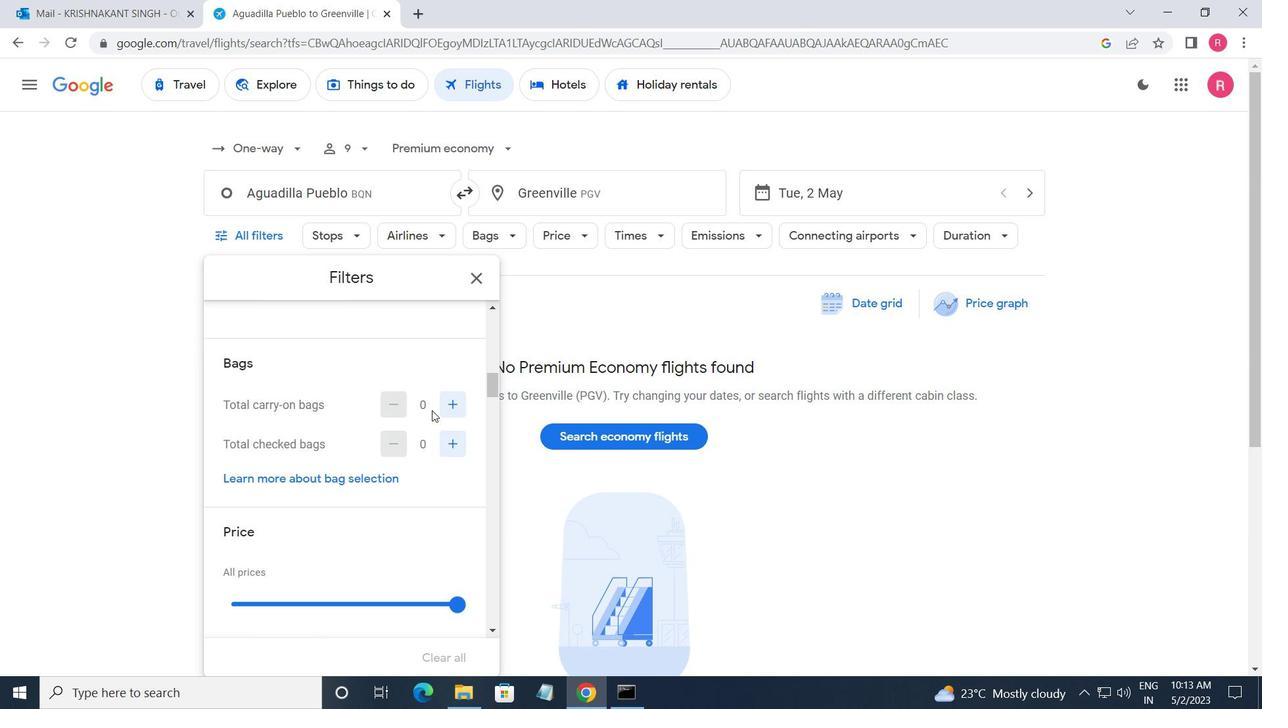 
Action: Mouse pressed left at (448, 410)
Screenshot: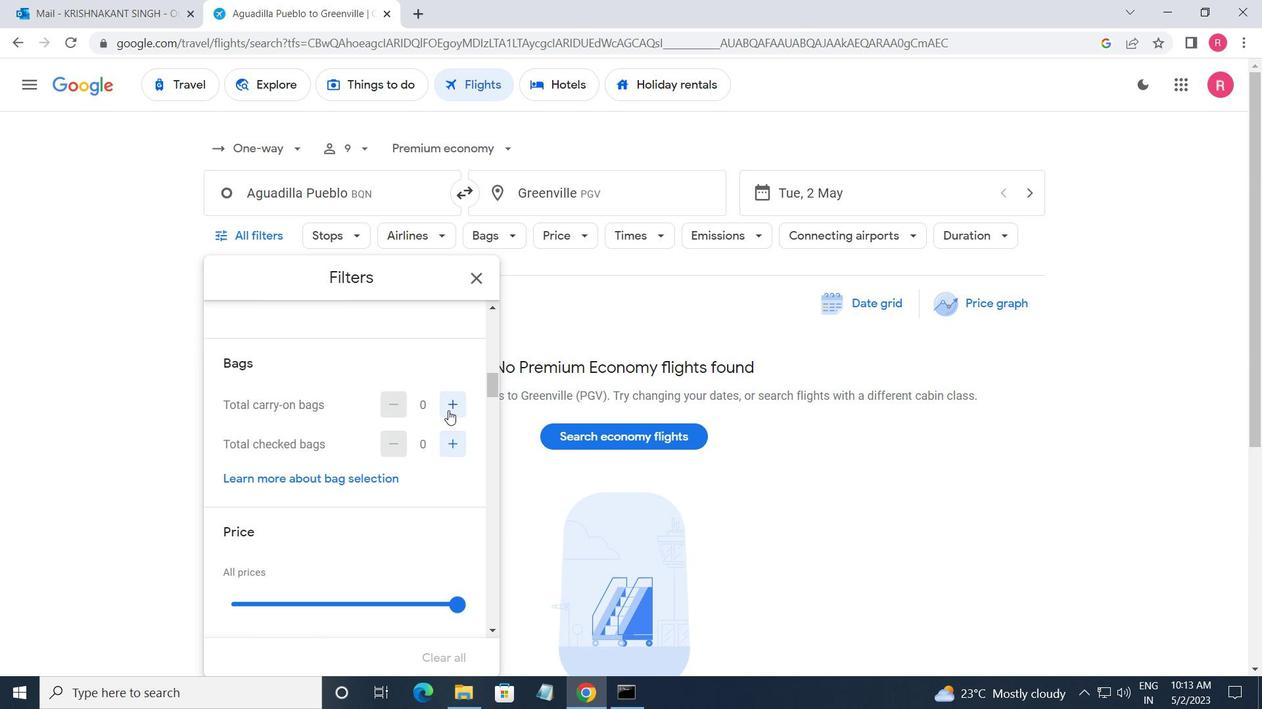
Action: Mouse pressed left at (448, 410)
Screenshot: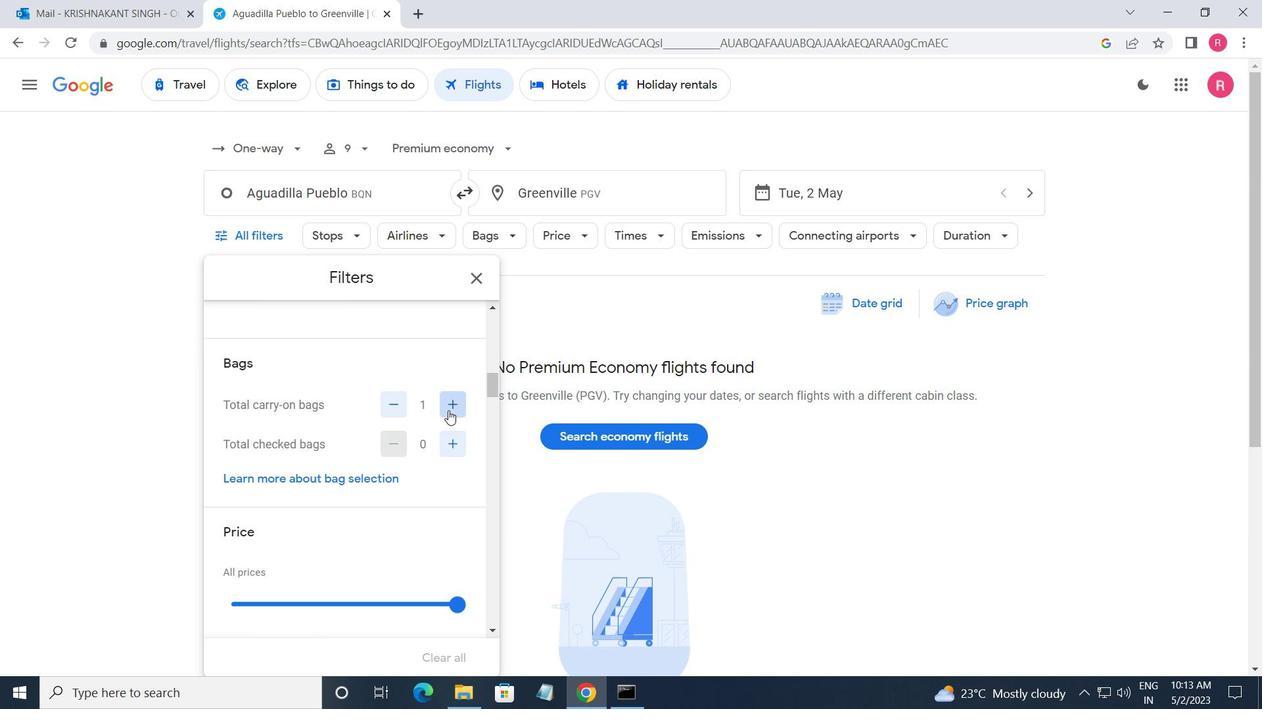 
Action: Mouse scrolled (448, 410) with delta (0, 0)
Screenshot: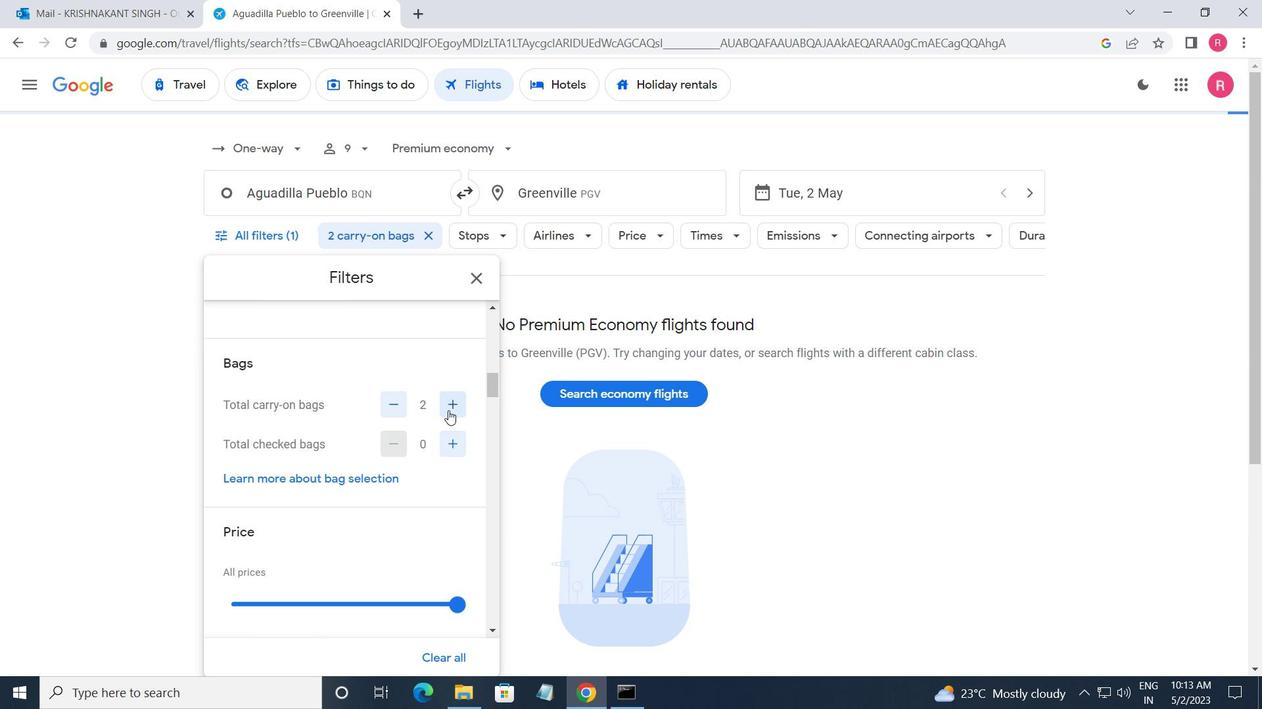 
Action: Mouse scrolled (448, 410) with delta (0, 0)
Screenshot: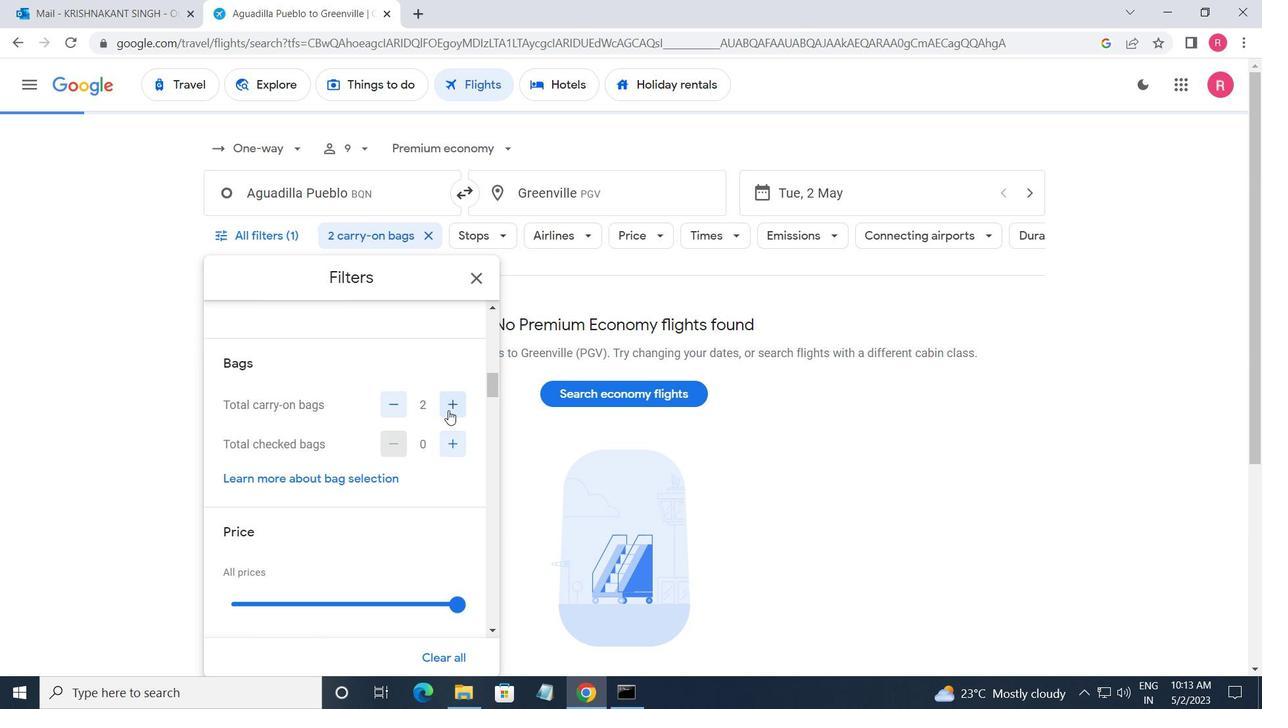 
Action: Mouse scrolled (448, 410) with delta (0, 0)
Screenshot: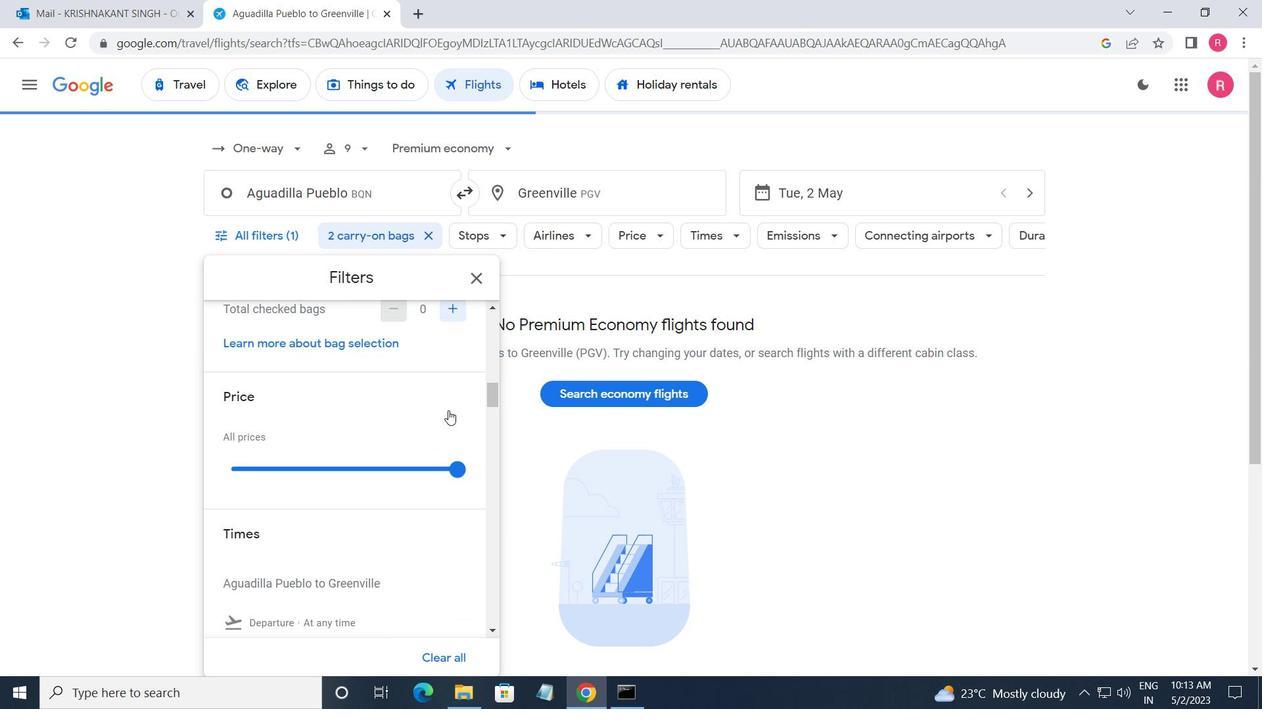 
Action: Mouse scrolled (448, 410) with delta (0, 0)
Screenshot: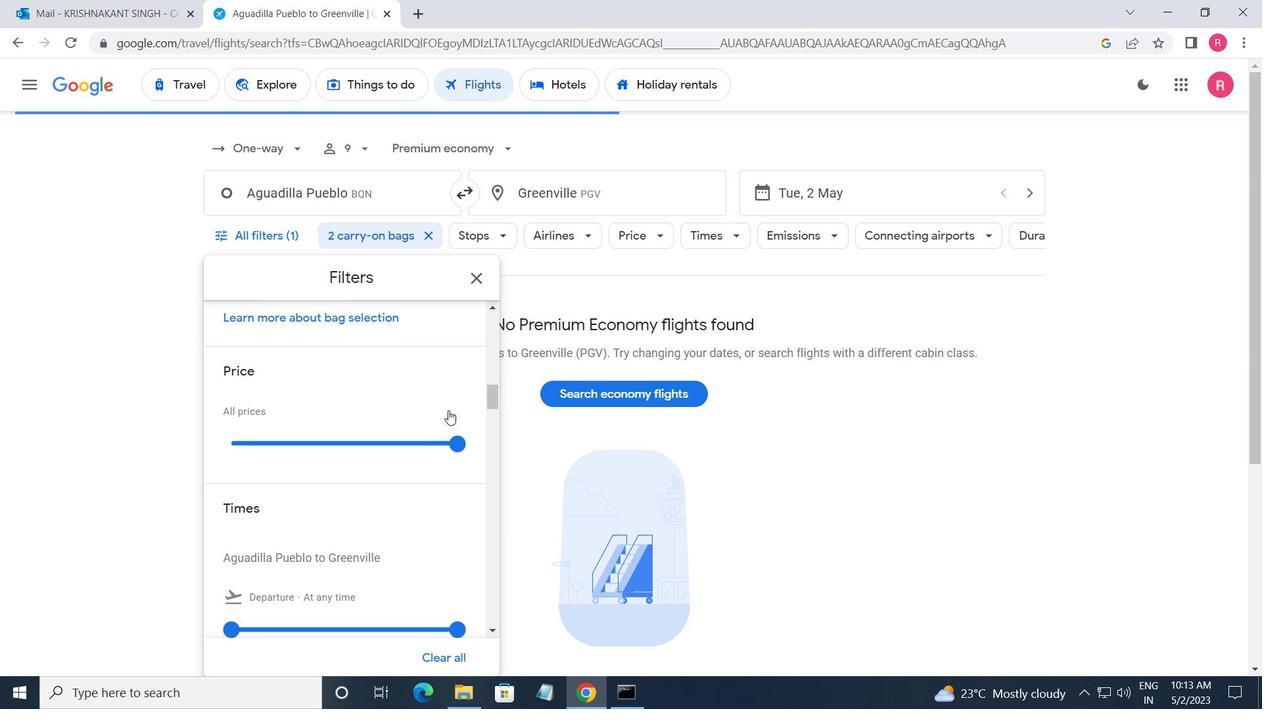 
Action: Mouse scrolled (448, 411) with delta (0, 0)
Screenshot: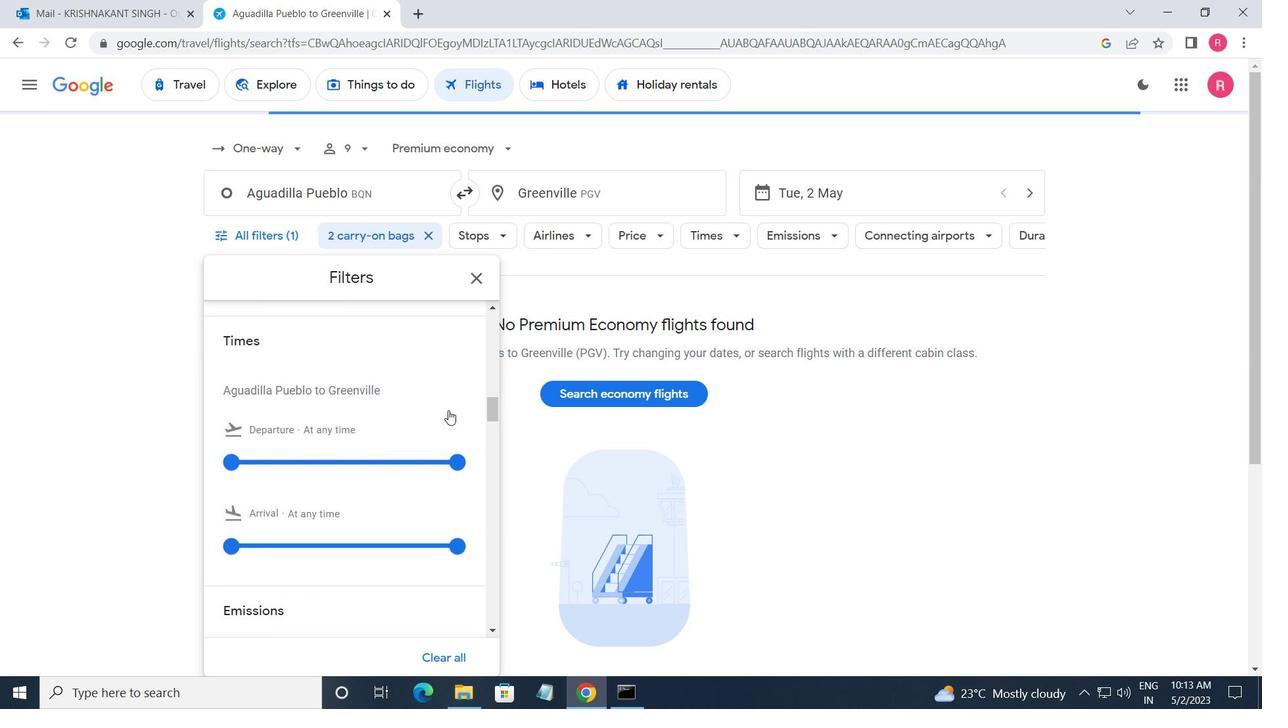 
Action: Mouse scrolled (448, 411) with delta (0, 0)
Screenshot: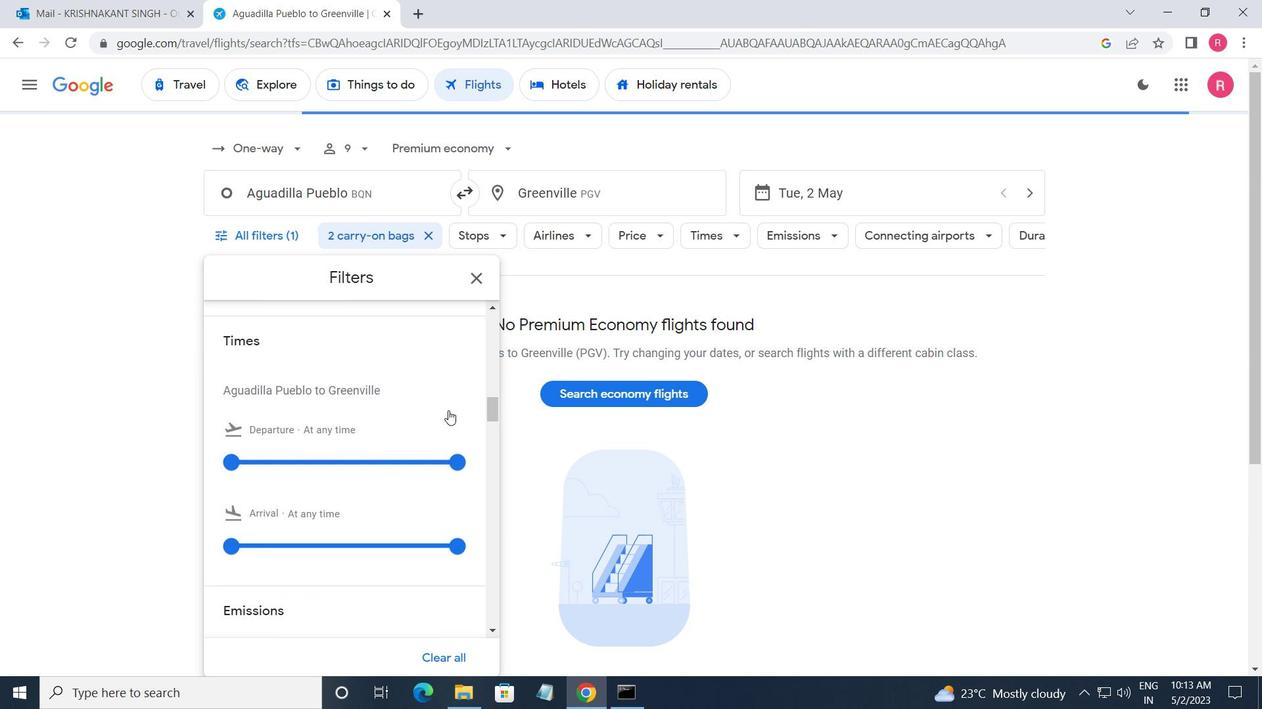 
Action: Mouse scrolled (448, 410) with delta (0, 0)
Screenshot: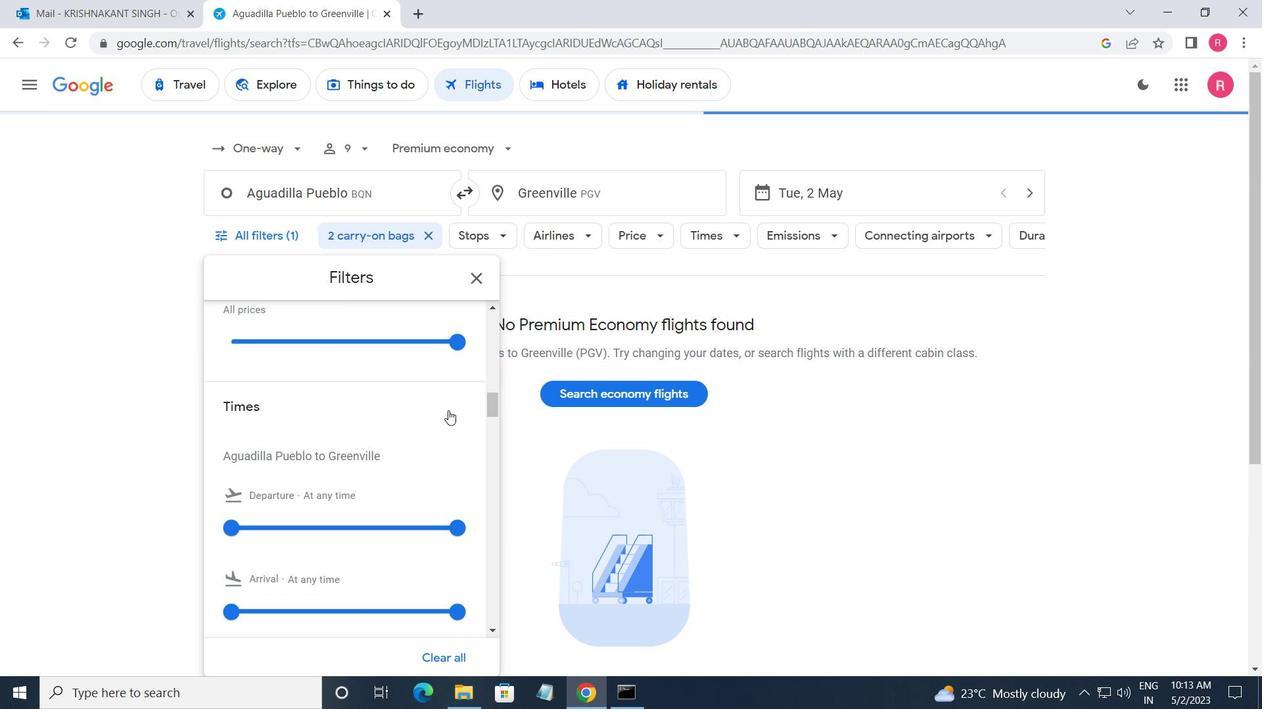 
Action: Mouse scrolled (448, 410) with delta (0, 0)
Screenshot: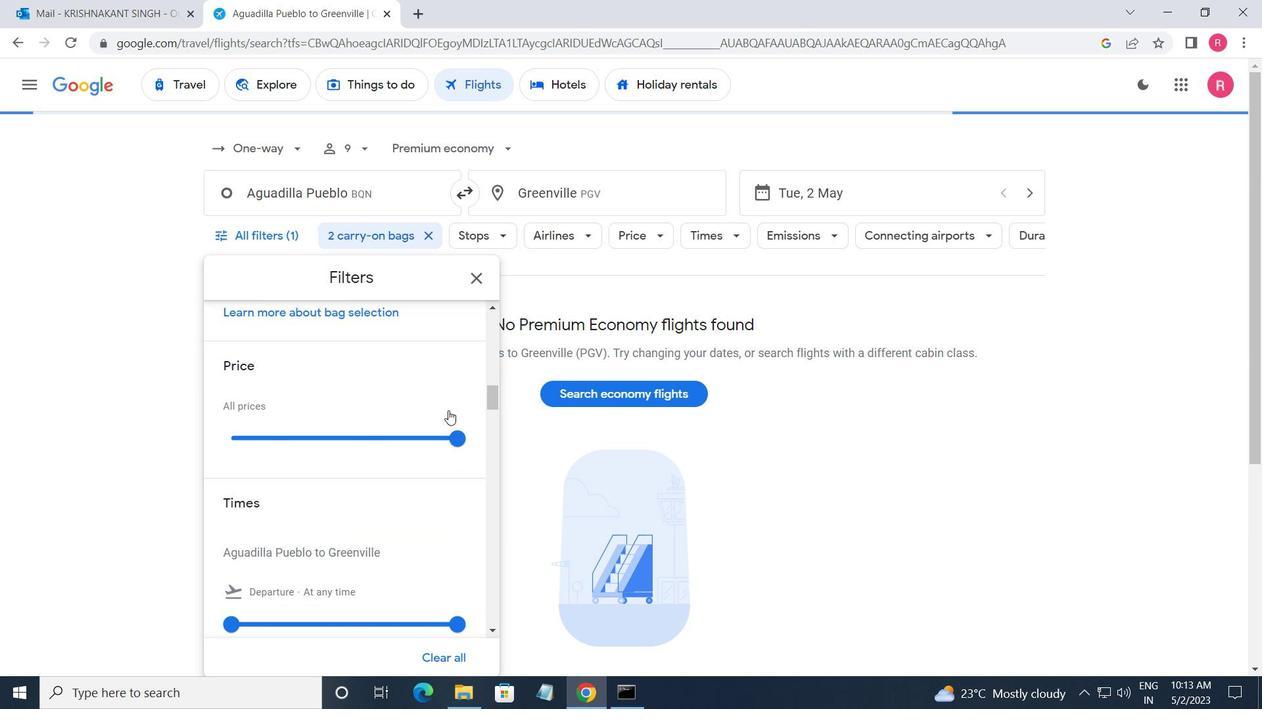 
Action: Mouse moved to (228, 460)
Screenshot: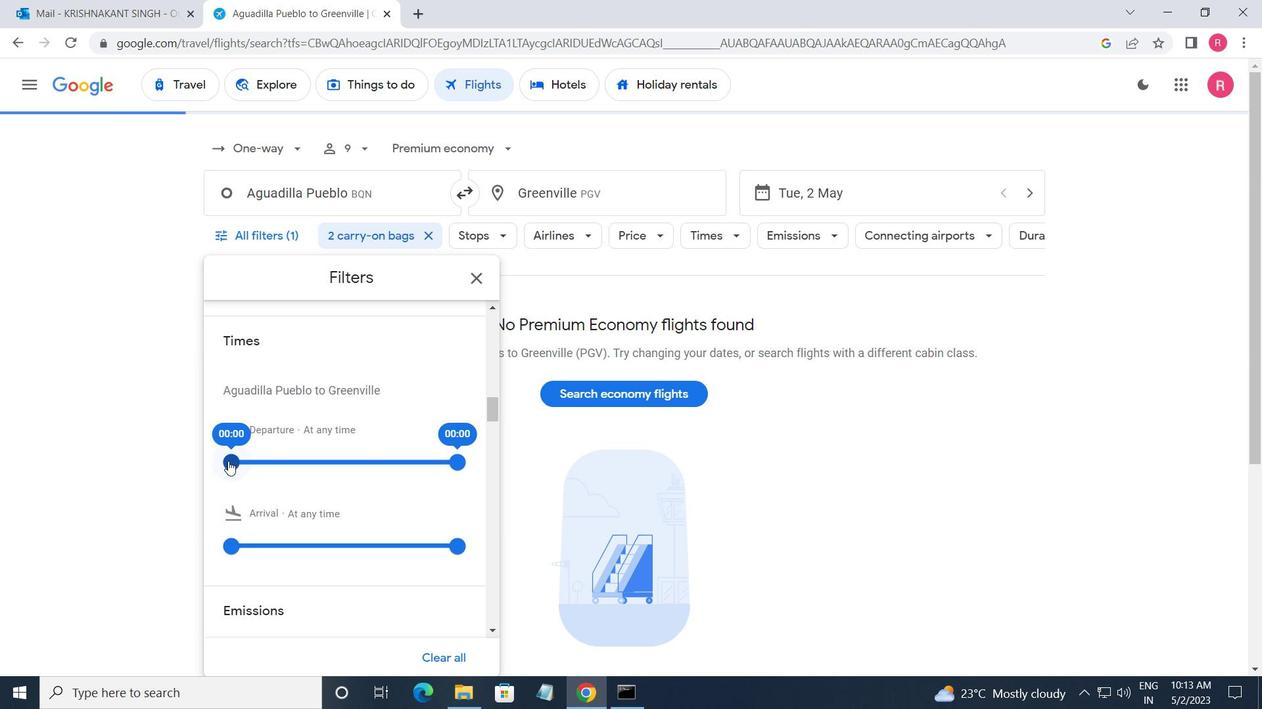 
Action: Mouse pressed left at (228, 460)
Screenshot: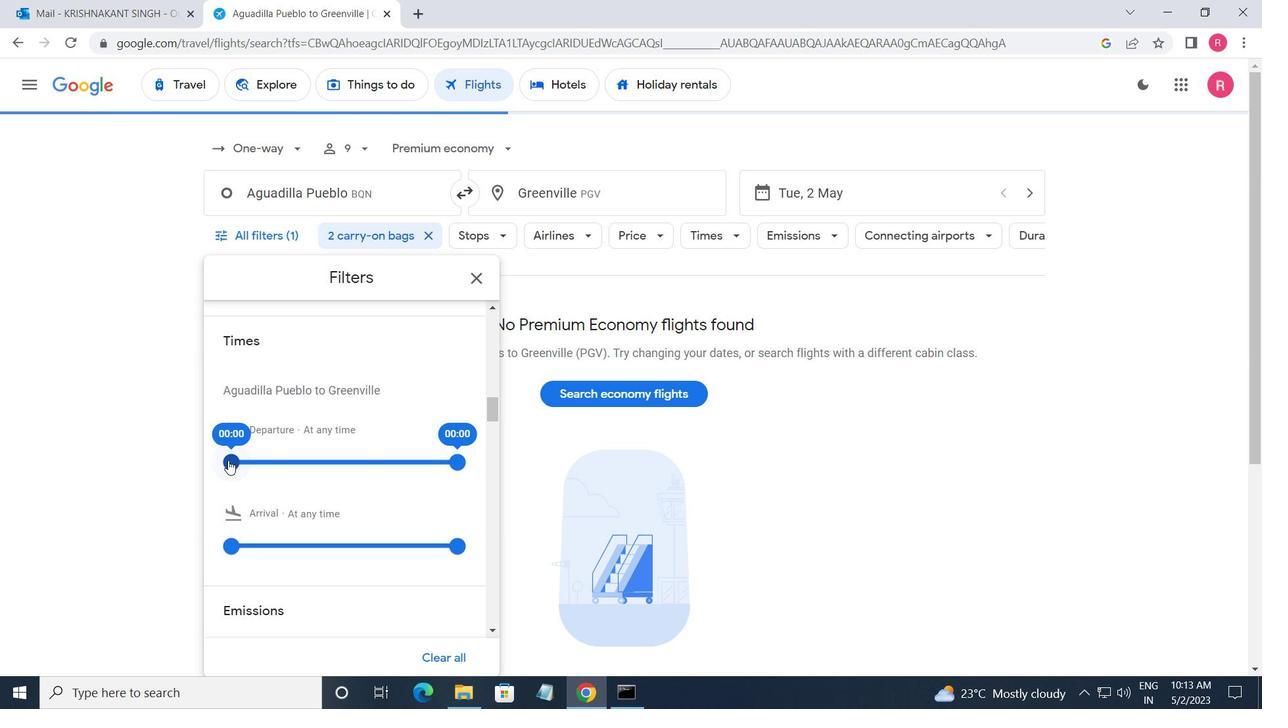 
Action: Mouse moved to (456, 468)
Screenshot: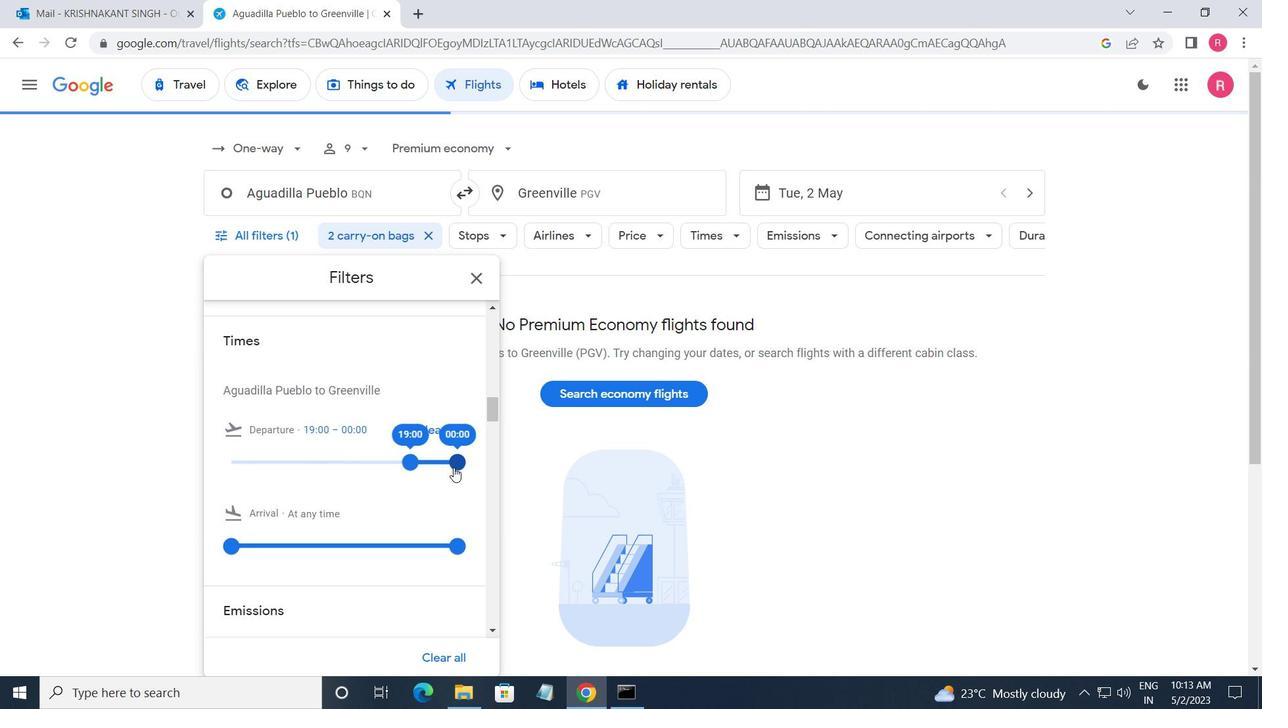 
Action: Mouse pressed left at (456, 468)
Screenshot: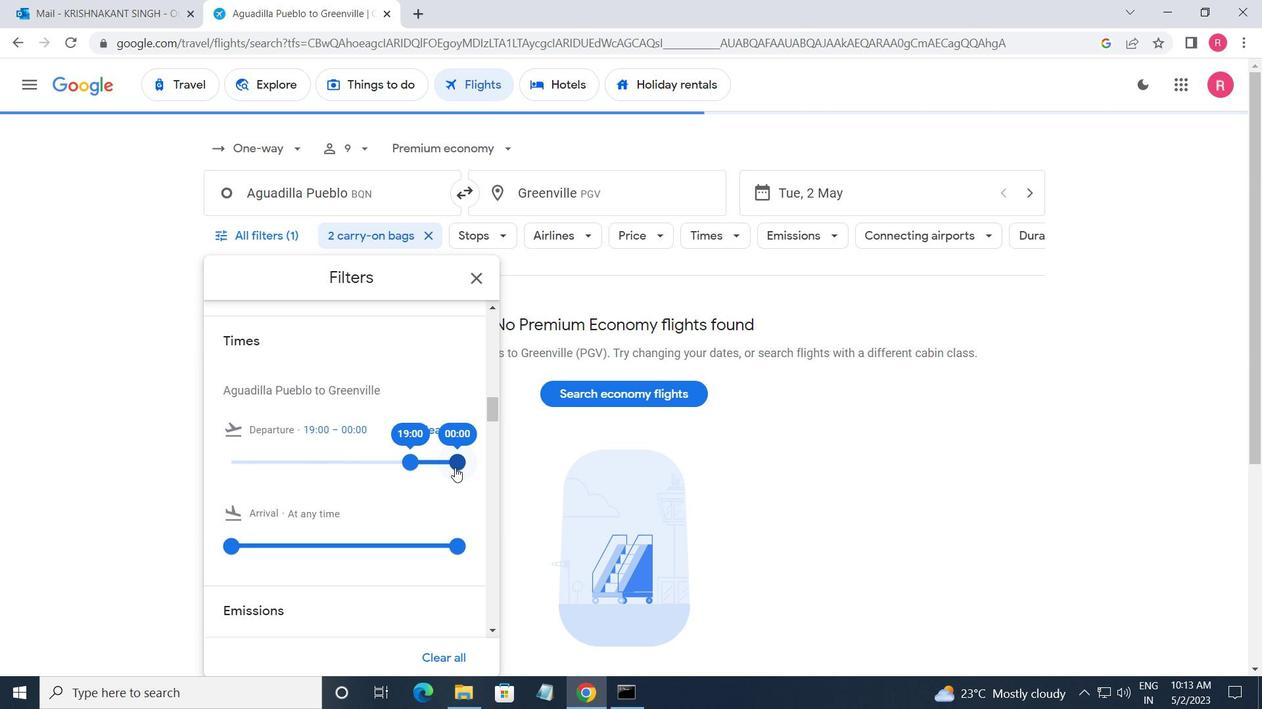 
Action: Mouse moved to (476, 286)
Screenshot: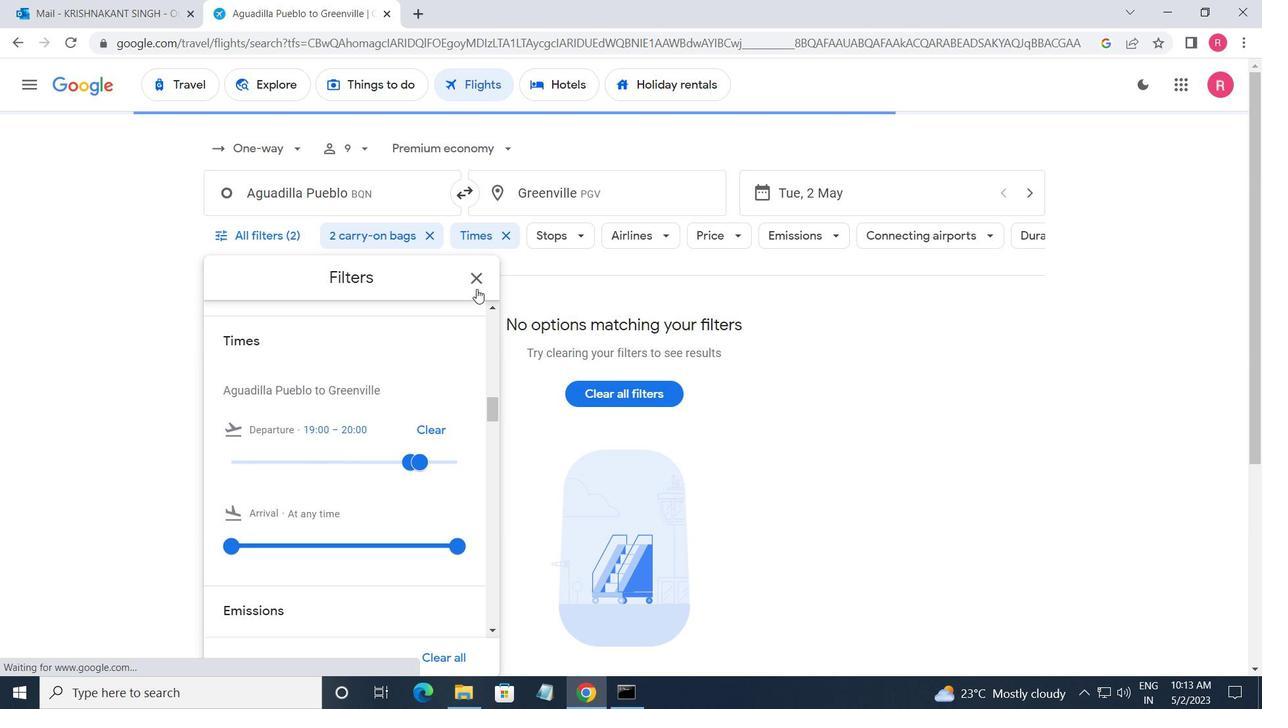 
Action: Mouse pressed left at (476, 286)
Screenshot: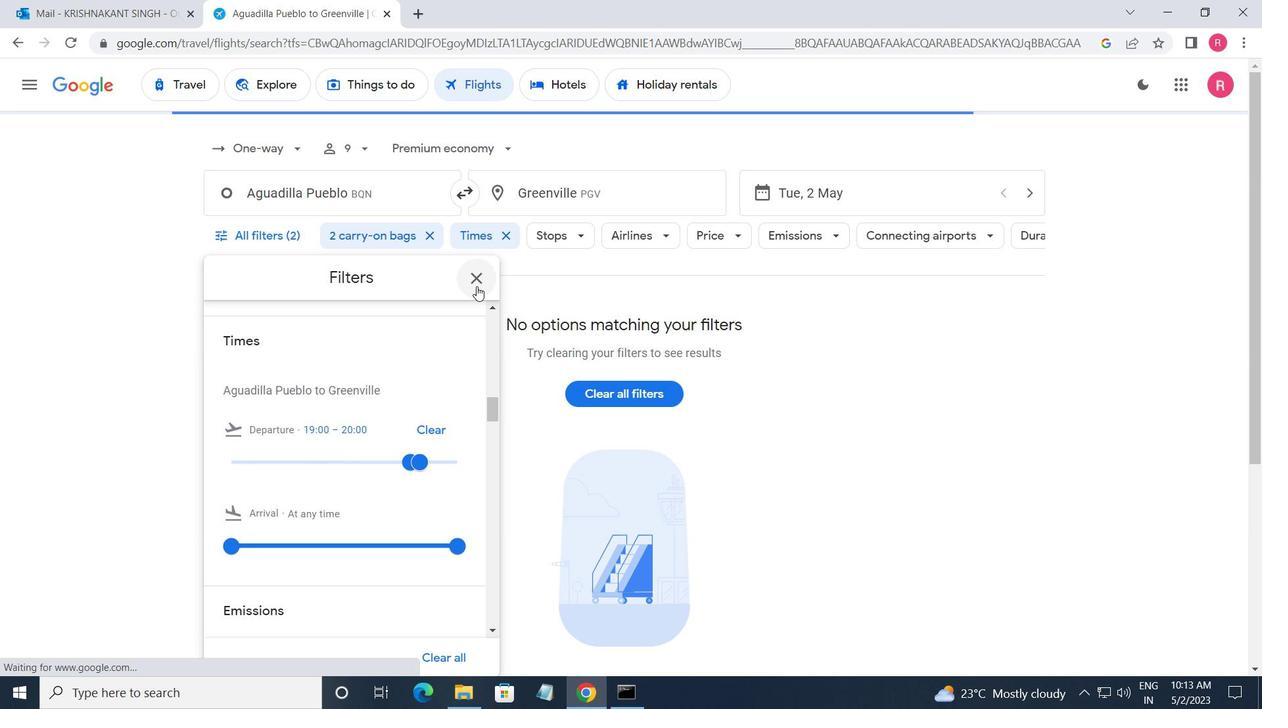
